 Task: Search one way flight ticket for 2 adults, 2 children, 2 infants in seat in first from Ithaca: Ithaca Tompkins International Airport to Jacksonville: Albert J. Ellis Airport on 8-3-2023. Choice of flights is Spirit. Number of bags: 7 checked bags. Price is upto 76000. Outbound departure time preference is 17:15. Return departure time preference is 16:00.
Action: Mouse moved to (297, 387)
Screenshot: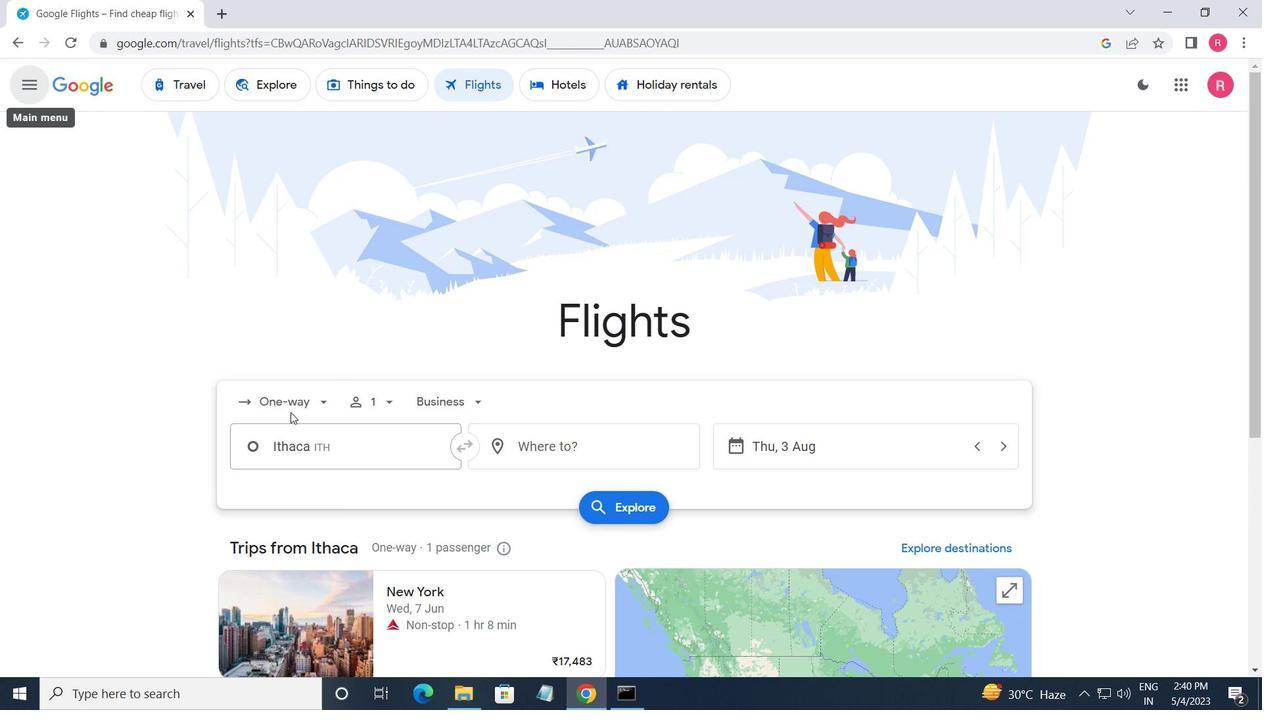 
Action: Mouse pressed left at (297, 387)
Screenshot: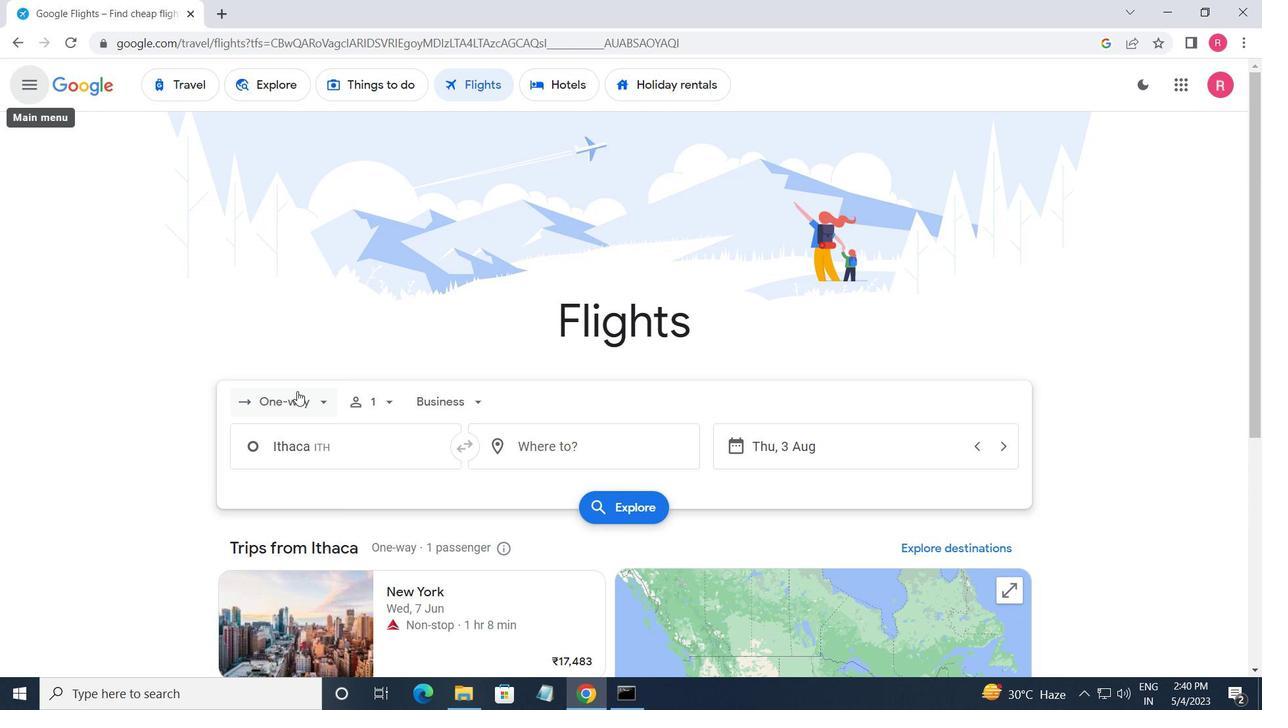 
Action: Mouse moved to (316, 471)
Screenshot: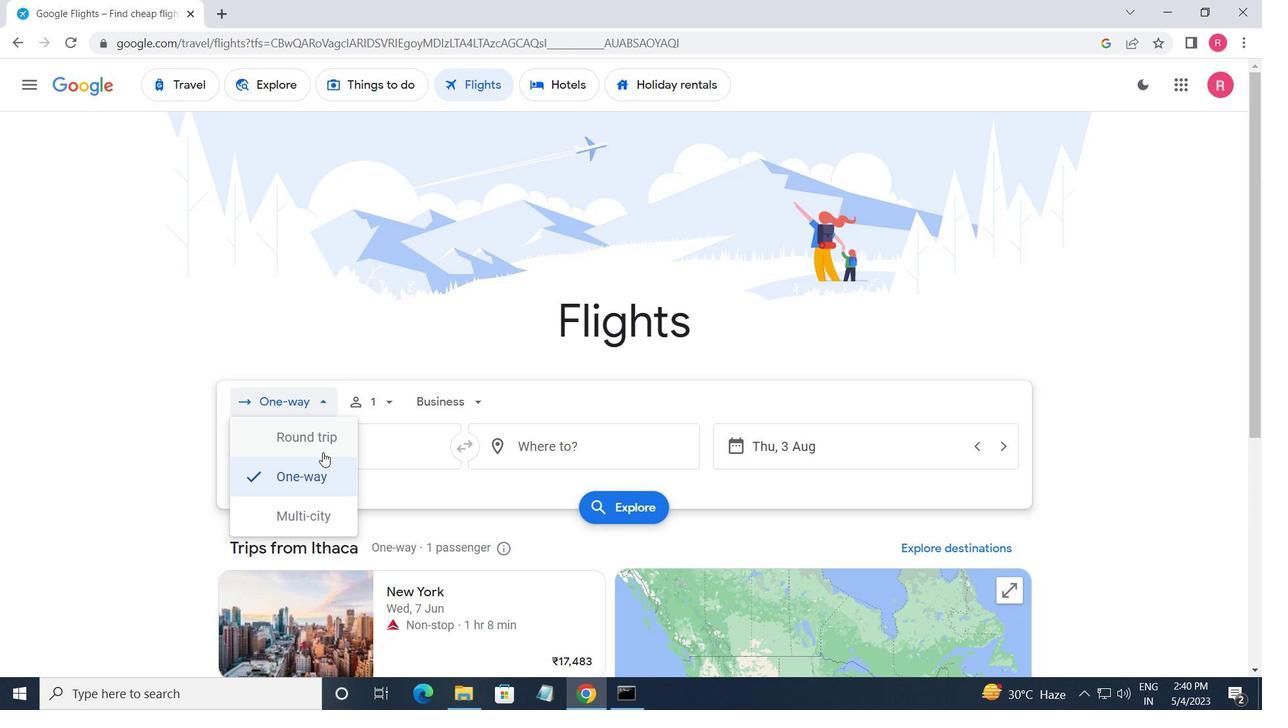 
Action: Mouse pressed left at (316, 471)
Screenshot: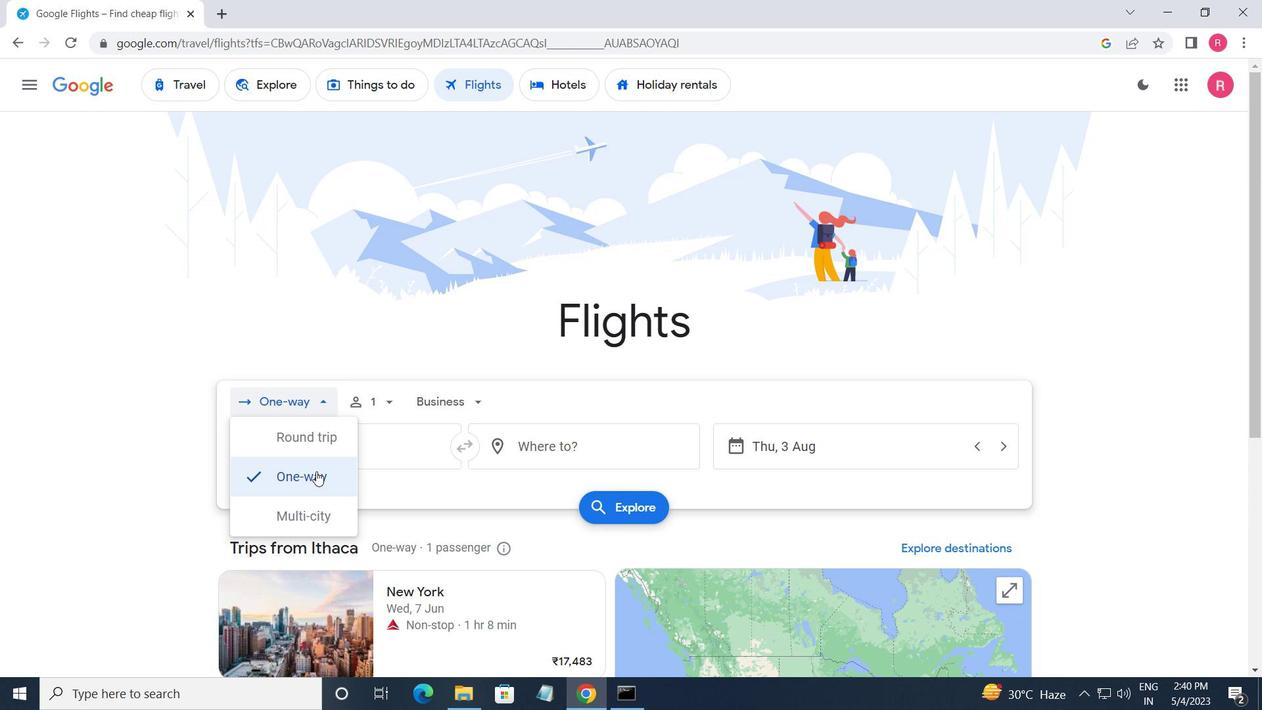 
Action: Mouse moved to (376, 408)
Screenshot: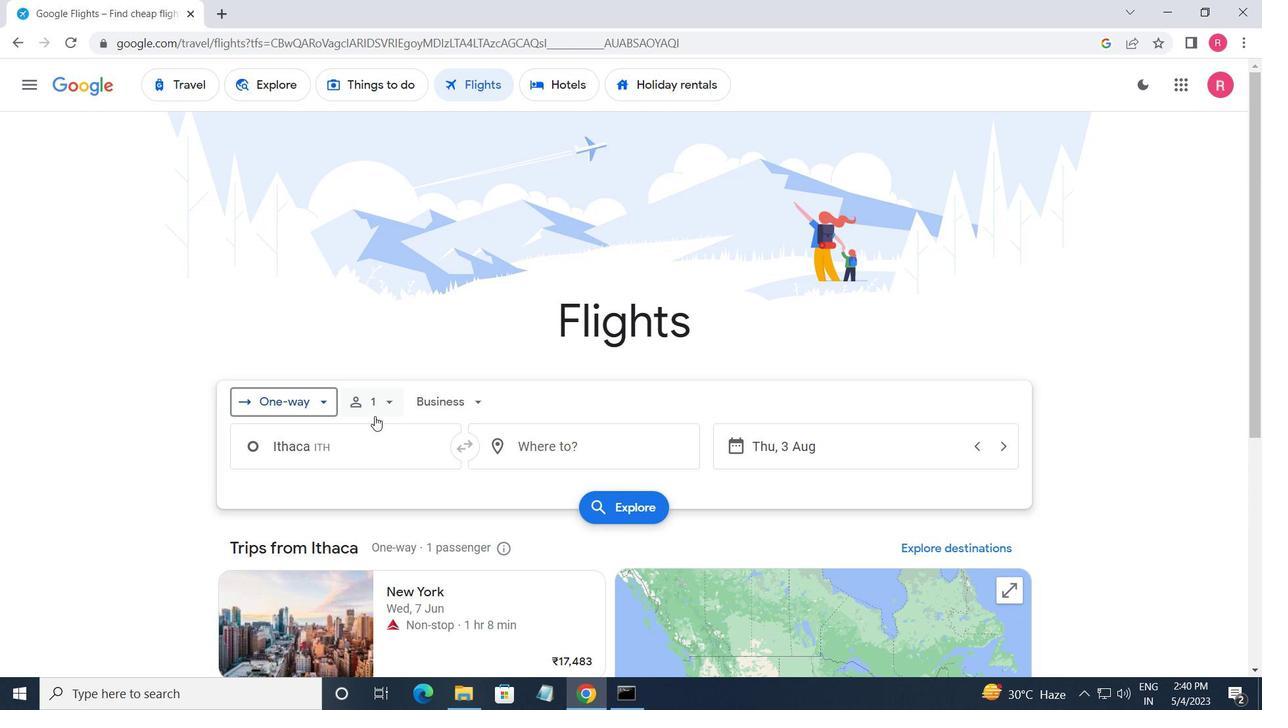 
Action: Mouse pressed left at (376, 408)
Screenshot: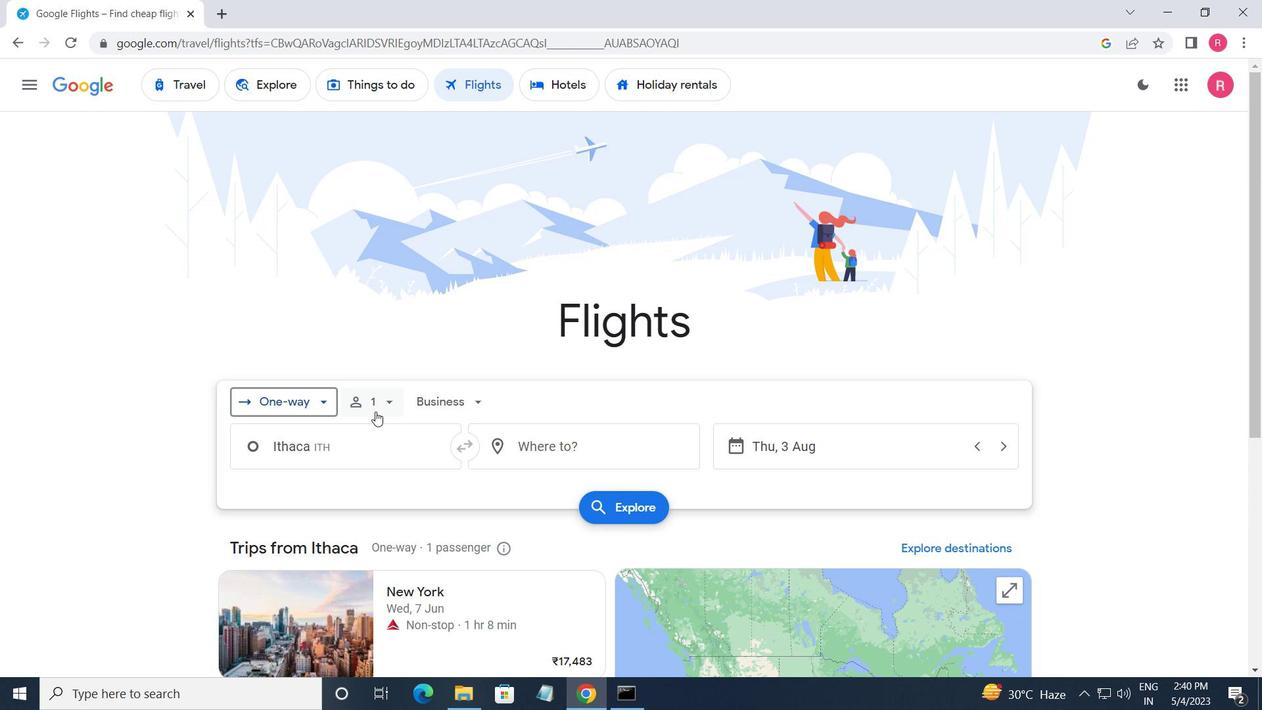 
Action: Mouse moved to (520, 445)
Screenshot: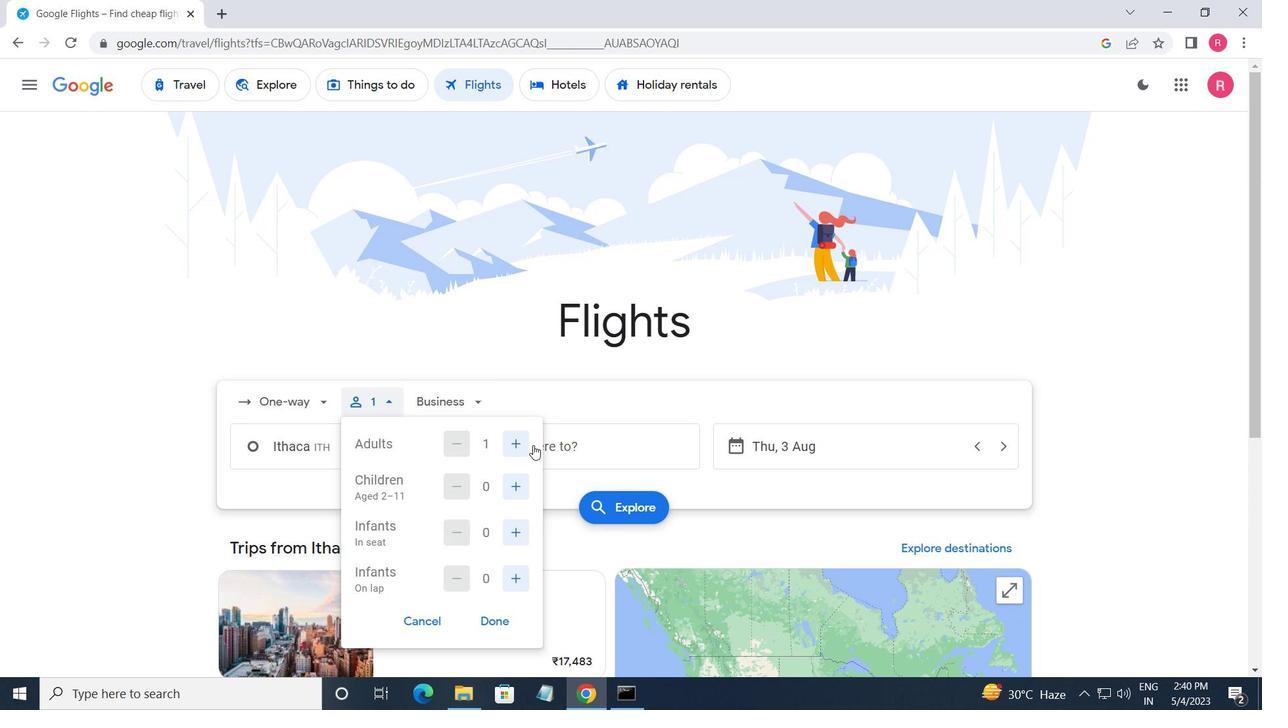 
Action: Mouse pressed left at (520, 445)
Screenshot: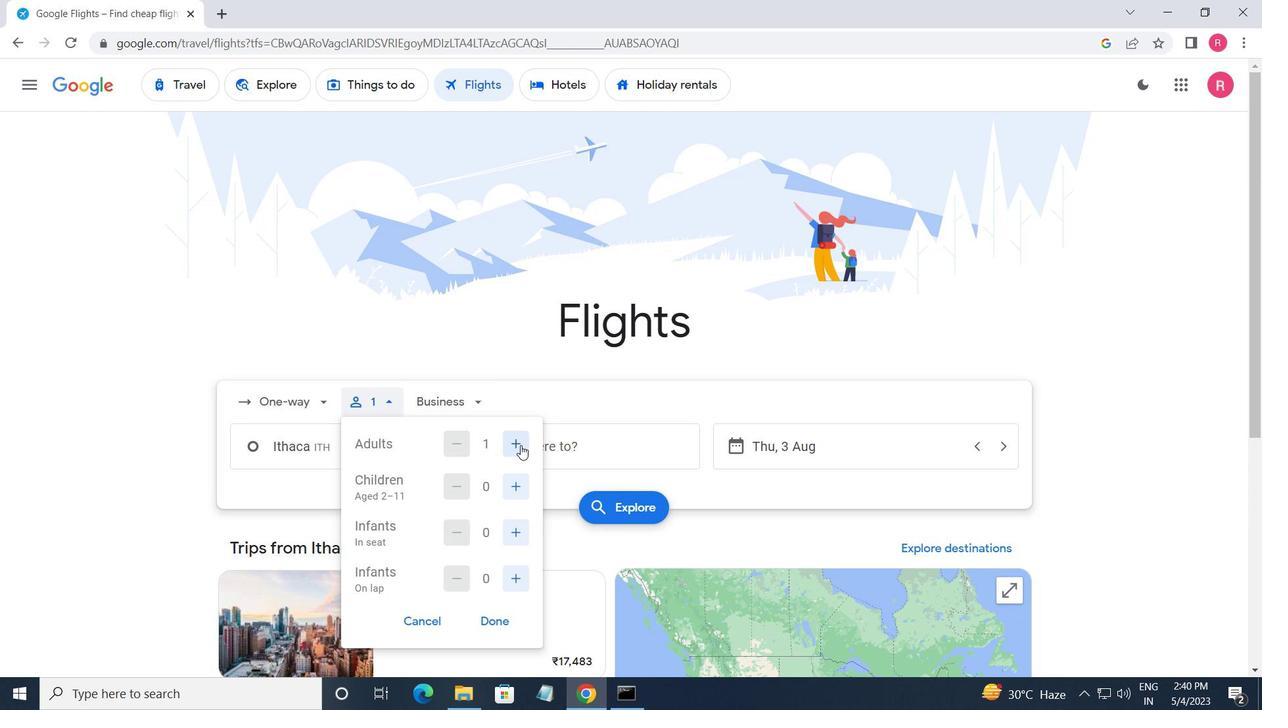 
Action: Mouse moved to (511, 485)
Screenshot: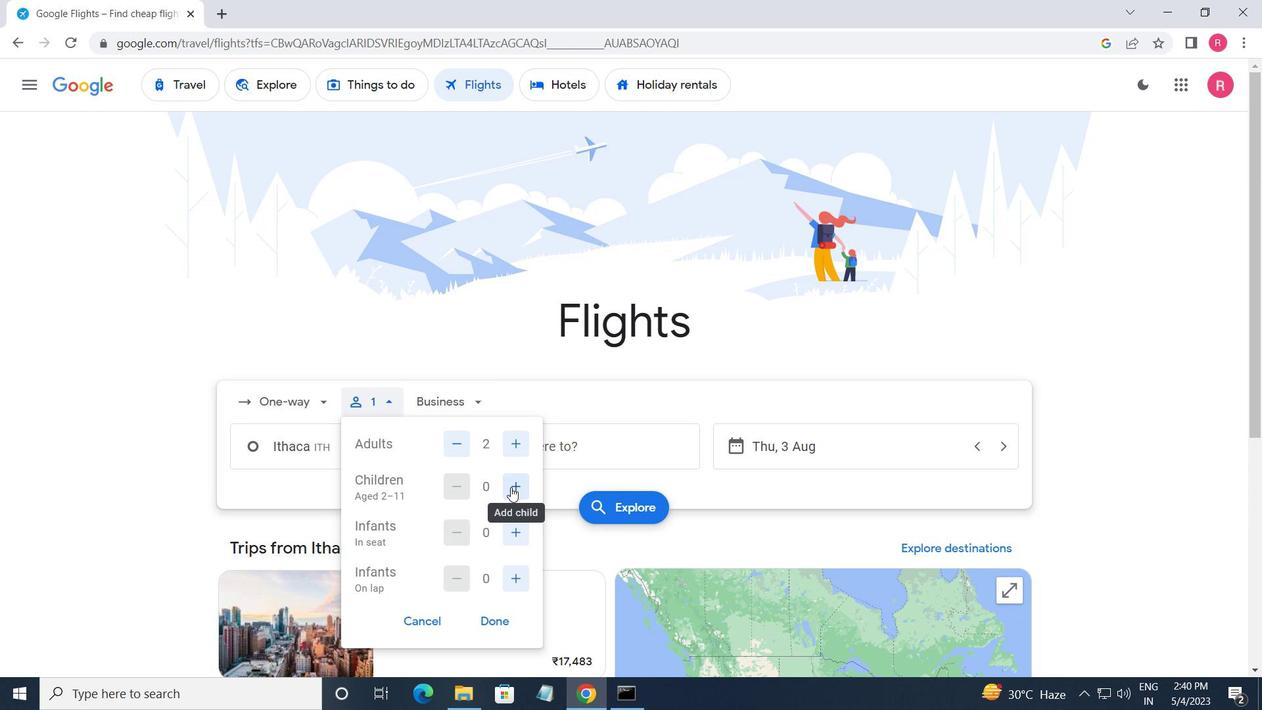
Action: Mouse pressed left at (511, 485)
Screenshot: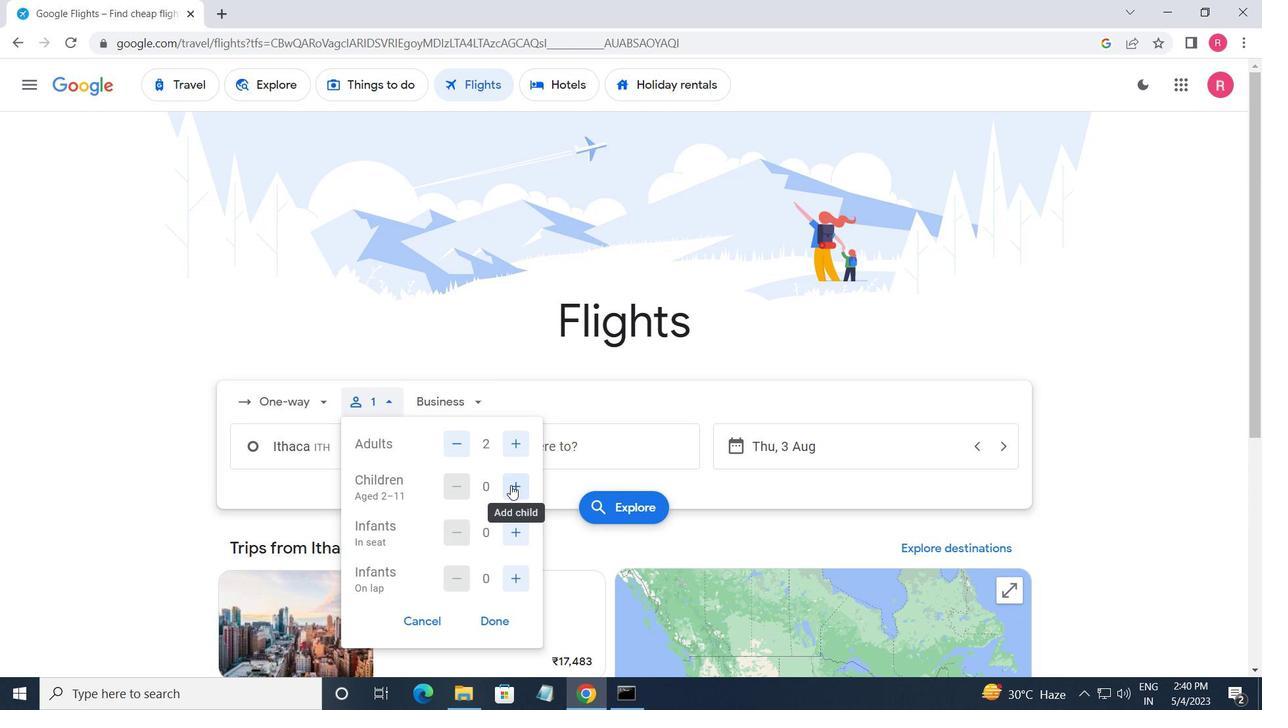 
Action: Mouse pressed left at (511, 485)
Screenshot: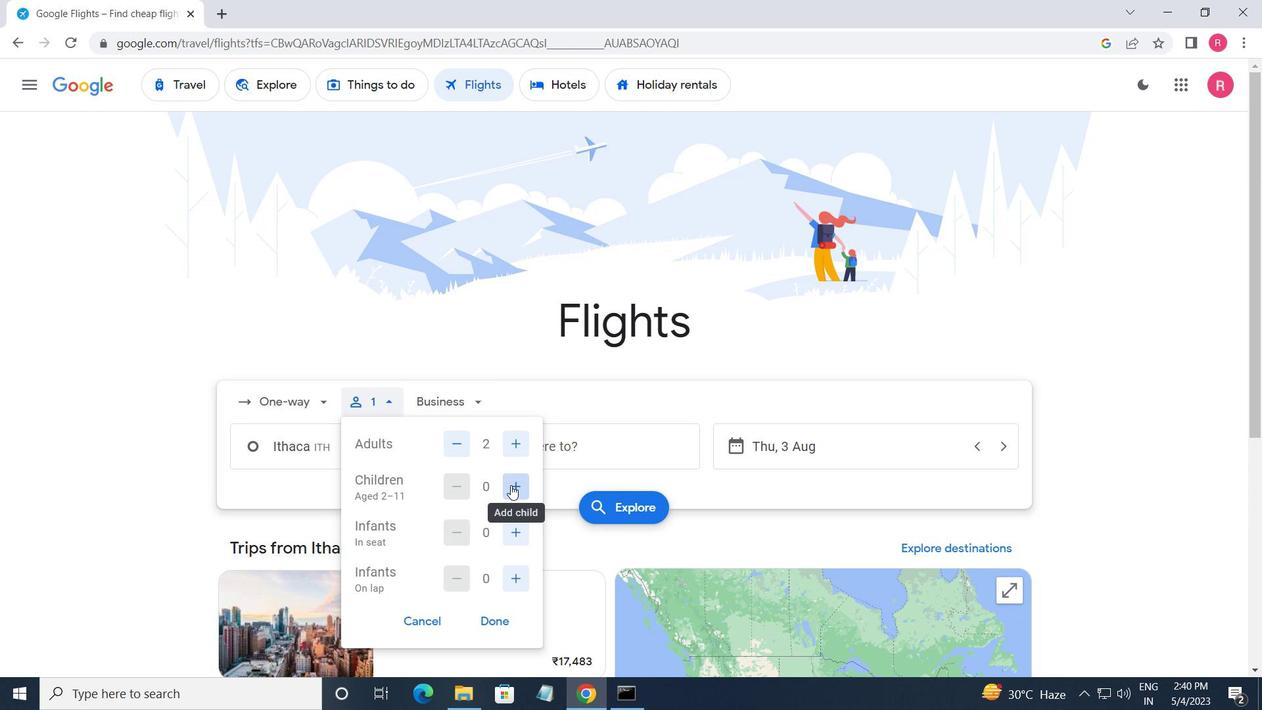 
Action: Mouse moved to (514, 535)
Screenshot: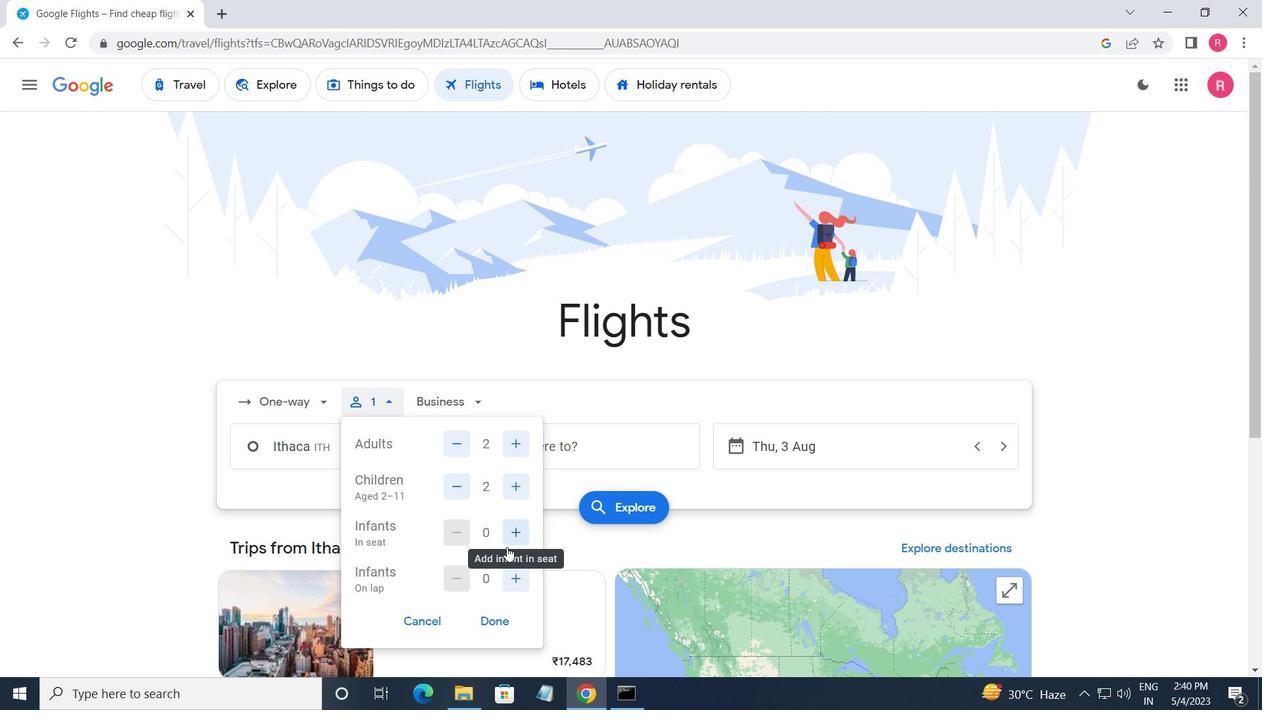 
Action: Mouse pressed left at (514, 535)
Screenshot: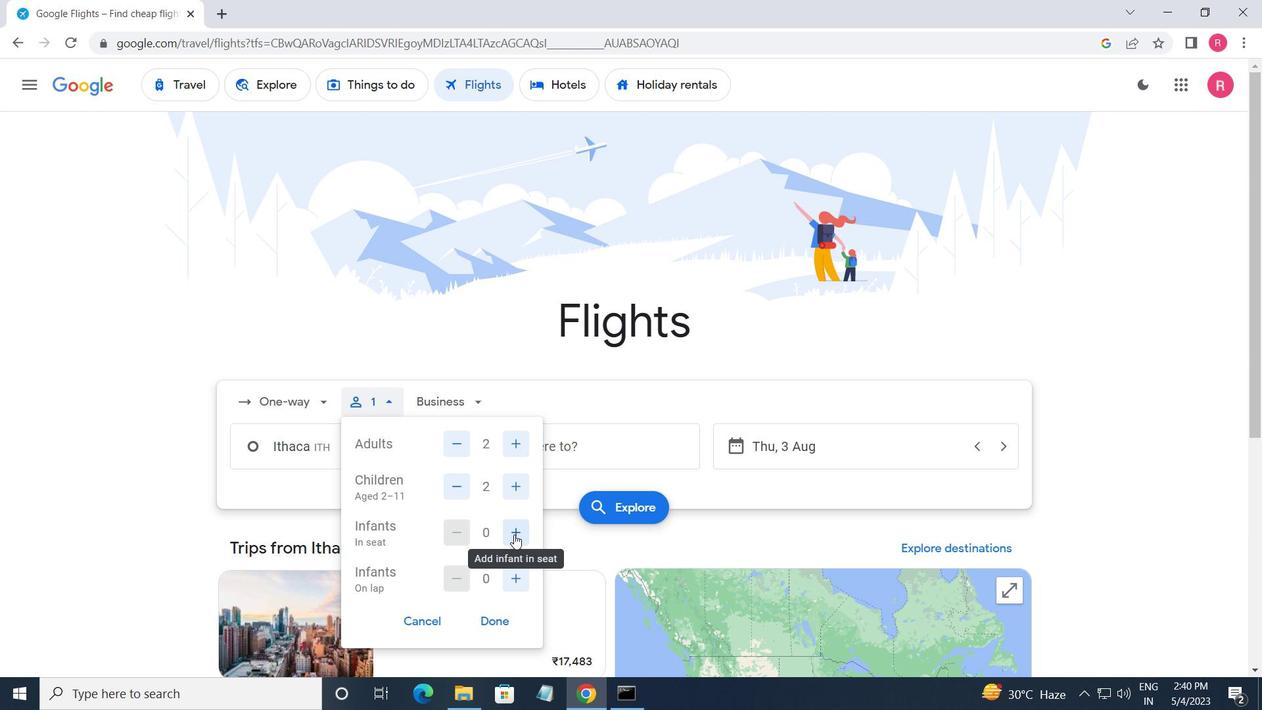 
Action: Mouse pressed left at (514, 535)
Screenshot: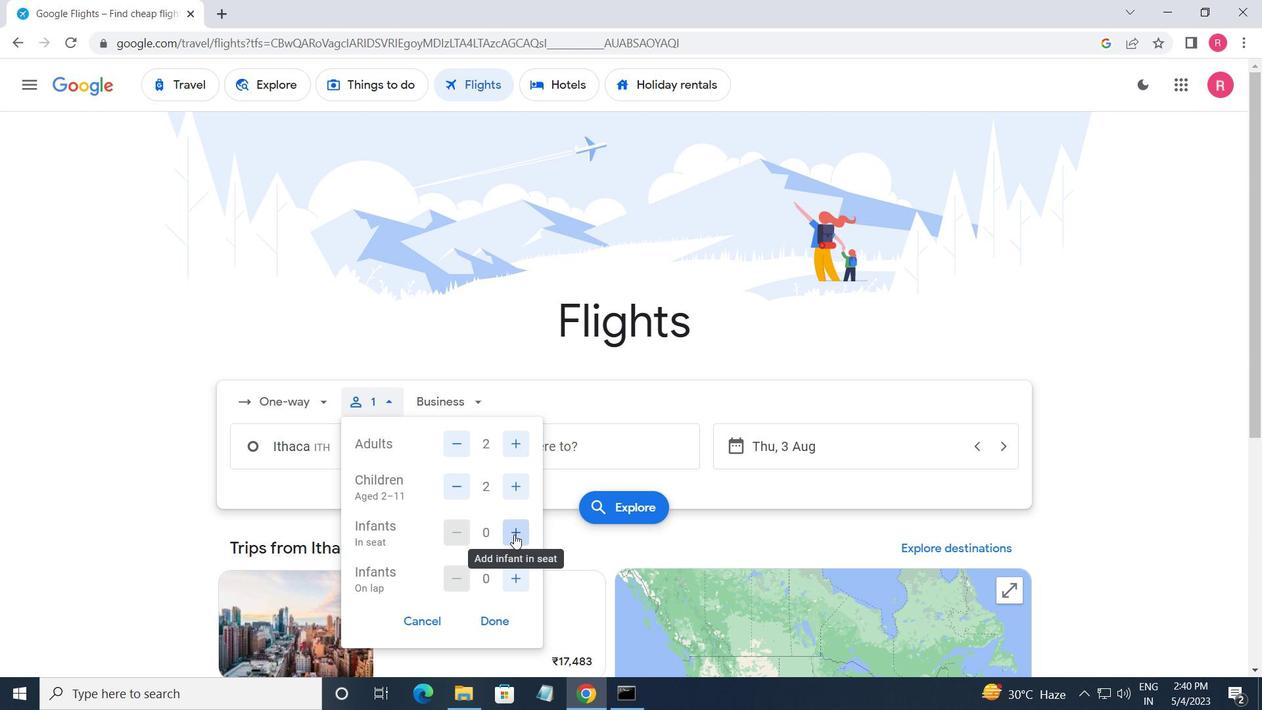 
Action: Mouse moved to (496, 616)
Screenshot: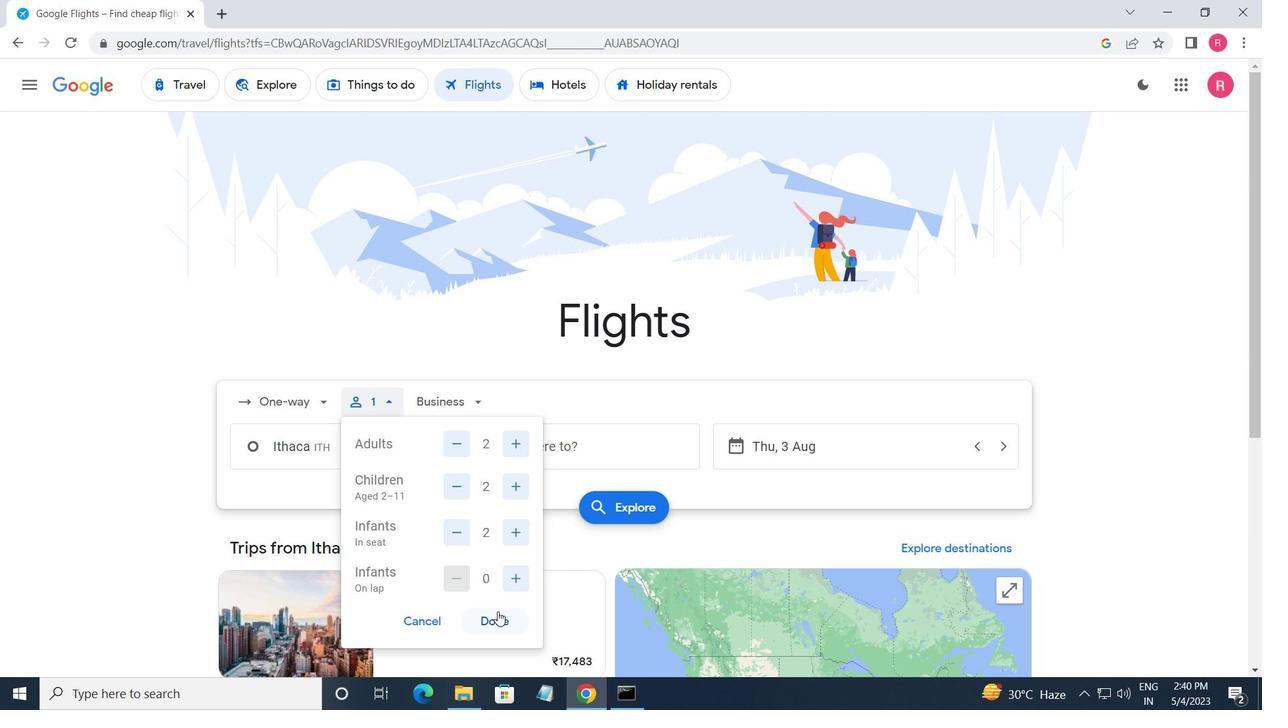 
Action: Mouse pressed left at (496, 616)
Screenshot: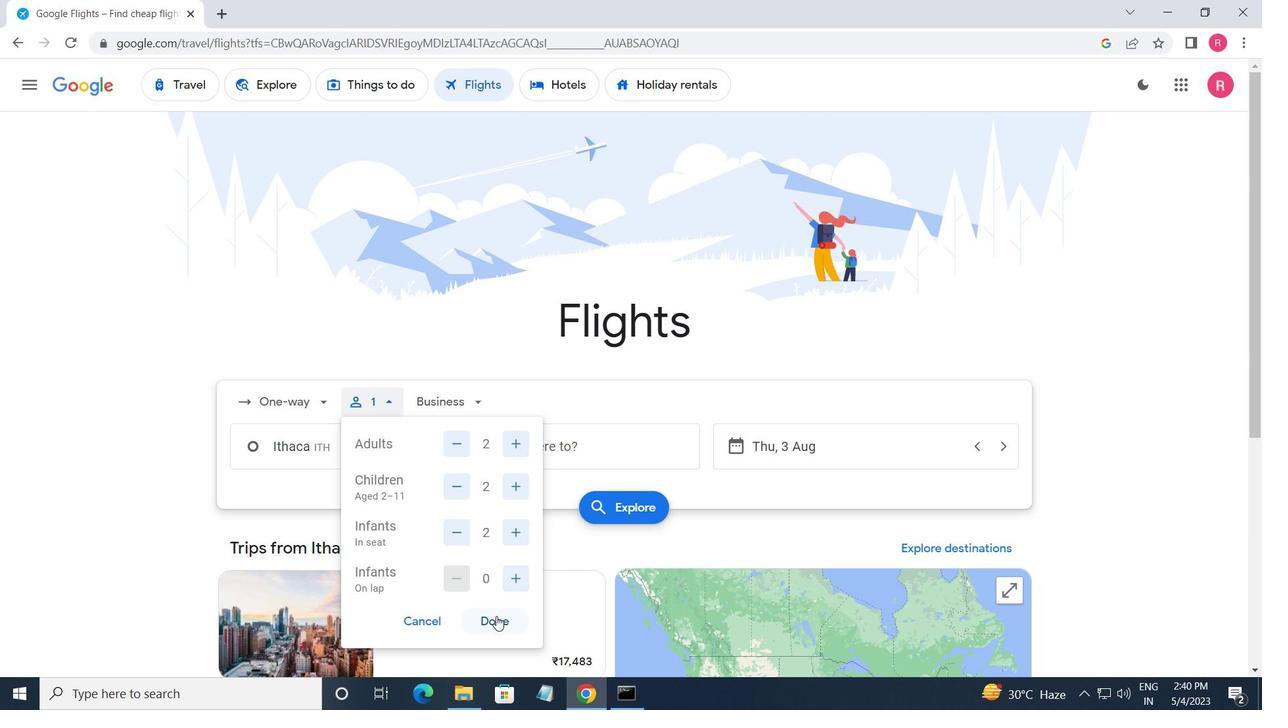 
Action: Mouse moved to (458, 403)
Screenshot: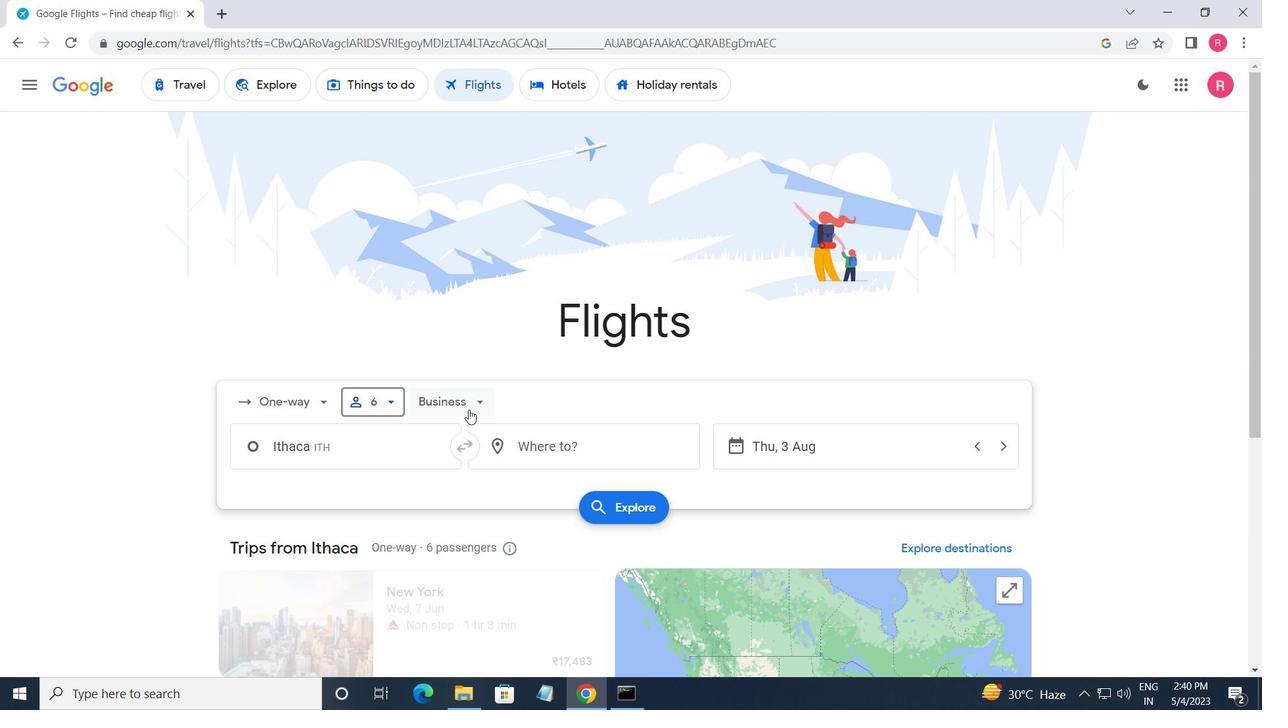 
Action: Mouse pressed left at (458, 403)
Screenshot: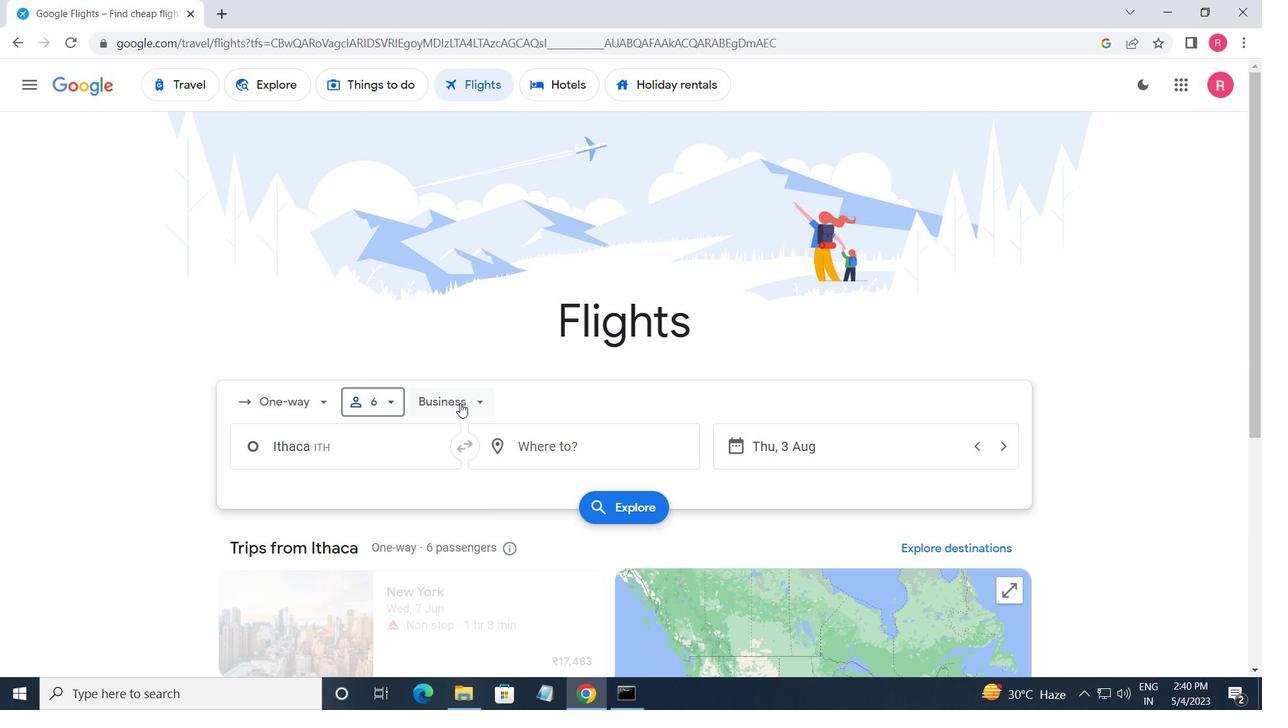 
Action: Mouse moved to (483, 544)
Screenshot: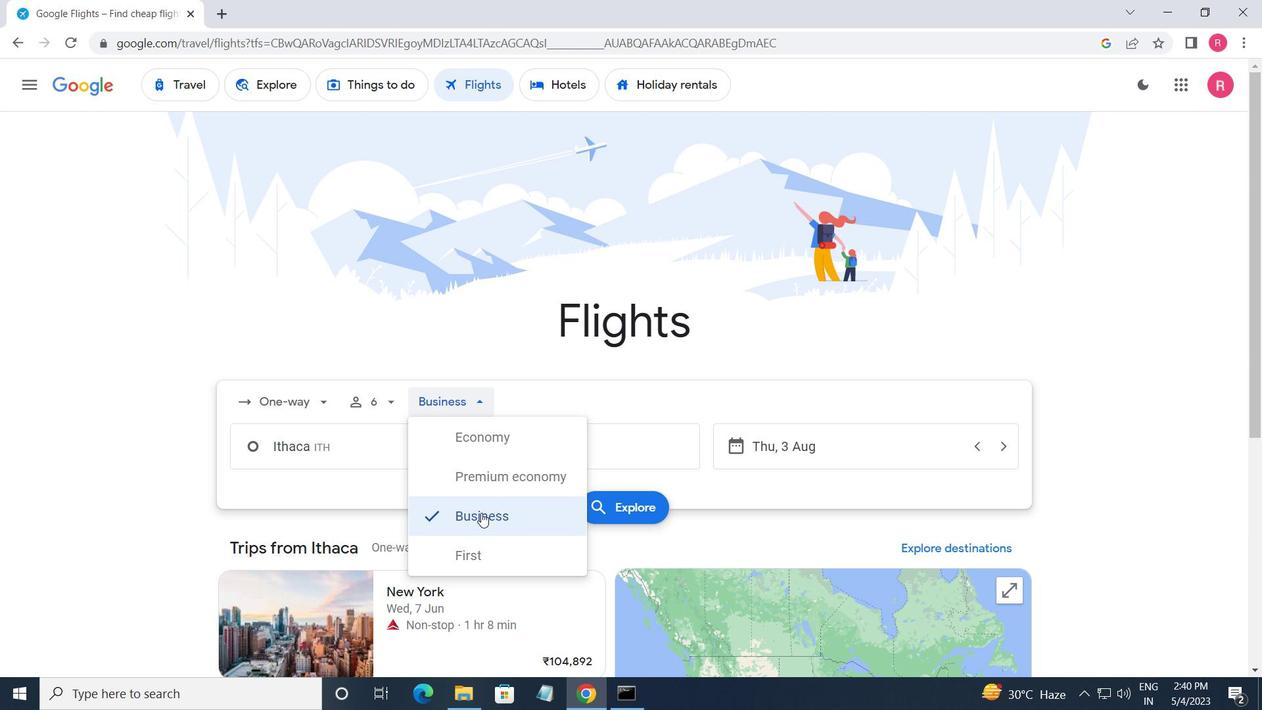 
Action: Mouse pressed left at (483, 544)
Screenshot: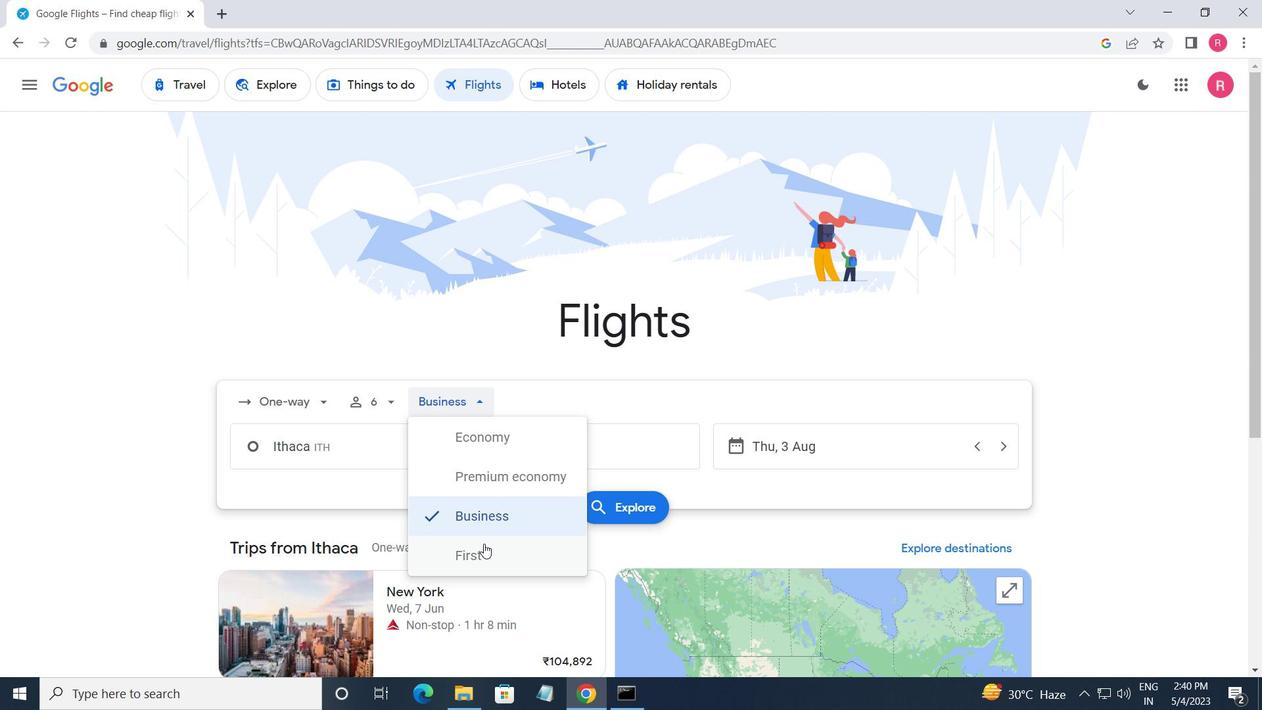 
Action: Mouse moved to (368, 443)
Screenshot: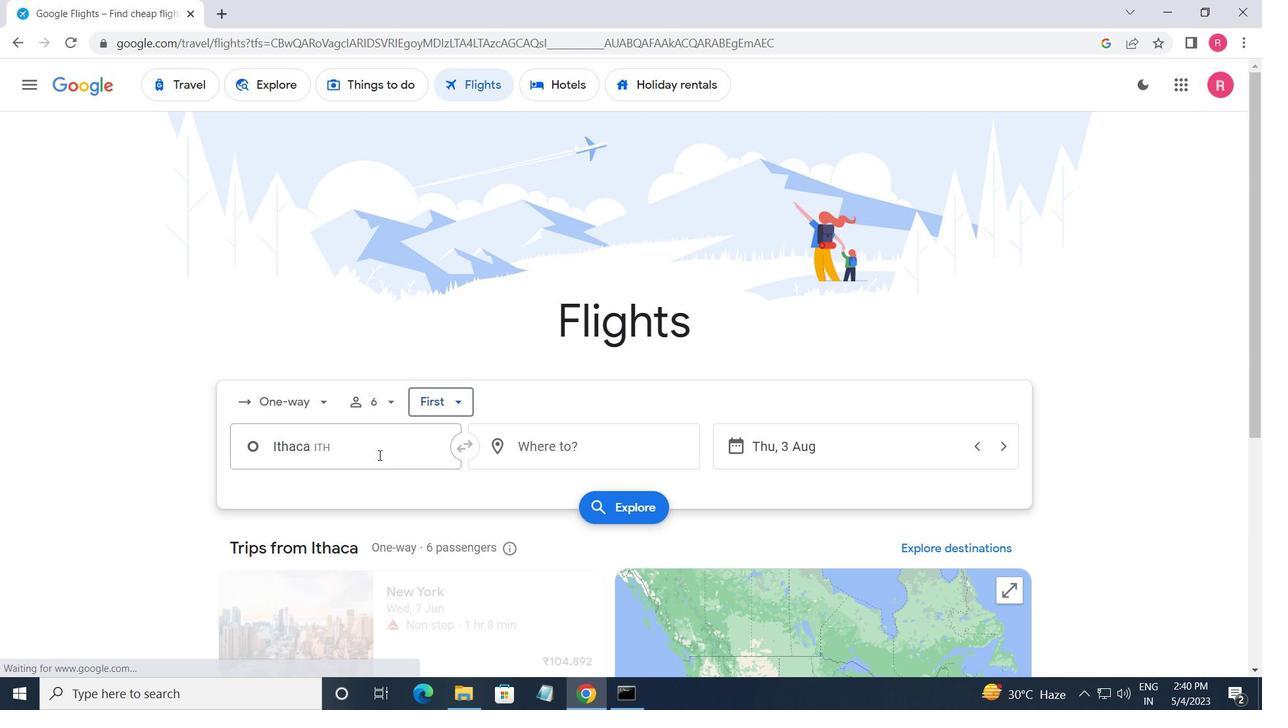 
Action: Mouse pressed left at (368, 443)
Screenshot: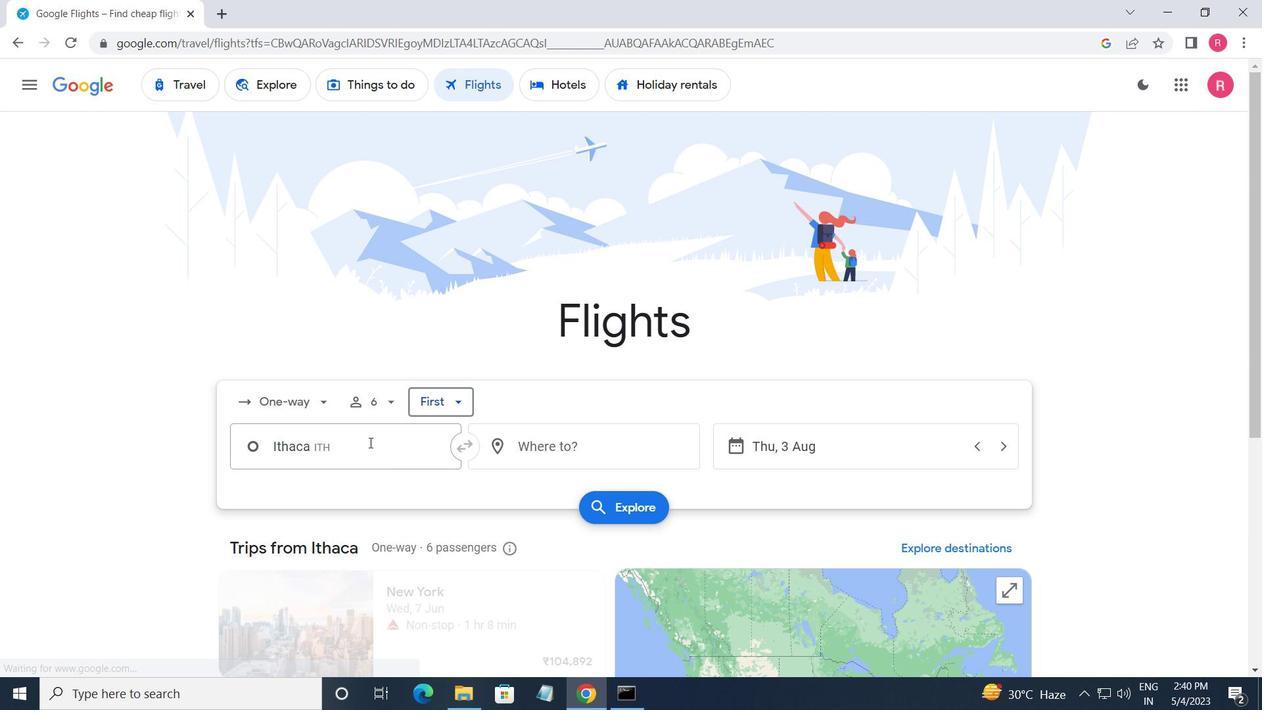 
Action: Mouse moved to (380, 577)
Screenshot: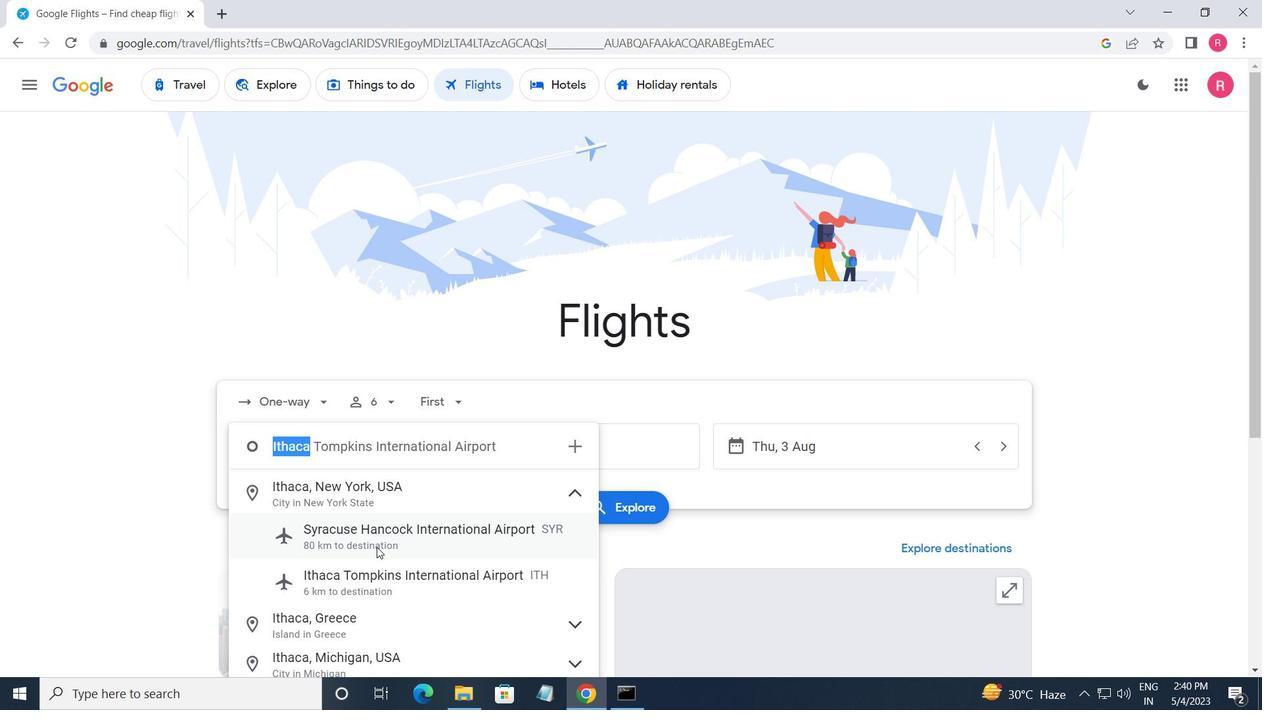 
Action: Mouse pressed left at (380, 577)
Screenshot: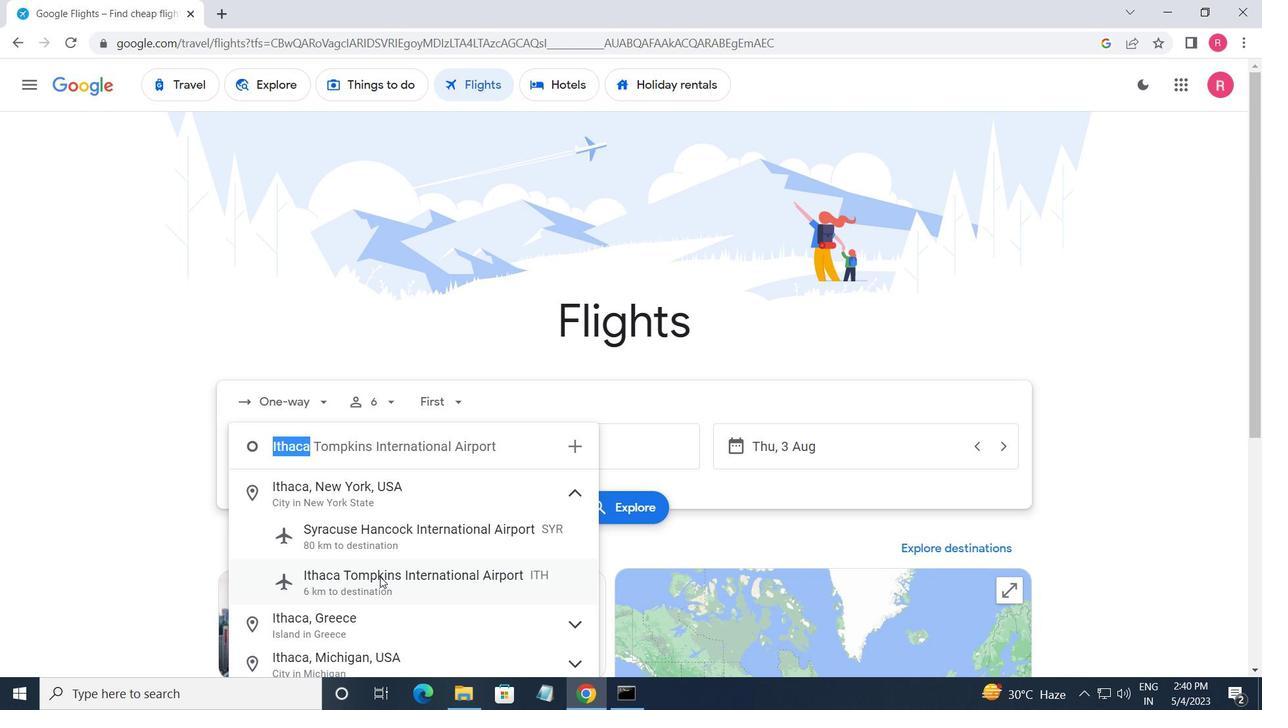 
Action: Mouse moved to (520, 450)
Screenshot: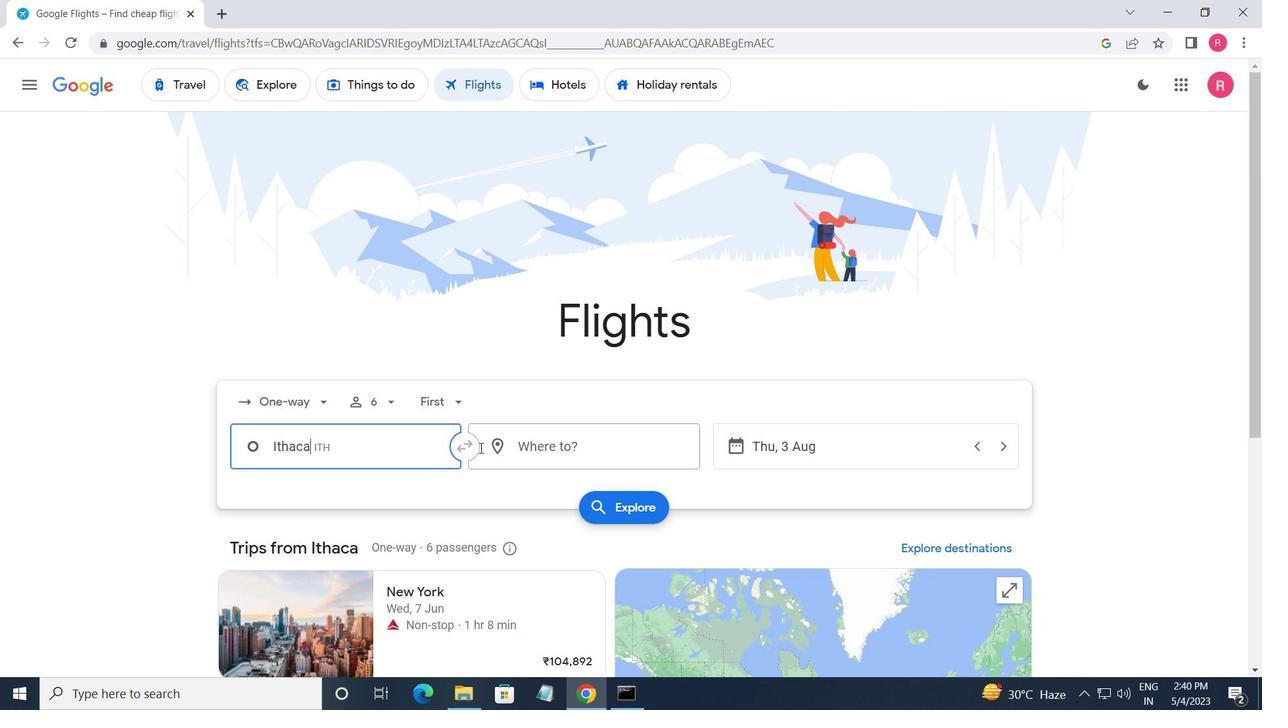 
Action: Mouse pressed left at (520, 450)
Screenshot: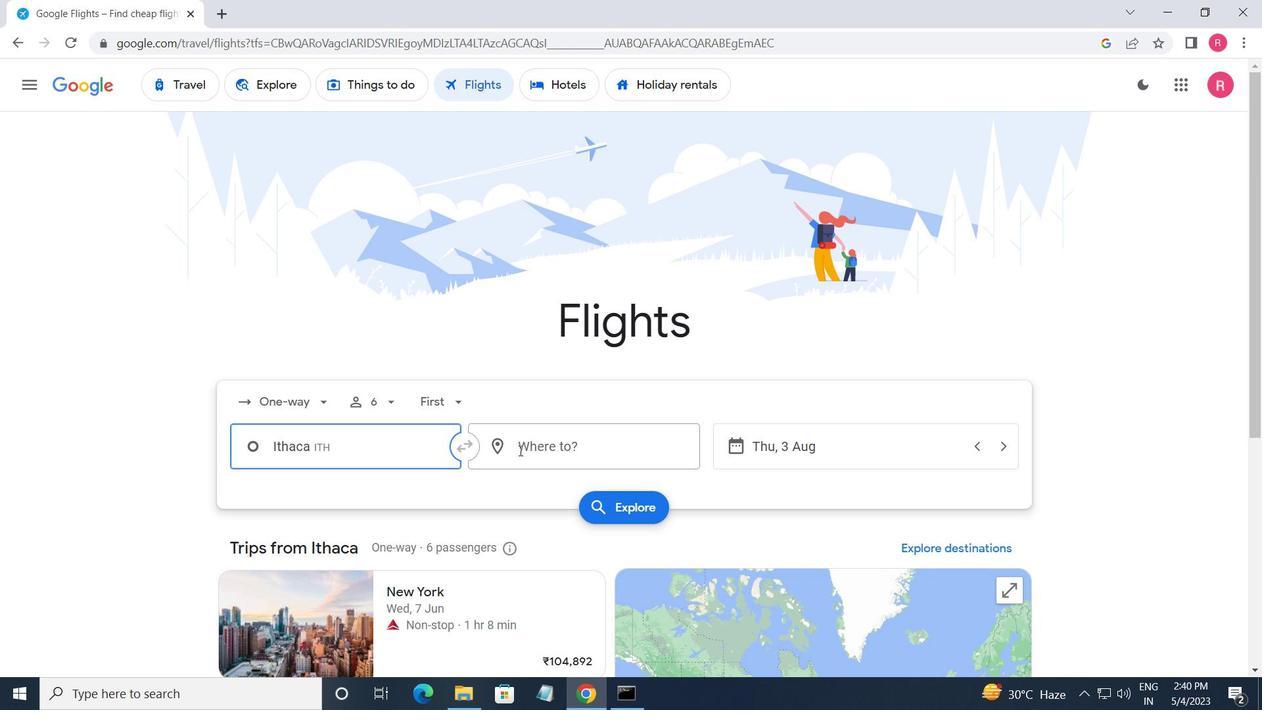 
Action: Mouse moved to (569, 603)
Screenshot: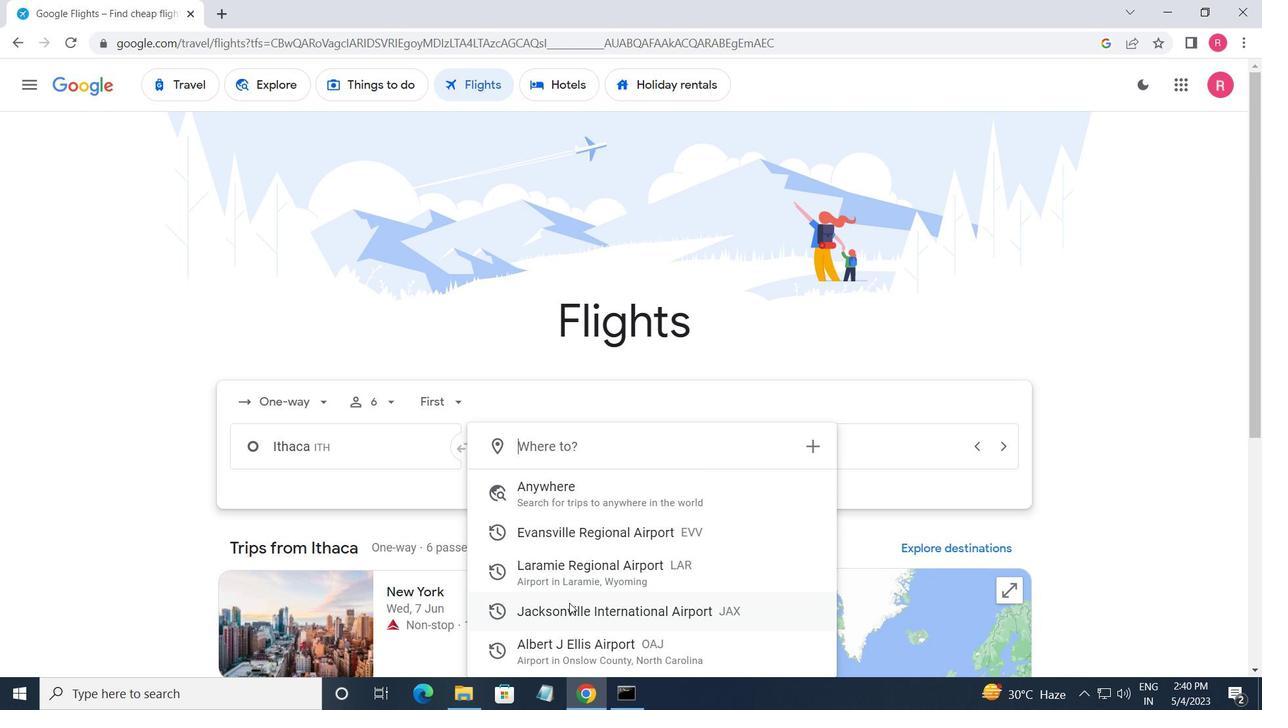 
Action: Mouse pressed left at (569, 603)
Screenshot: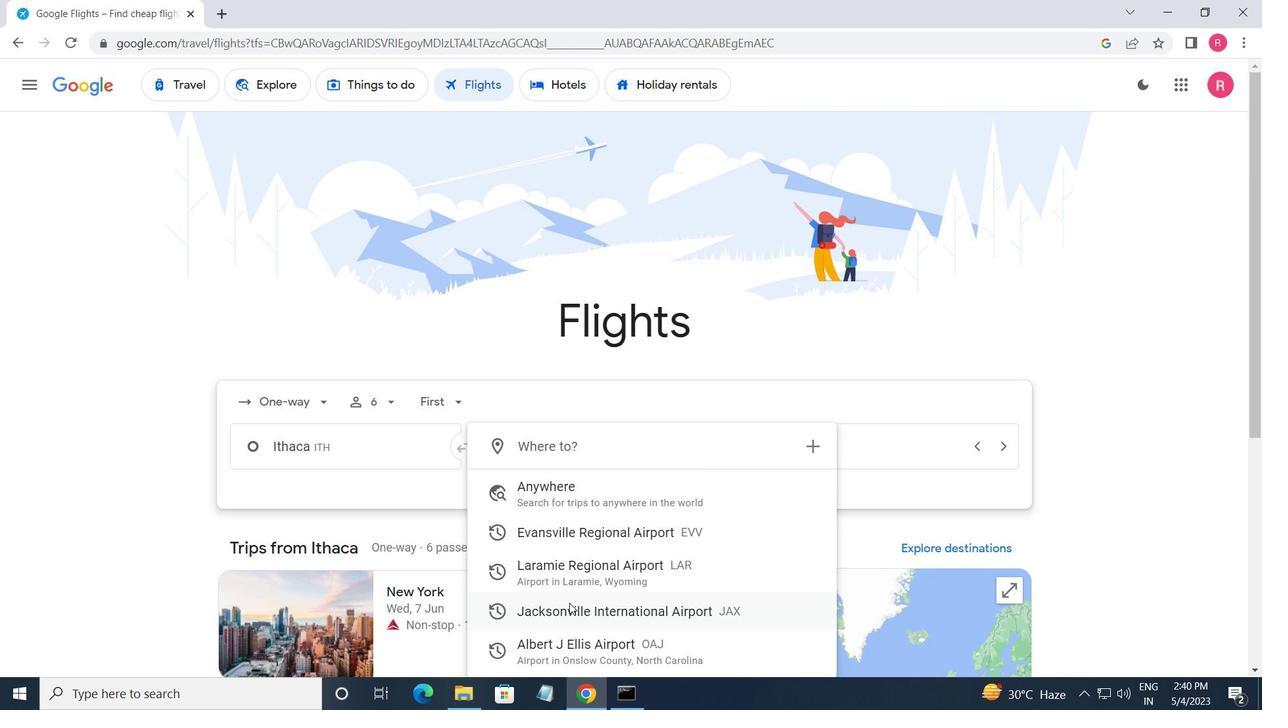 
Action: Mouse moved to (848, 443)
Screenshot: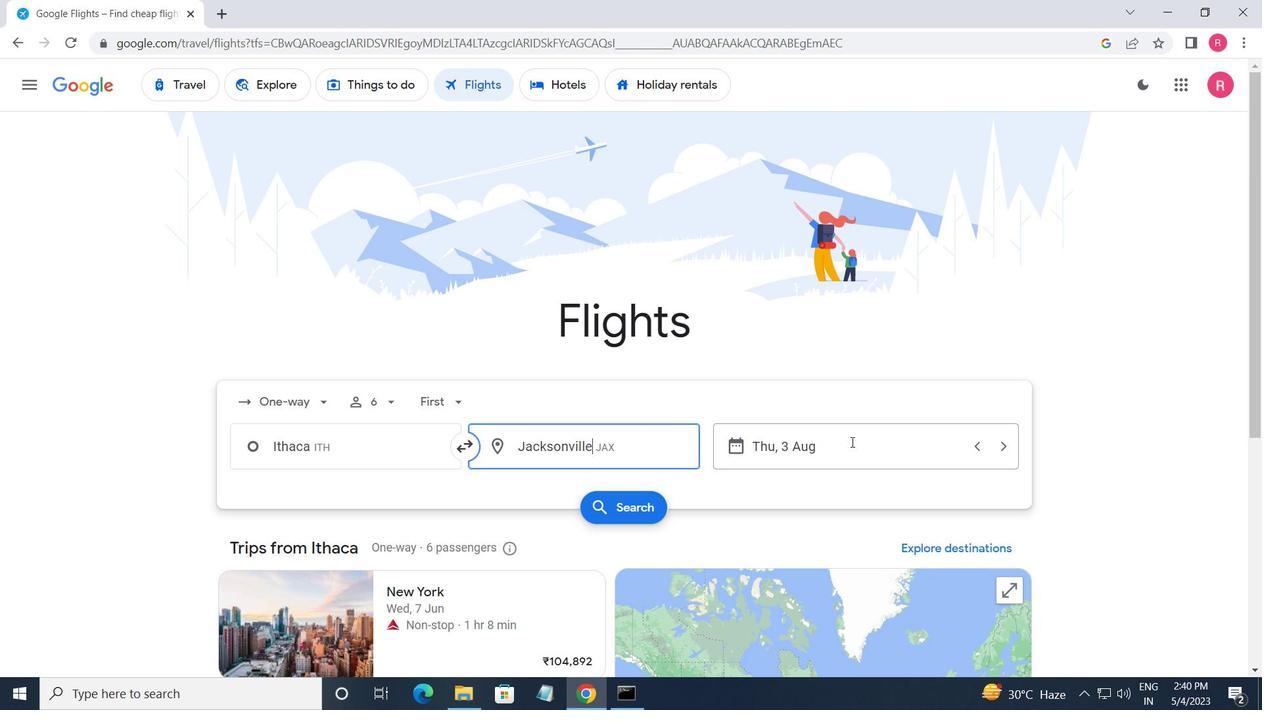 
Action: Mouse pressed left at (848, 443)
Screenshot: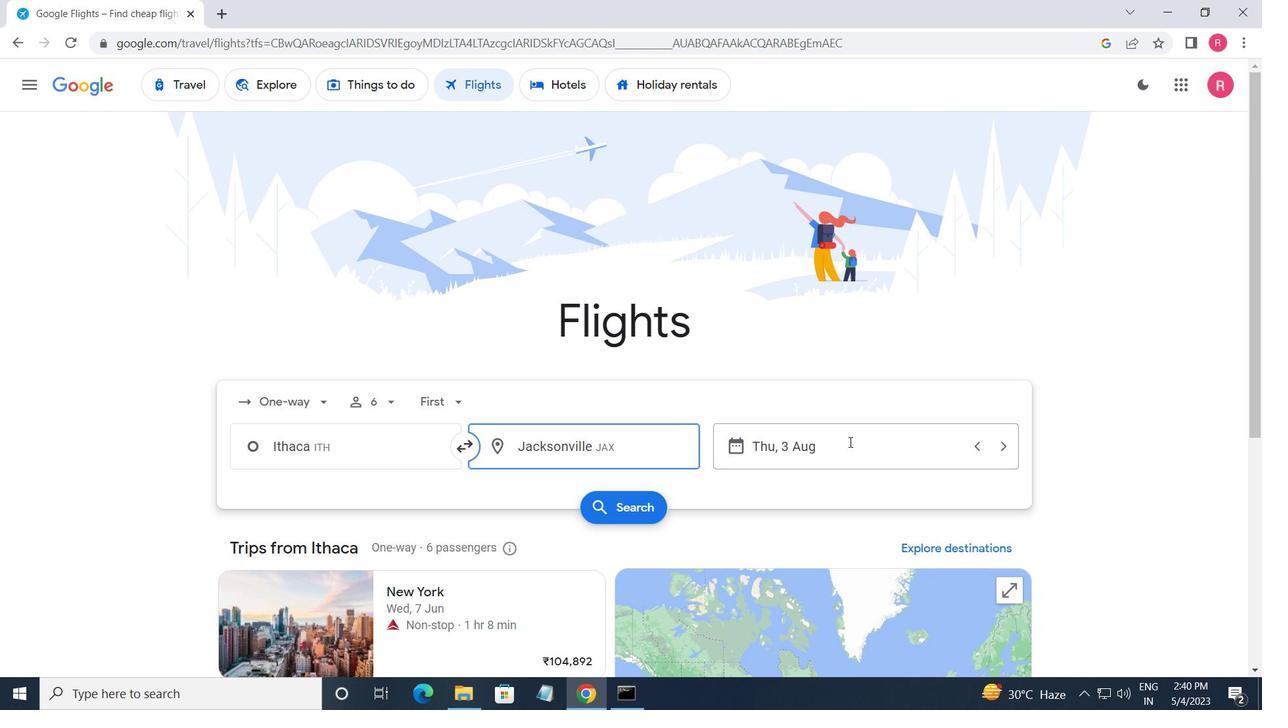 
Action: Mouse moved to (991, 650)
Screenshot: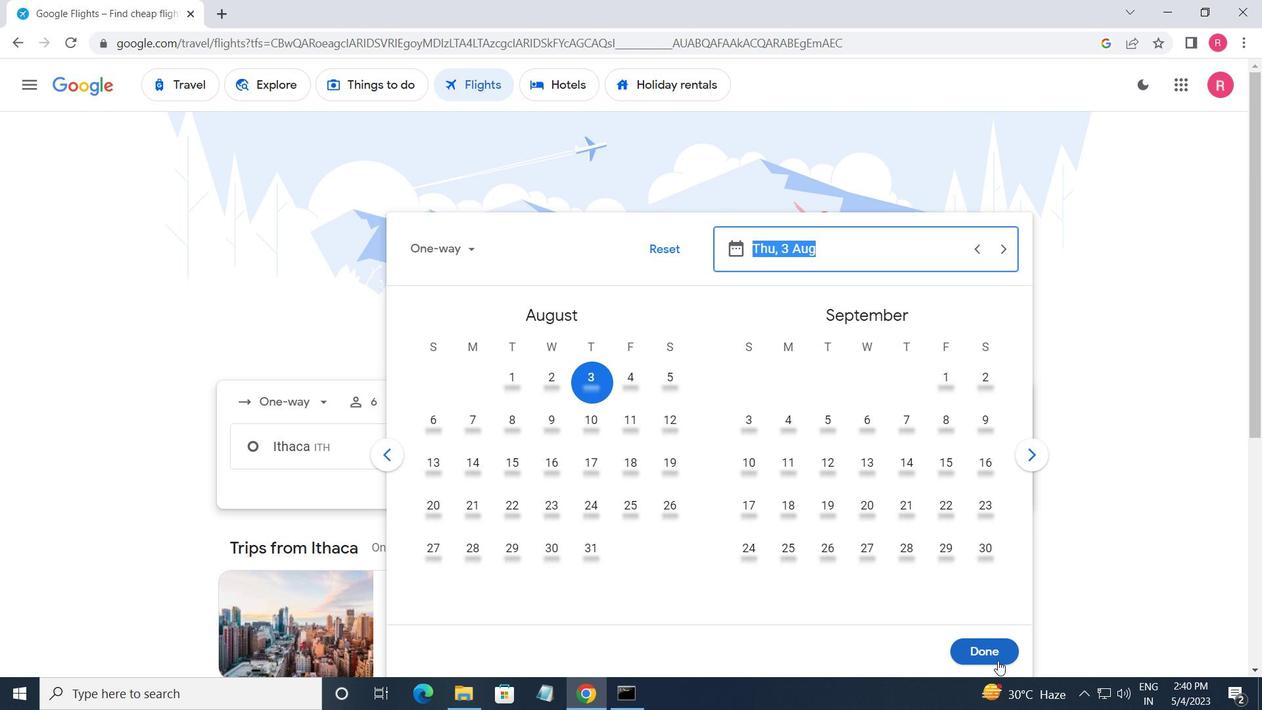 
Action: Mouse pressed left at (991, 650)
Screenshot: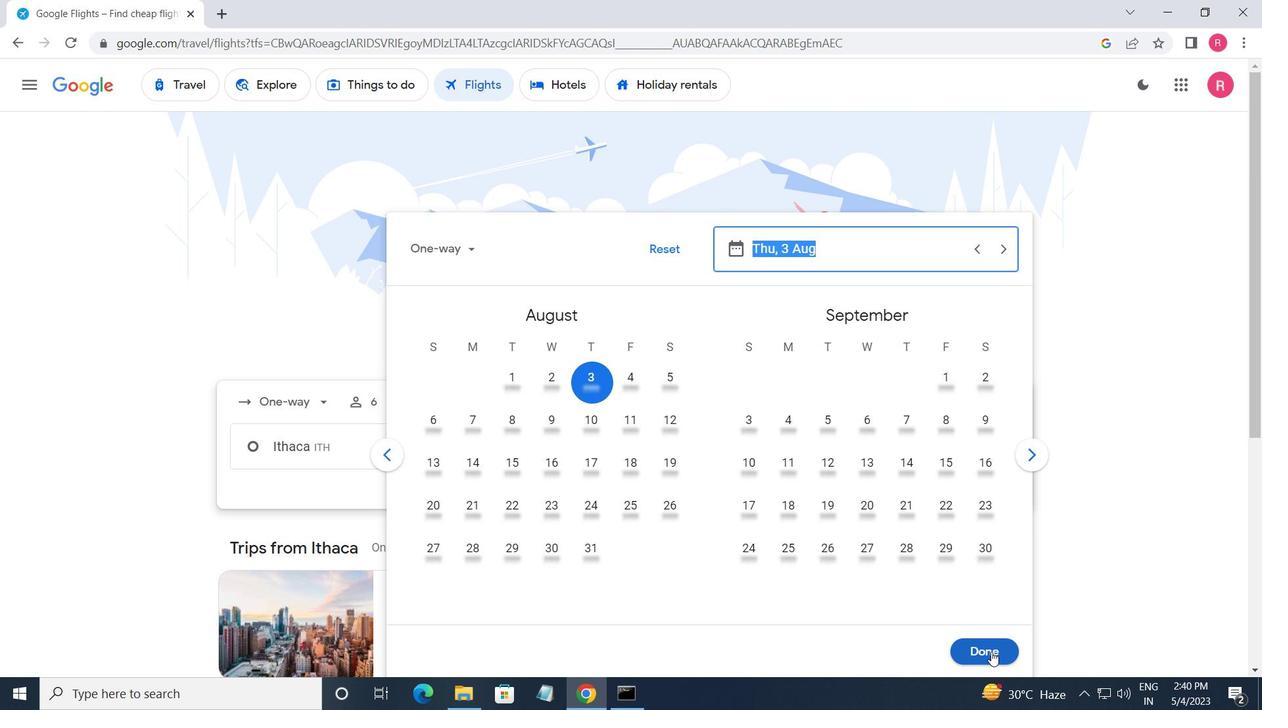 
Action: Mouse moved to (602, 501)
Screenshot: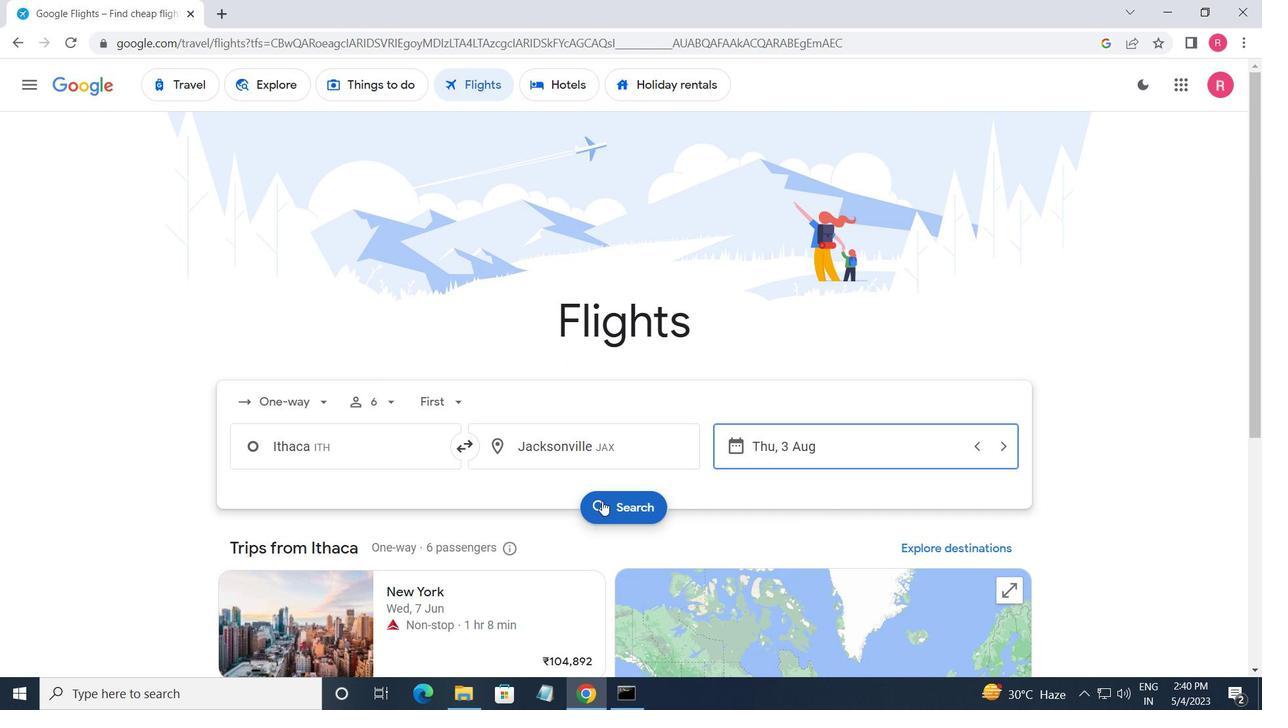 
Action: Mouse pressed left at (602, 501)
Screenshot: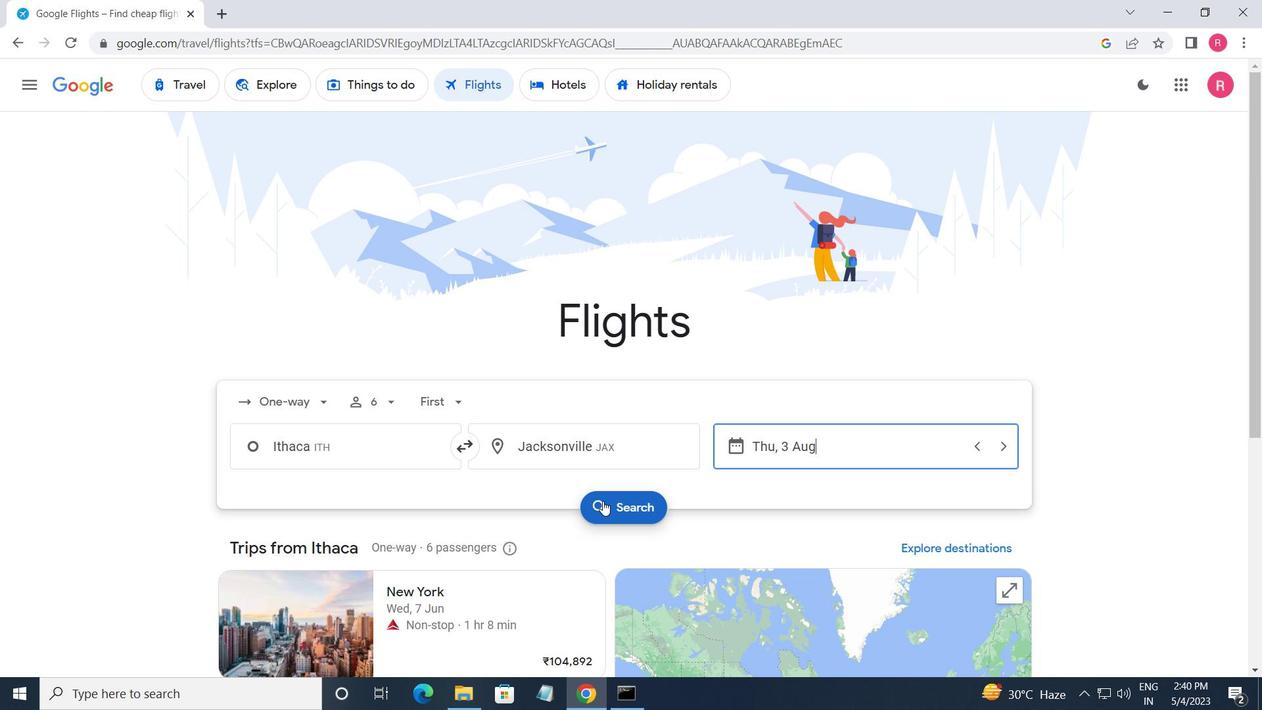 
Action: Mouse moved to (257, 219)
Screenshot: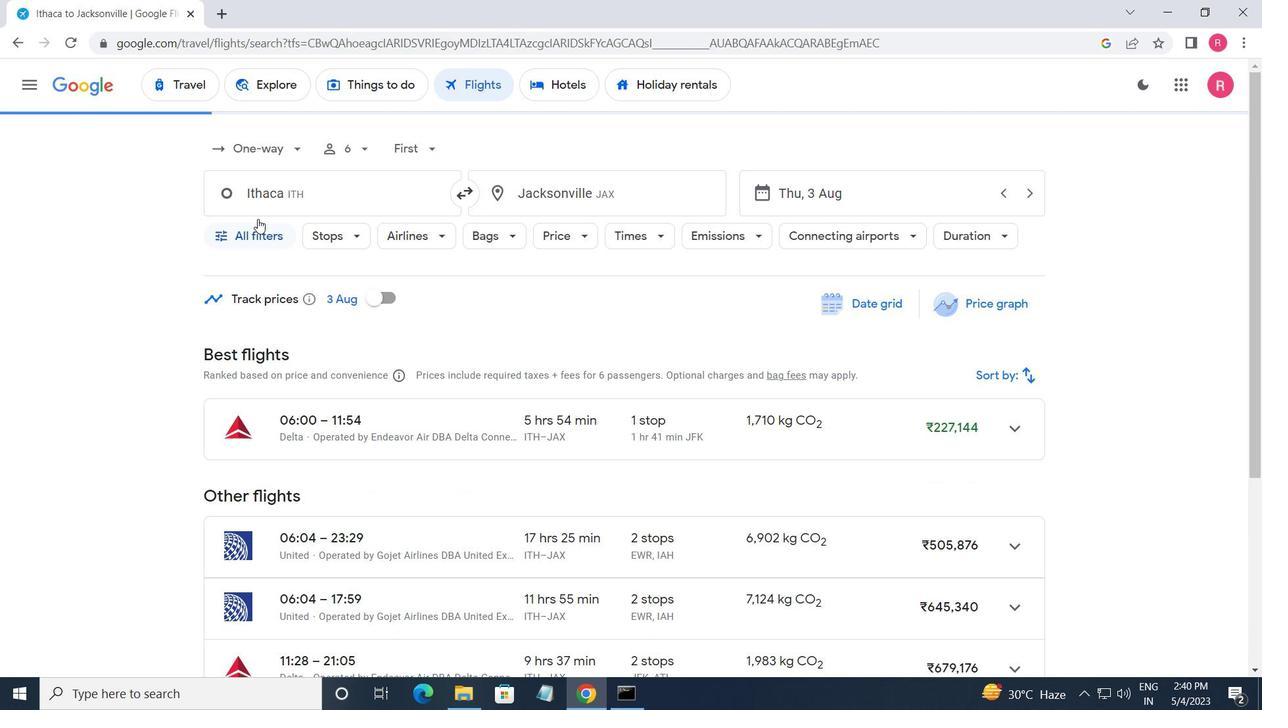
Action: Mouse pressed left at (257, 219)
Screenshot: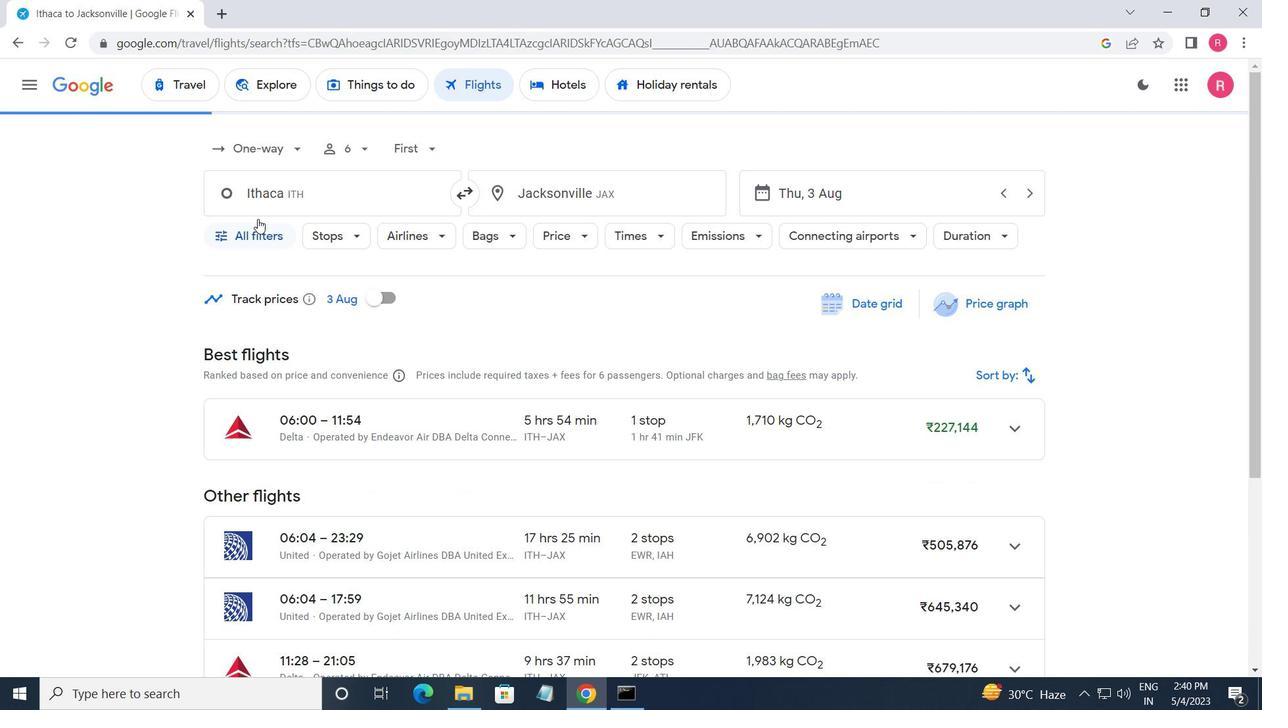 
Action: Mouse moved to (318, 424)
Screenshot: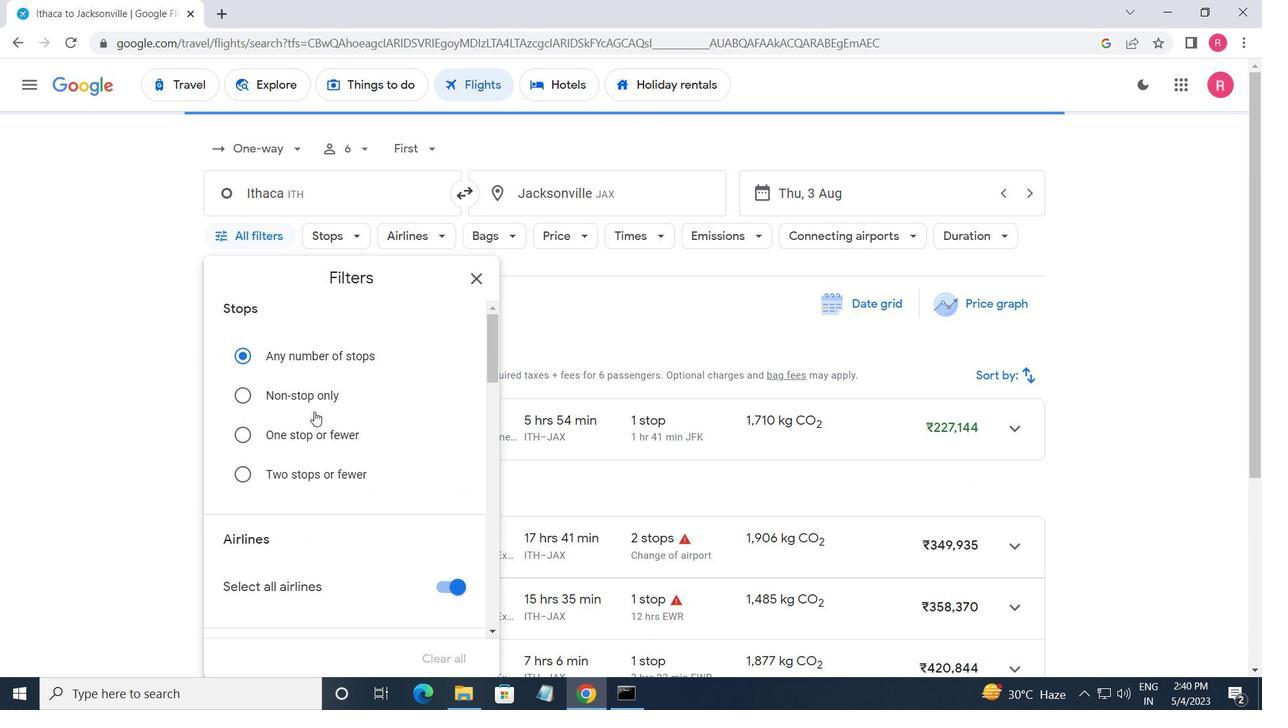 
Action: Mouse scrolled (318, 424) with delta (0, 0)
Screenshot: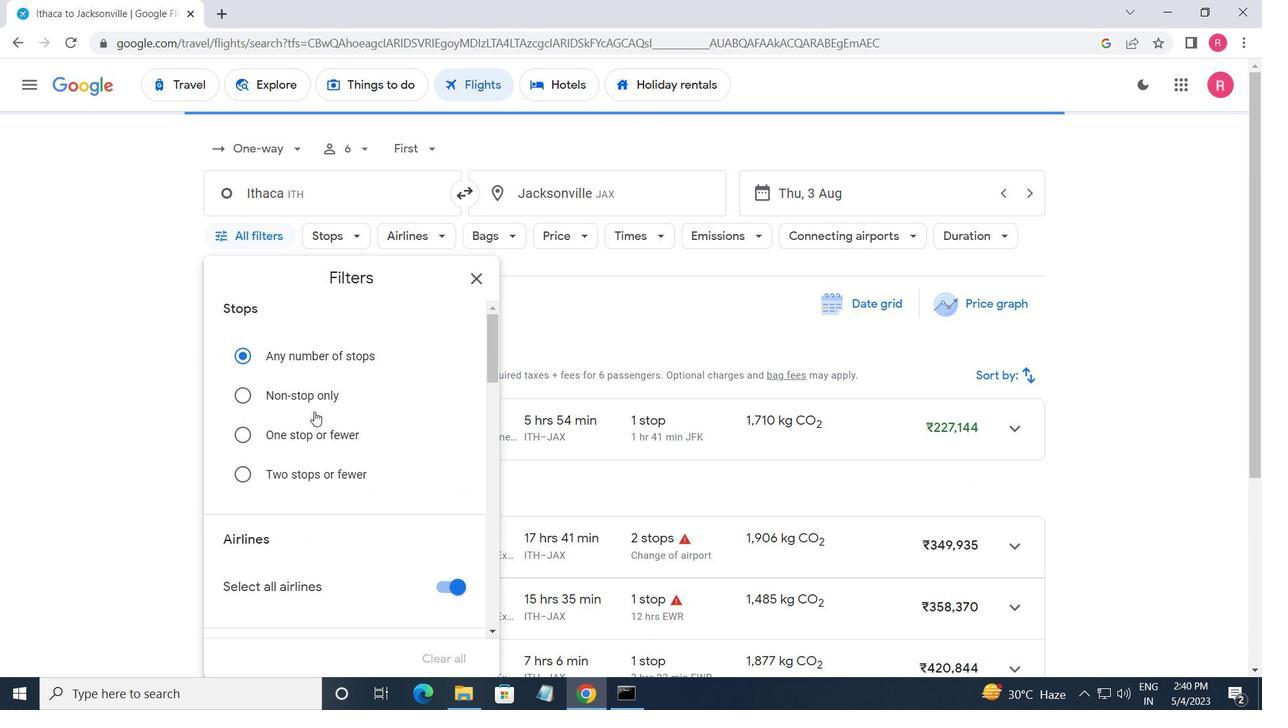 
Action: Mouse moved to (320, 429)
Screenshot: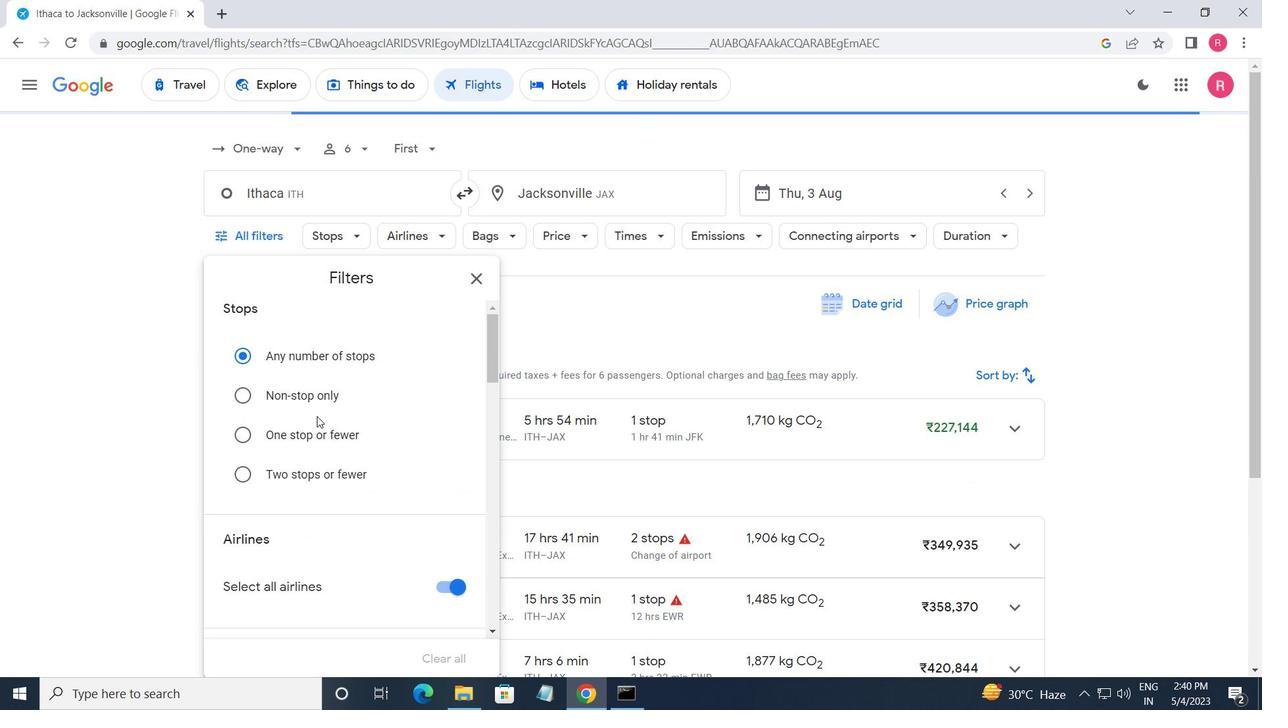 
Action: Mouse scrolled (320, 428) with delta (0, 0)
Screenshot: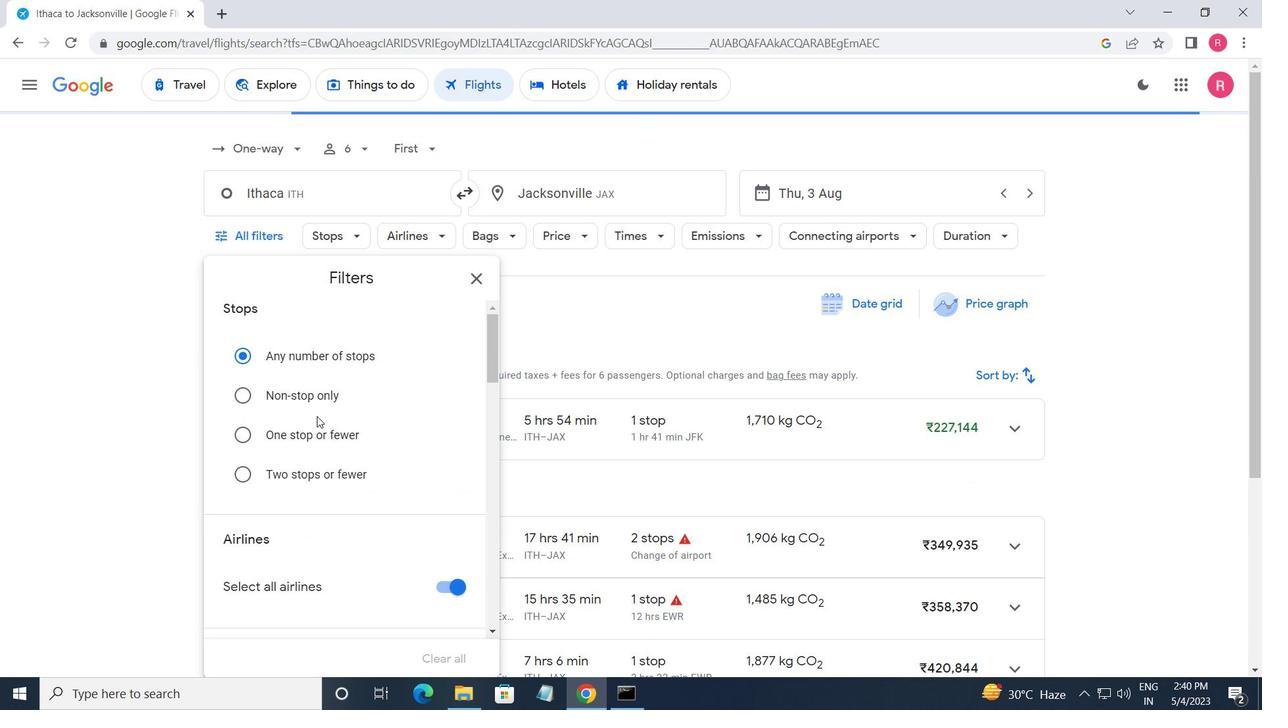 
Action: Mouse moved to (322, 433)
Screenshot: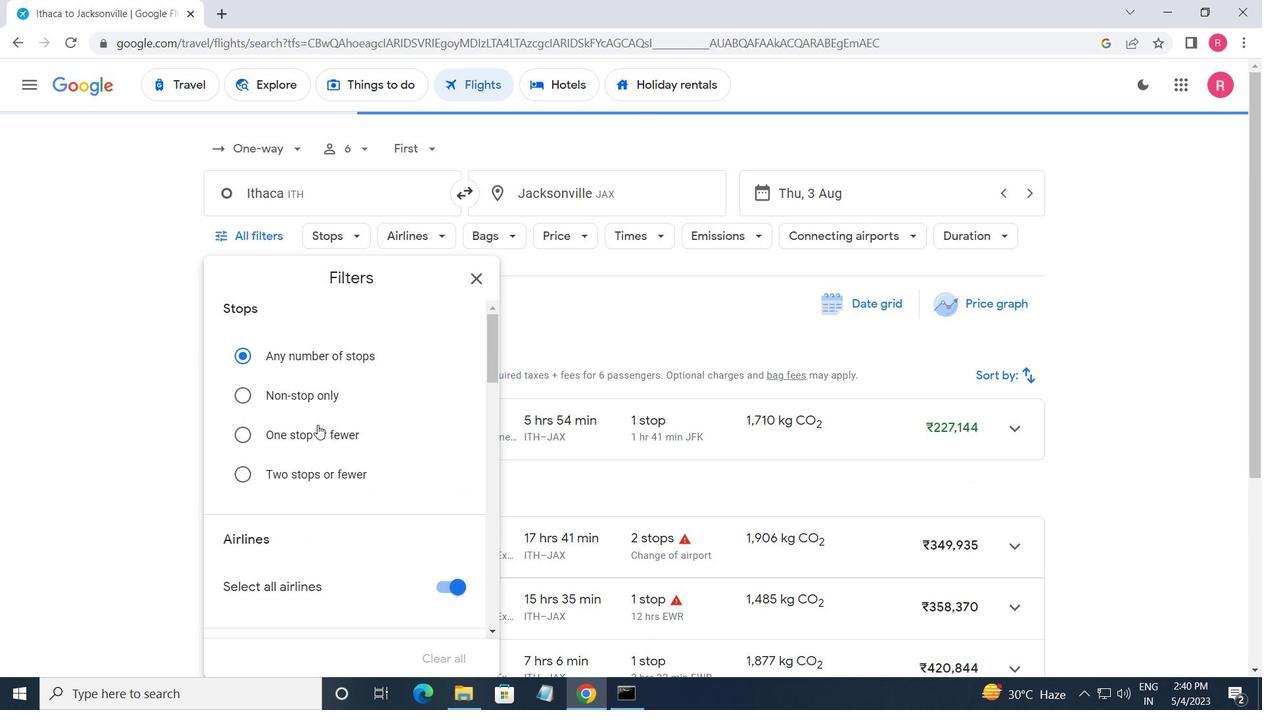 
Action: Mouse scrolled (322, 433) with delta (0, 0)
Screenshot: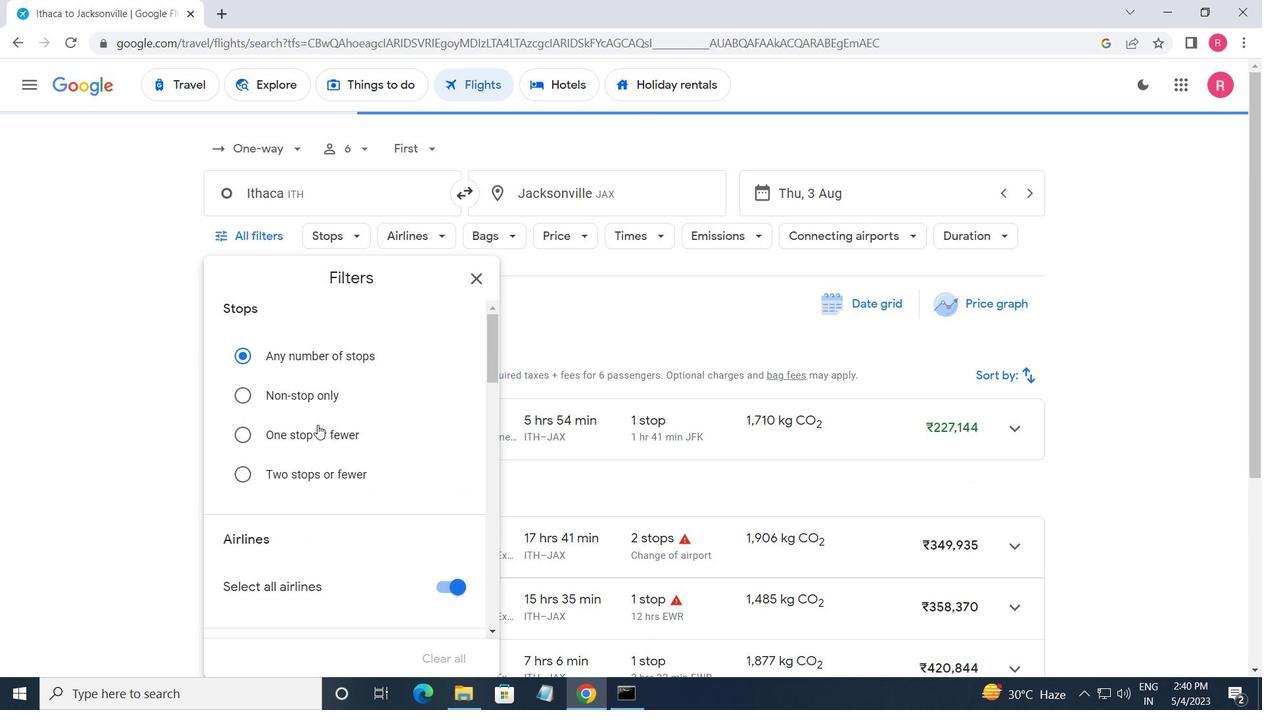 
Action: Mouse moved to (328, 434)
Screenshot: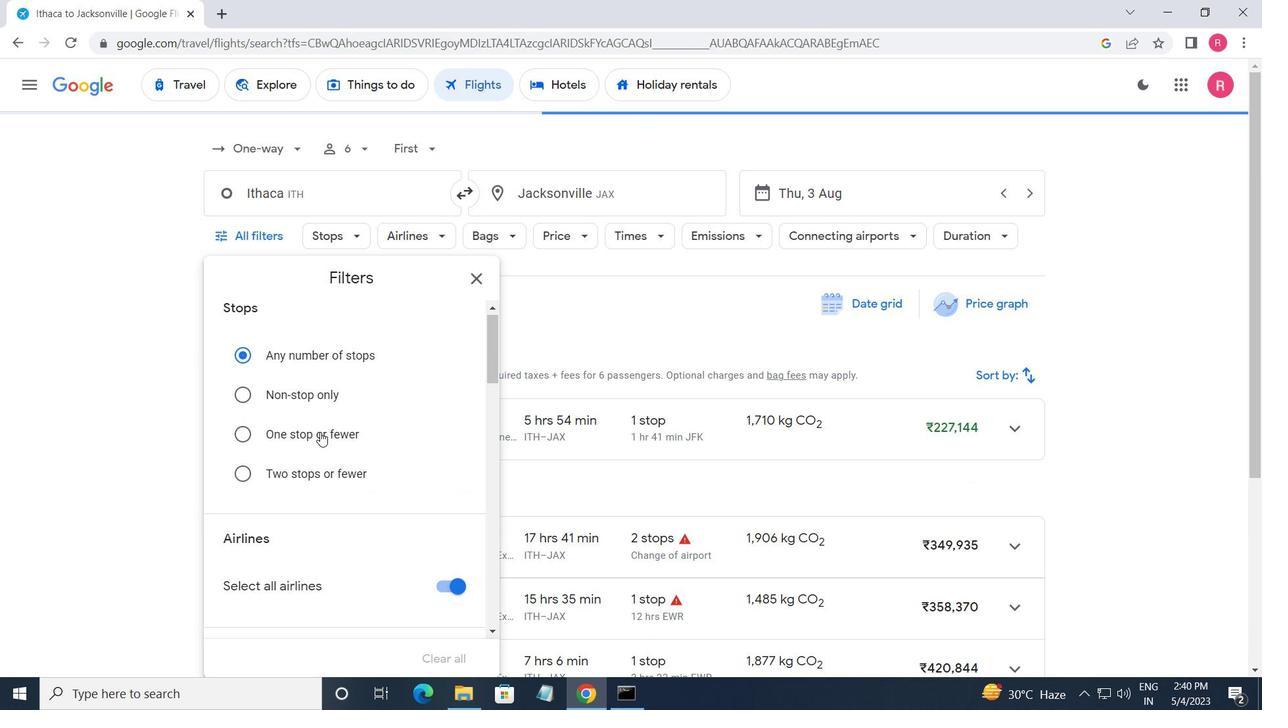 
Action: Mouse scrolled (328, 433) with delta (0, 0)
Screenshot: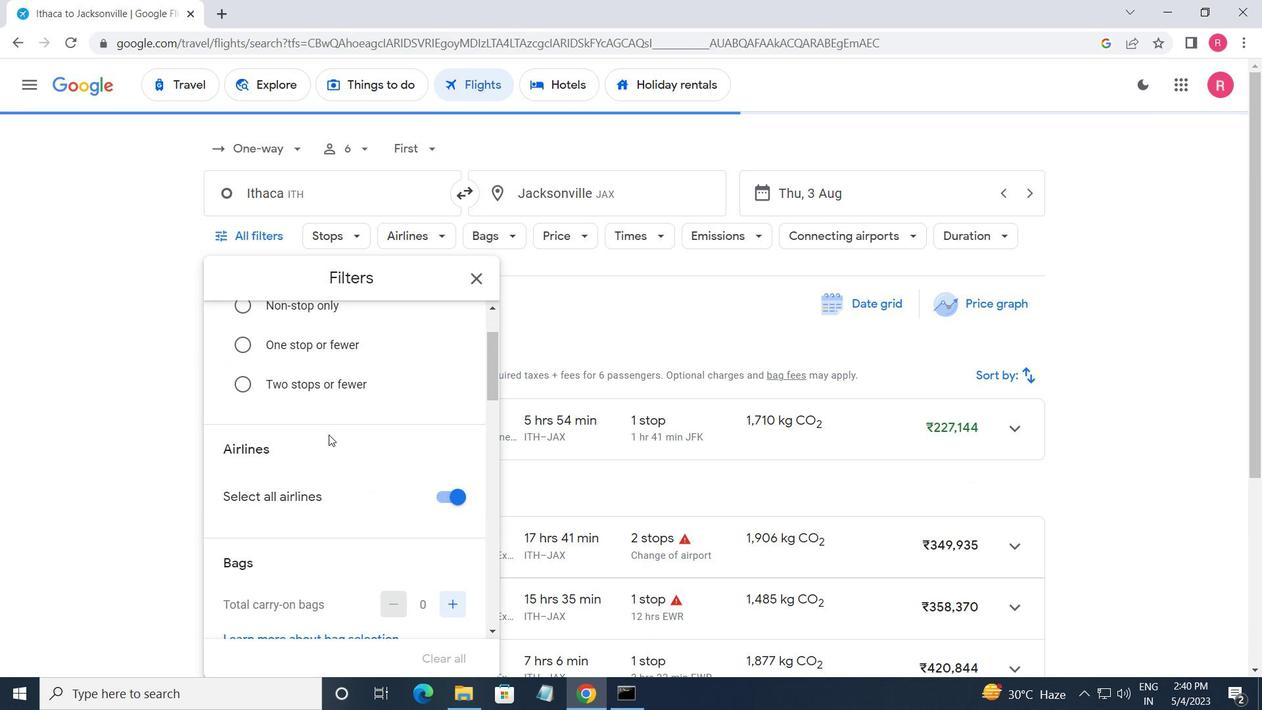 
Action: Mouse scrolled (328, 433) with delta (0, 0)
Screenshot: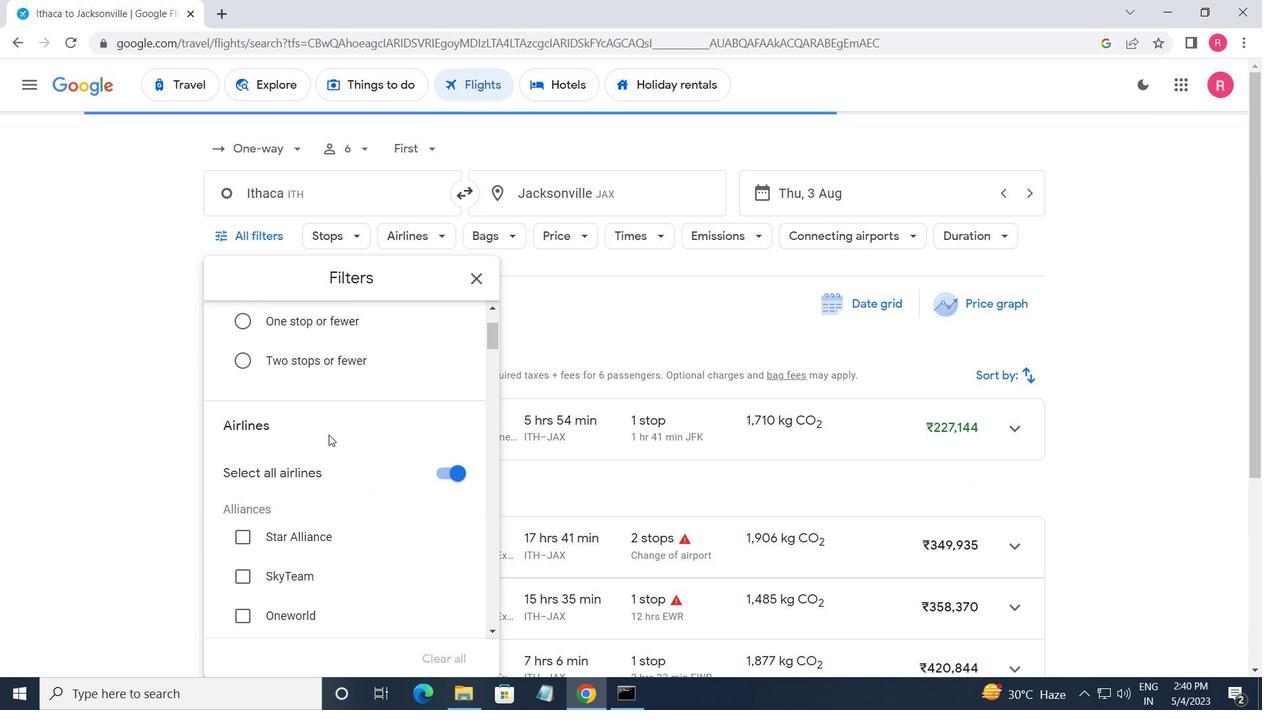 
Action: Mouse moved to (359, 469)
Screenshot: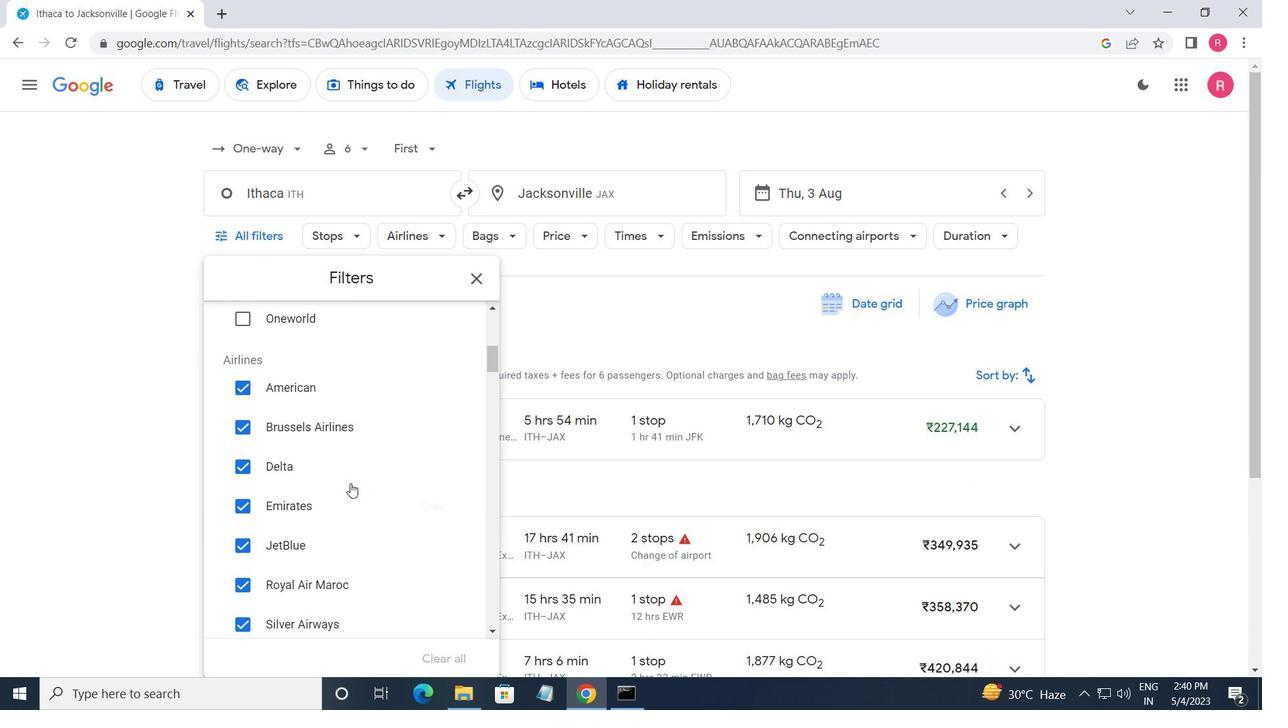 
Action: Mouse scrolled (359, 468) with delta (0, 0)
Screenshot: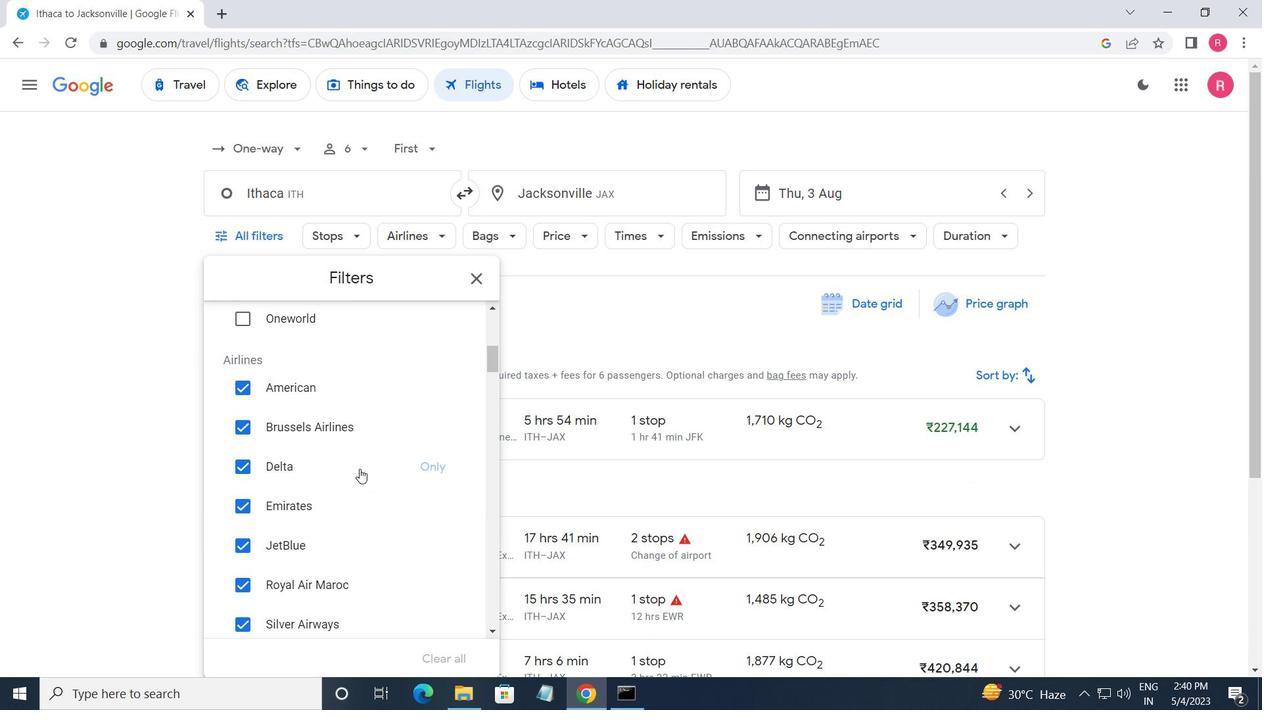 
Action: Mouse moved to (359, 469)
Screenshot: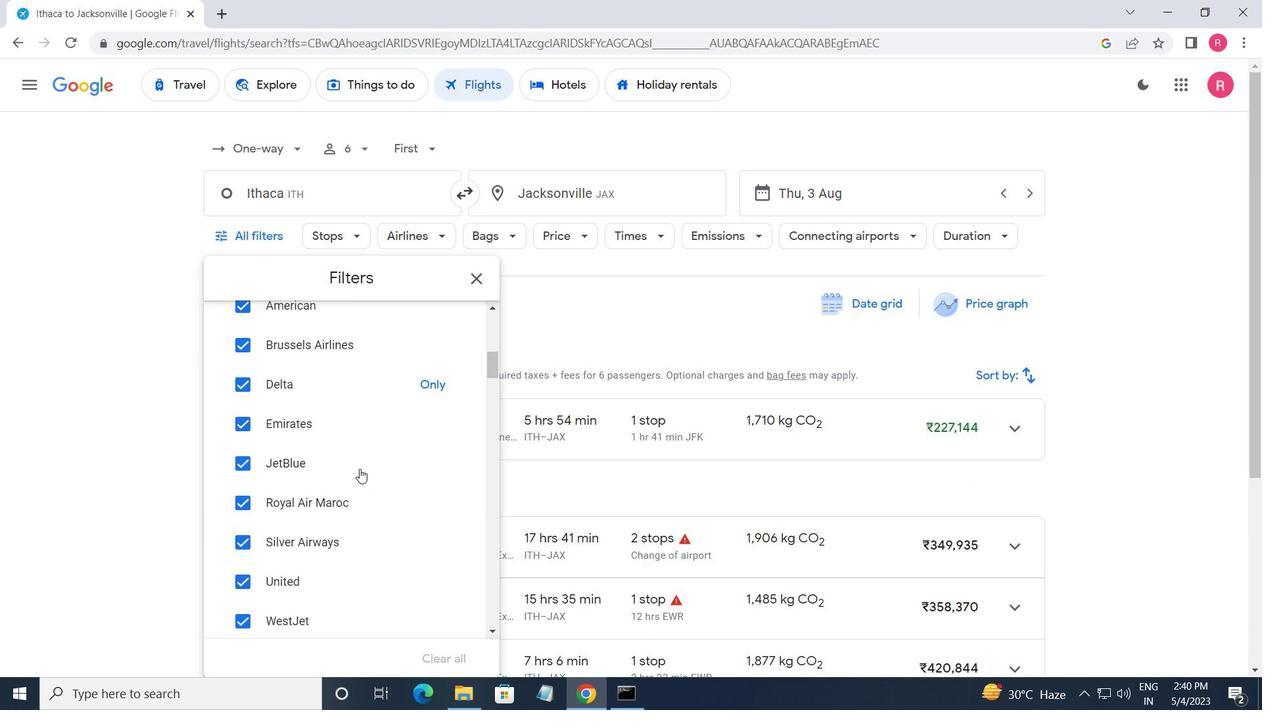 
Action: Mouse scrolled (359, 468) with delta (0, 0)
Screenshot: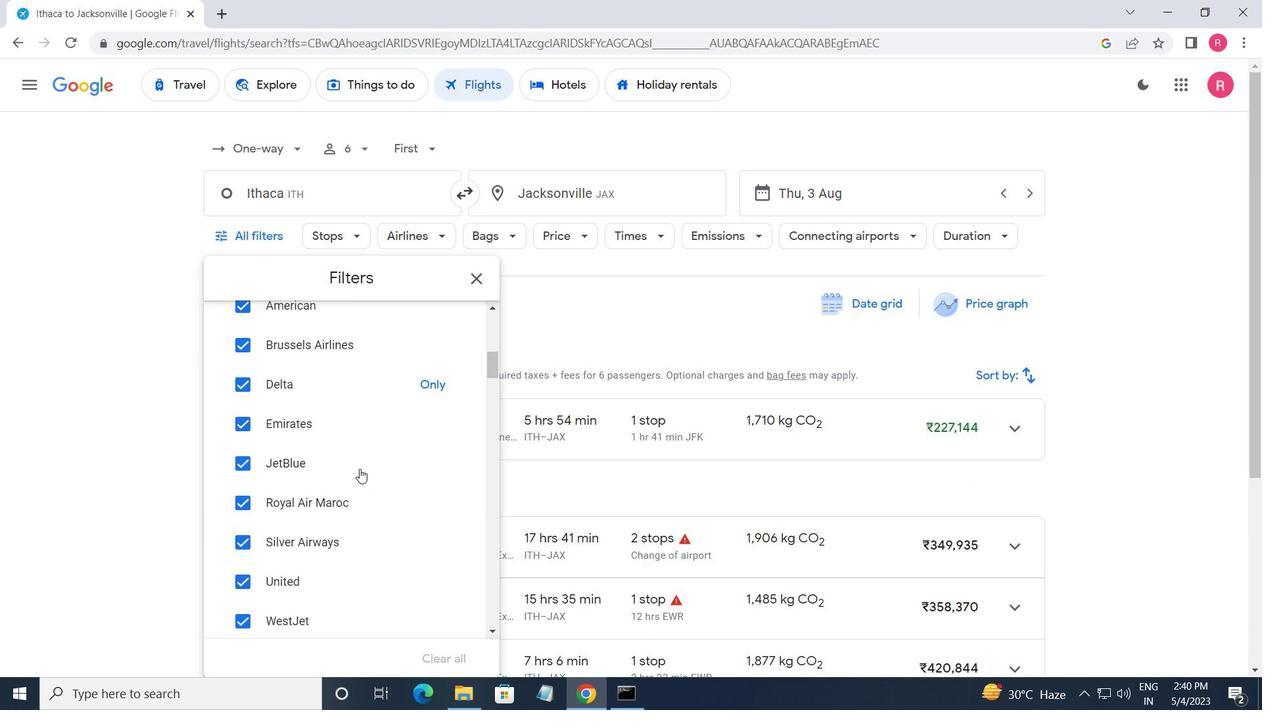 
Action: Mouse moved to (359, 469)
Screenshot: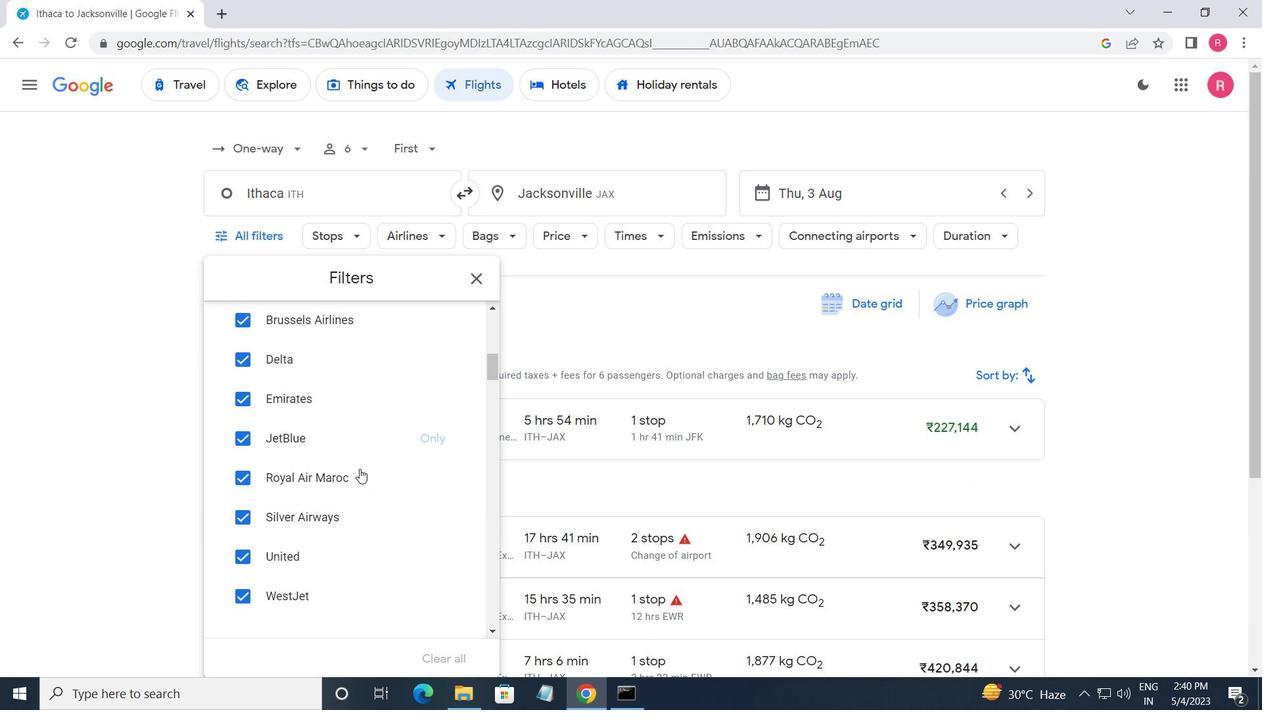 
Action: Mouse scrolled (359, 470) with delta (0, 0)
Screenshot: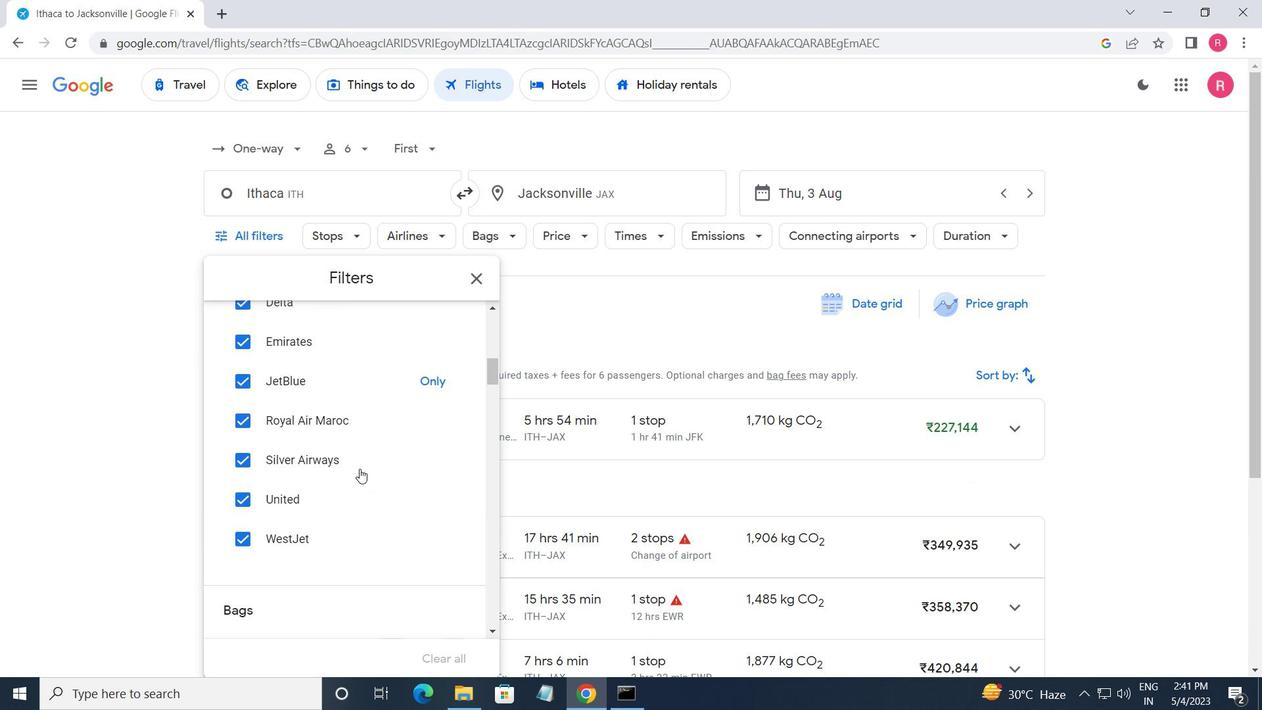
Action: Mouse scrolled (359, 470) with delta (0, 0)
Screenshot: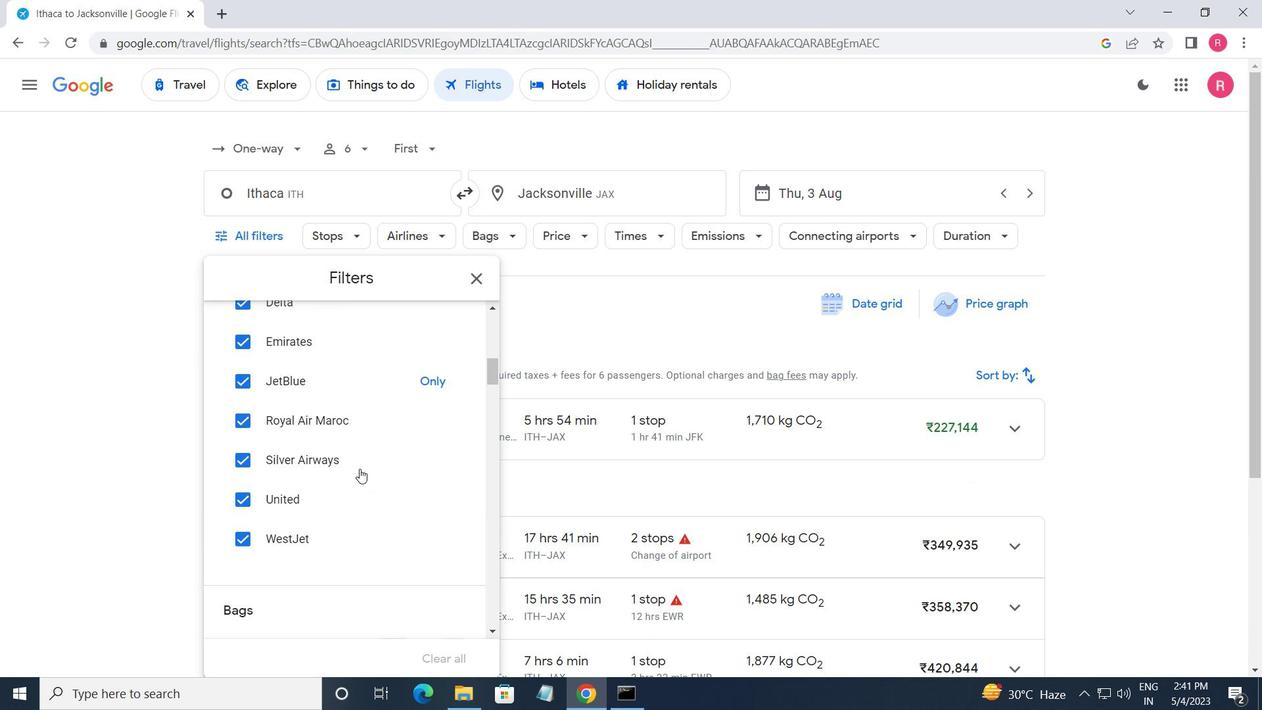 
Action: Mouse moved to (359, 469)
Screenshot: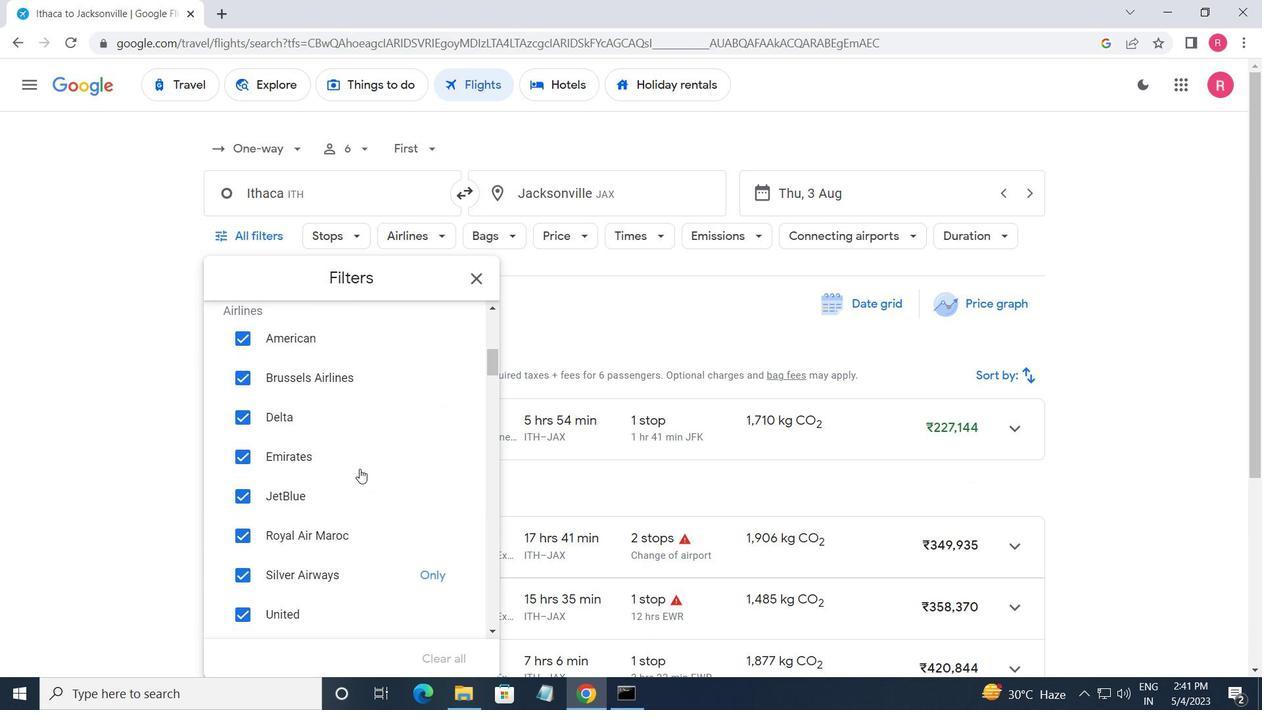 
Action: Mouse scrolled (359, 470) with delta (0, 0)
Screenshot: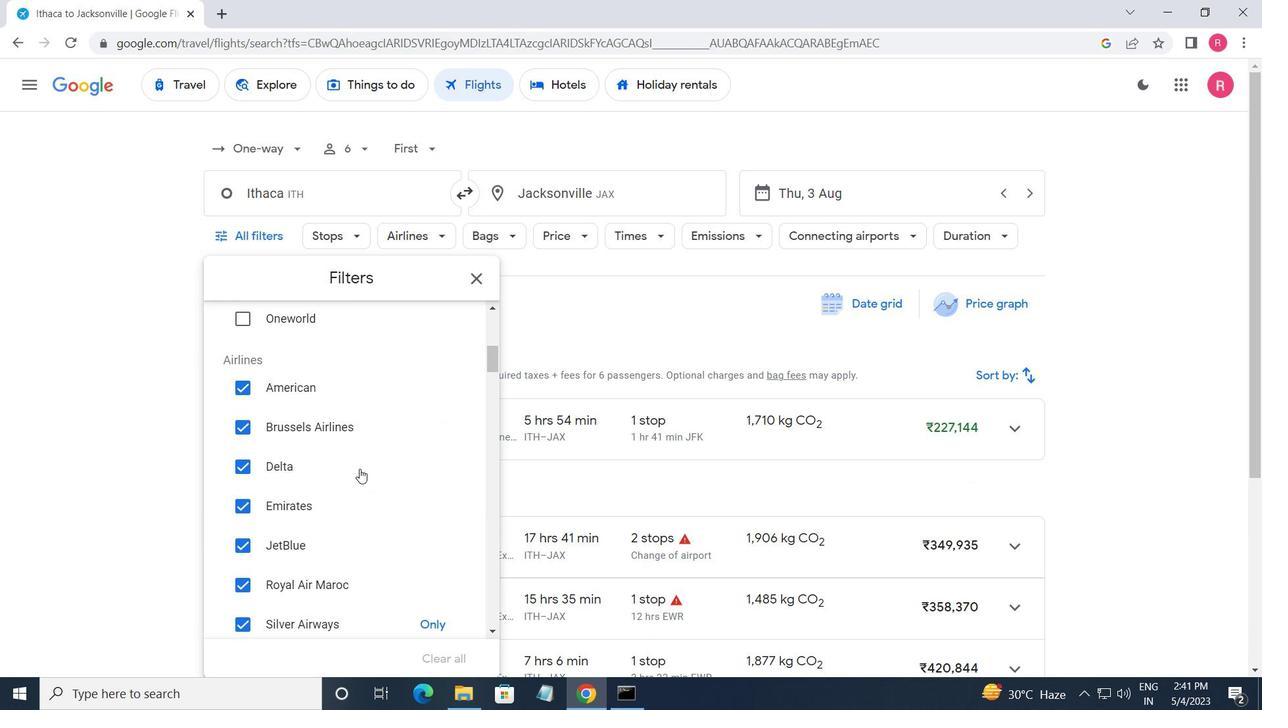 
Action: Mouse moved to (362, 460)
Screenshot: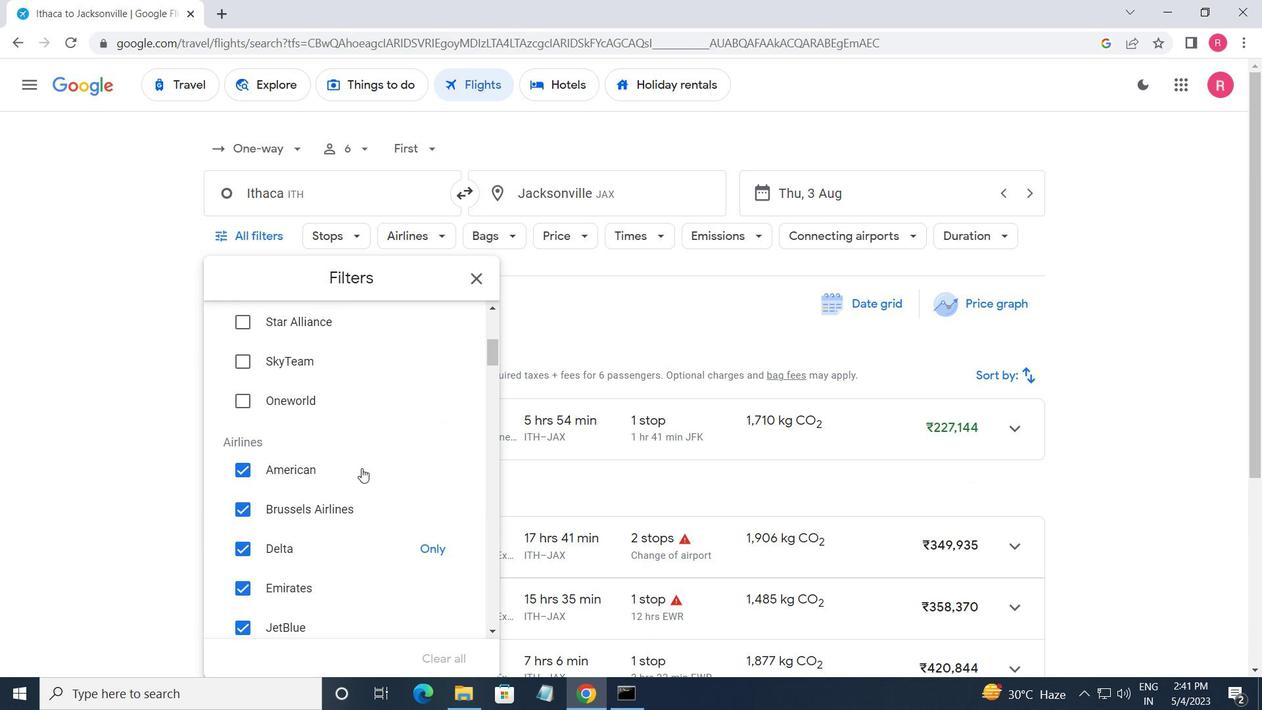 
Action: Mouse scrolled (362, 460) with delta (0, 0)
Screenshot: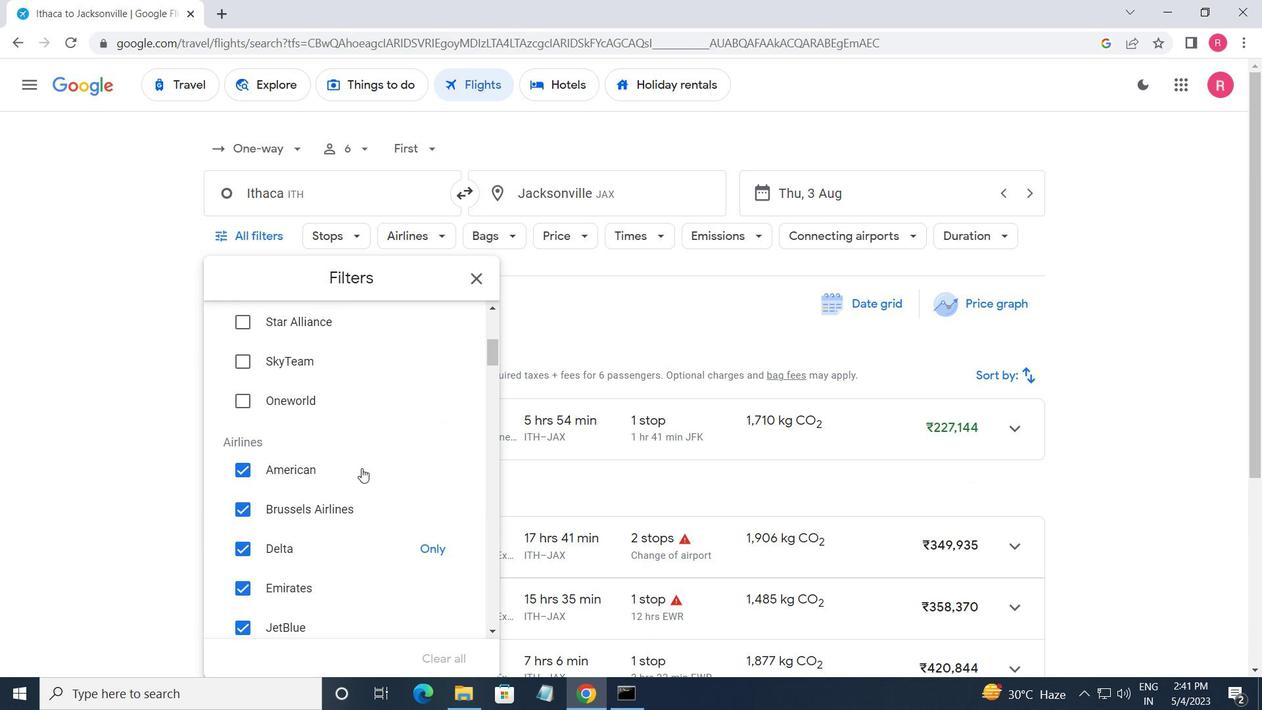 
Action: Mouse moved to (447, 342)
Screenshot: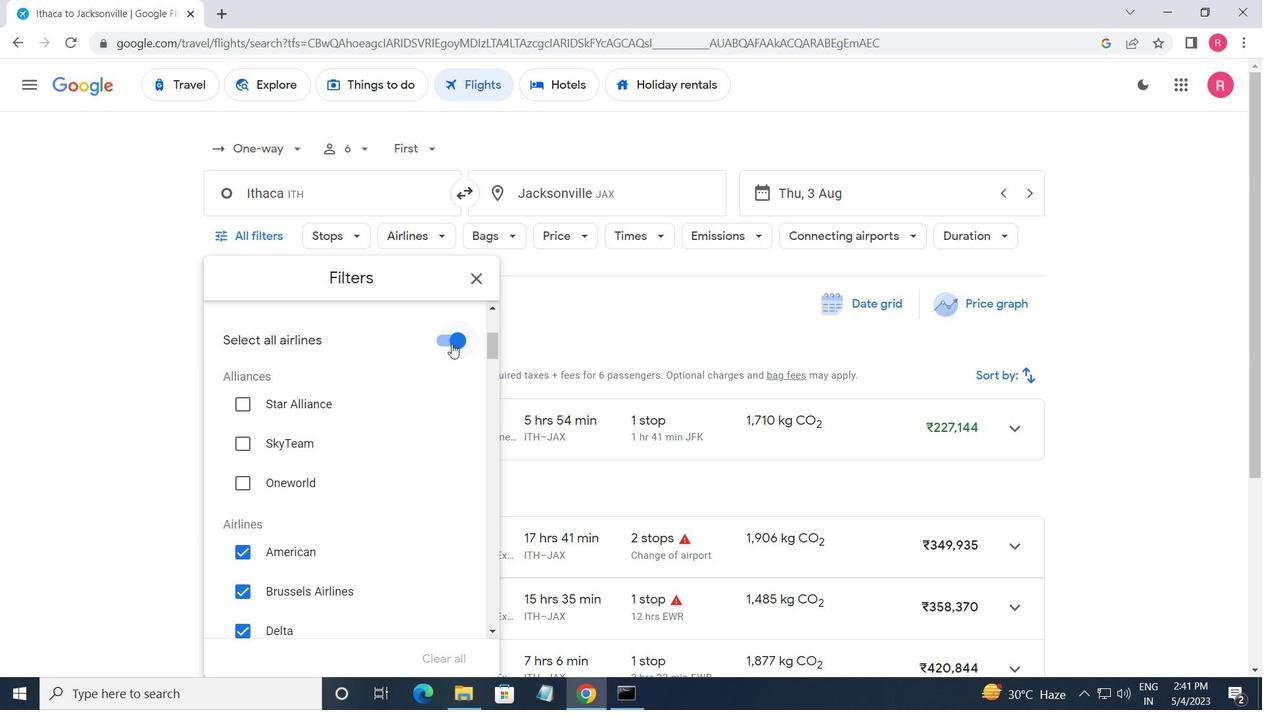 
Action: Mouse pressed left at (447, 342)
Screenshot: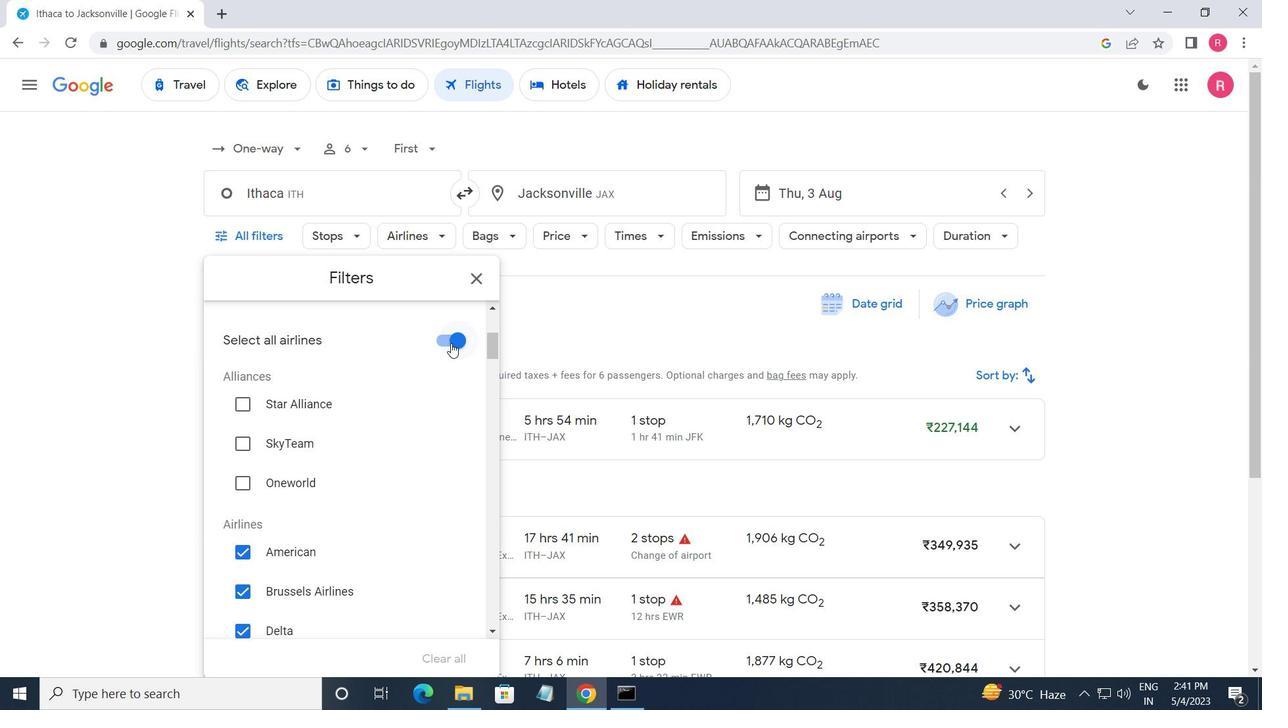 
Action: Mouse moved to (422, 374)
Screenshot: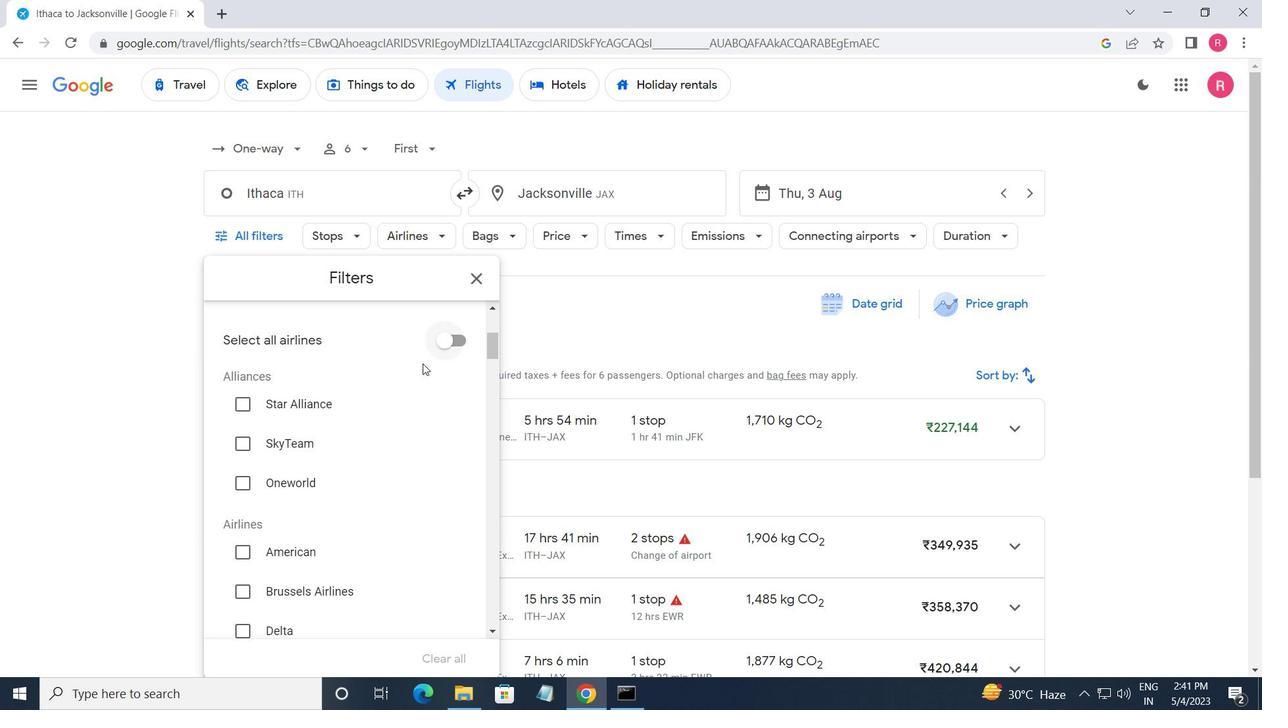
Action: Mouse scrolled (422, 373) with delta (0, 0)
Screenshot: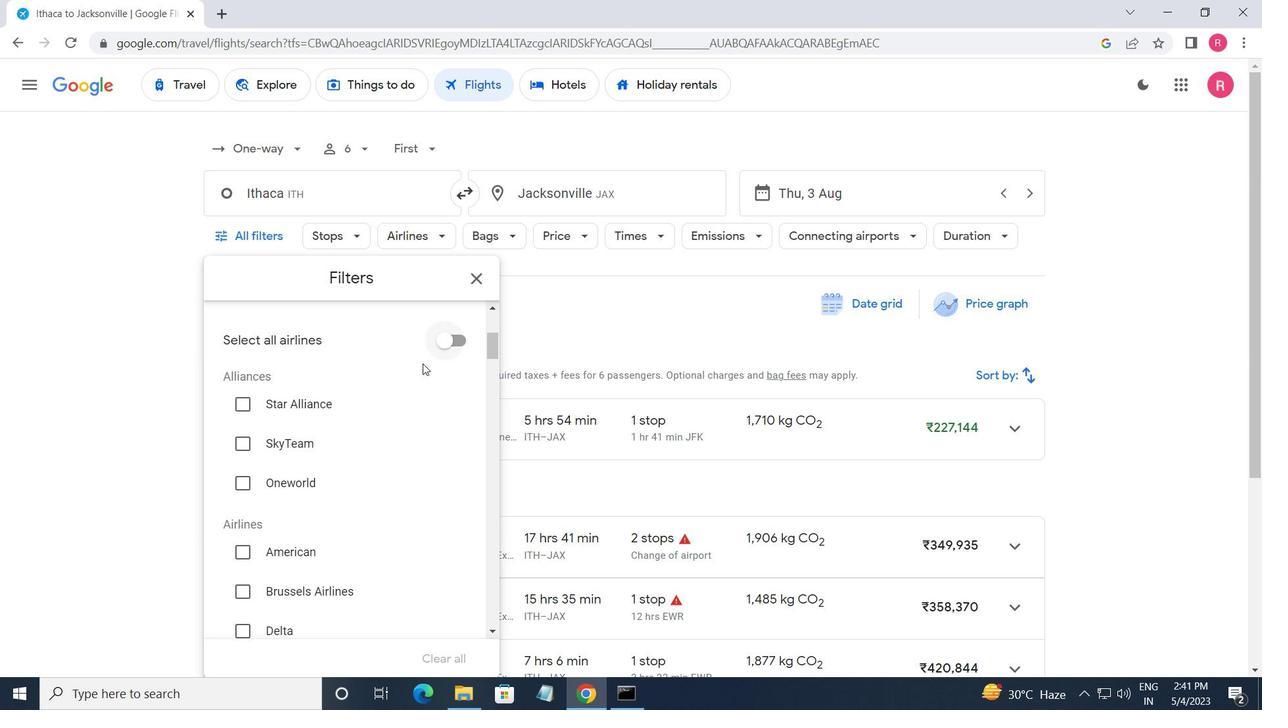 
Action: Mouse moved to (419, 381)
Screenshot: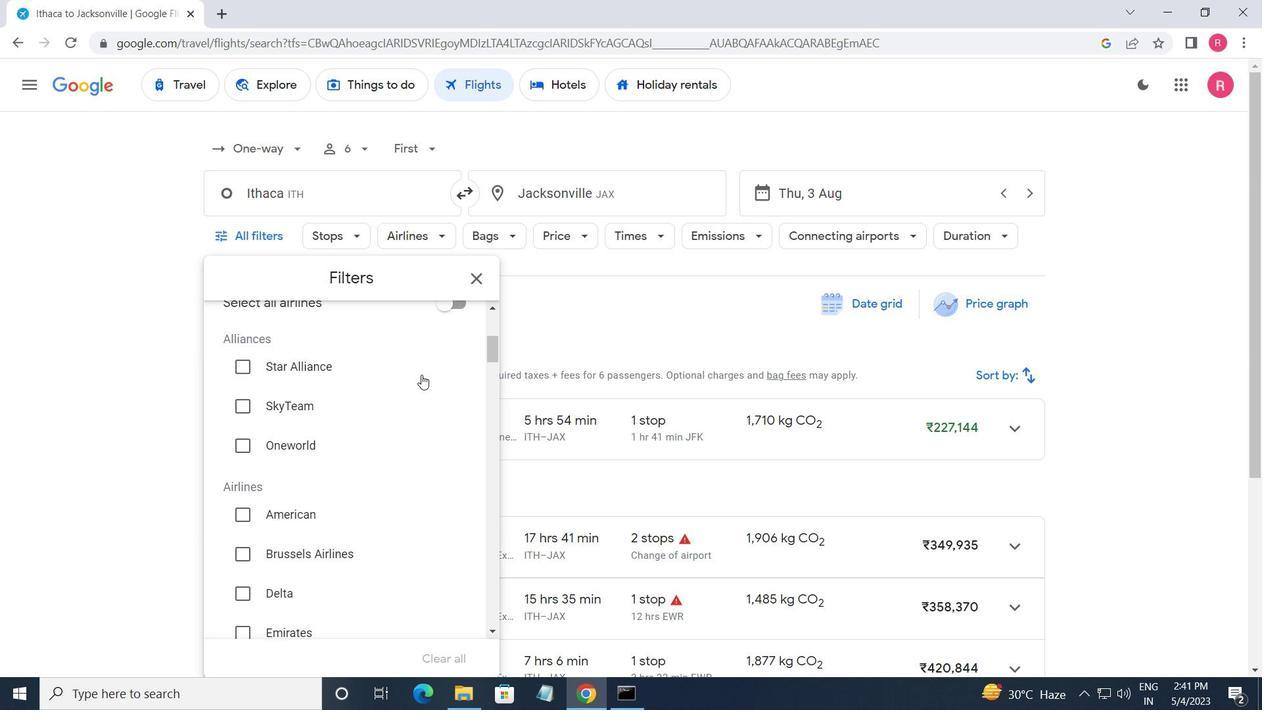 
Action: Mouse scrolled (419, 380) with delta (0, 0)
Screenshot: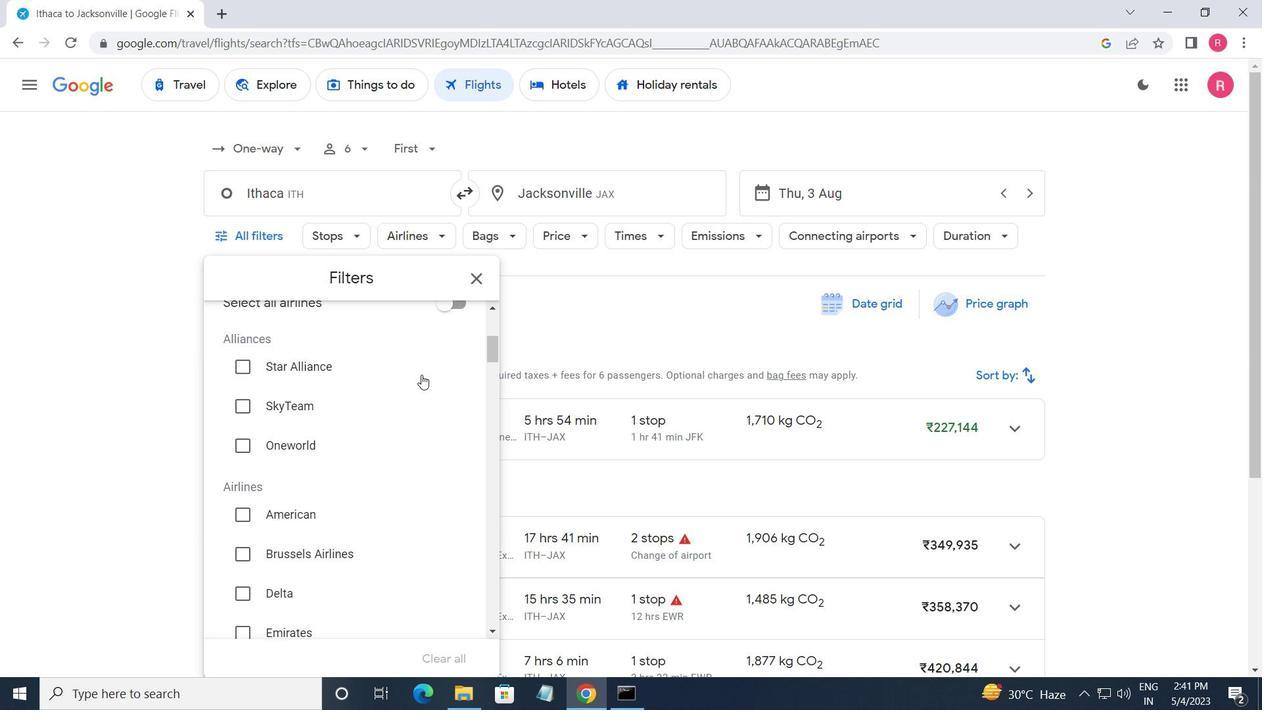 
Action: Mouse moved to (403, 387)
Screenshot: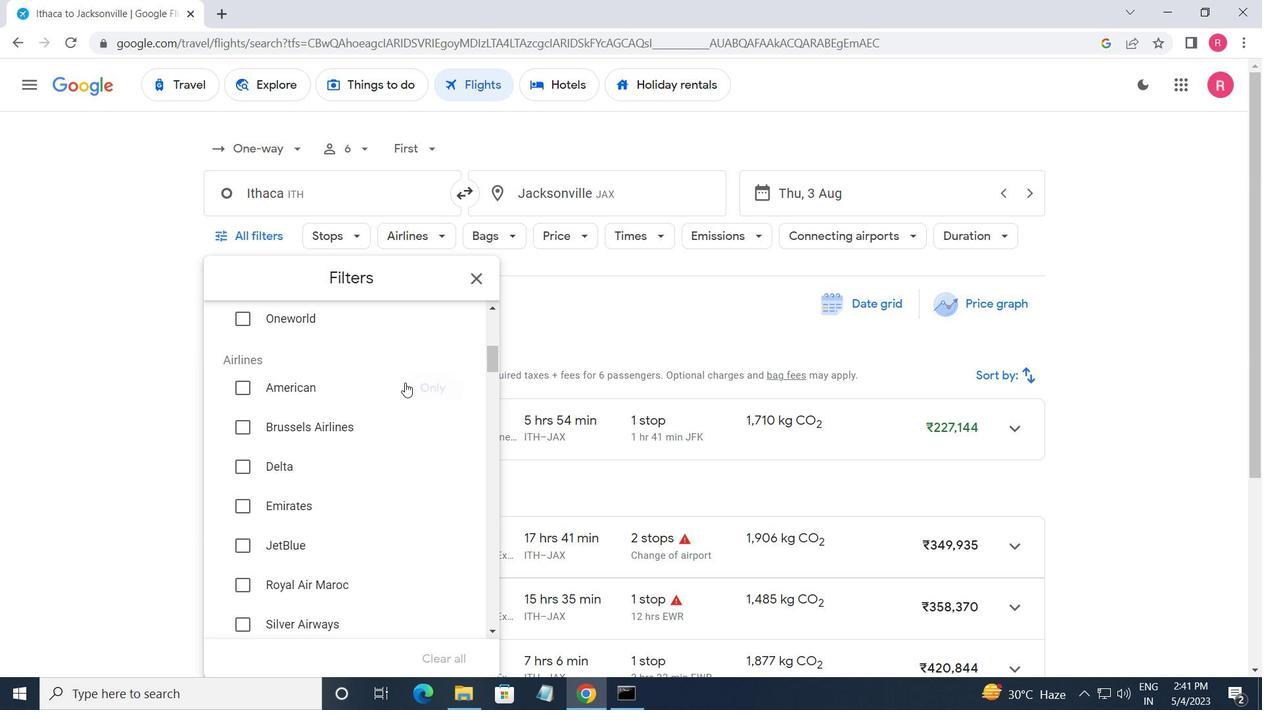 
Action: Mouse scrolled (403, 387) with delta (0, 0)
Screenshot: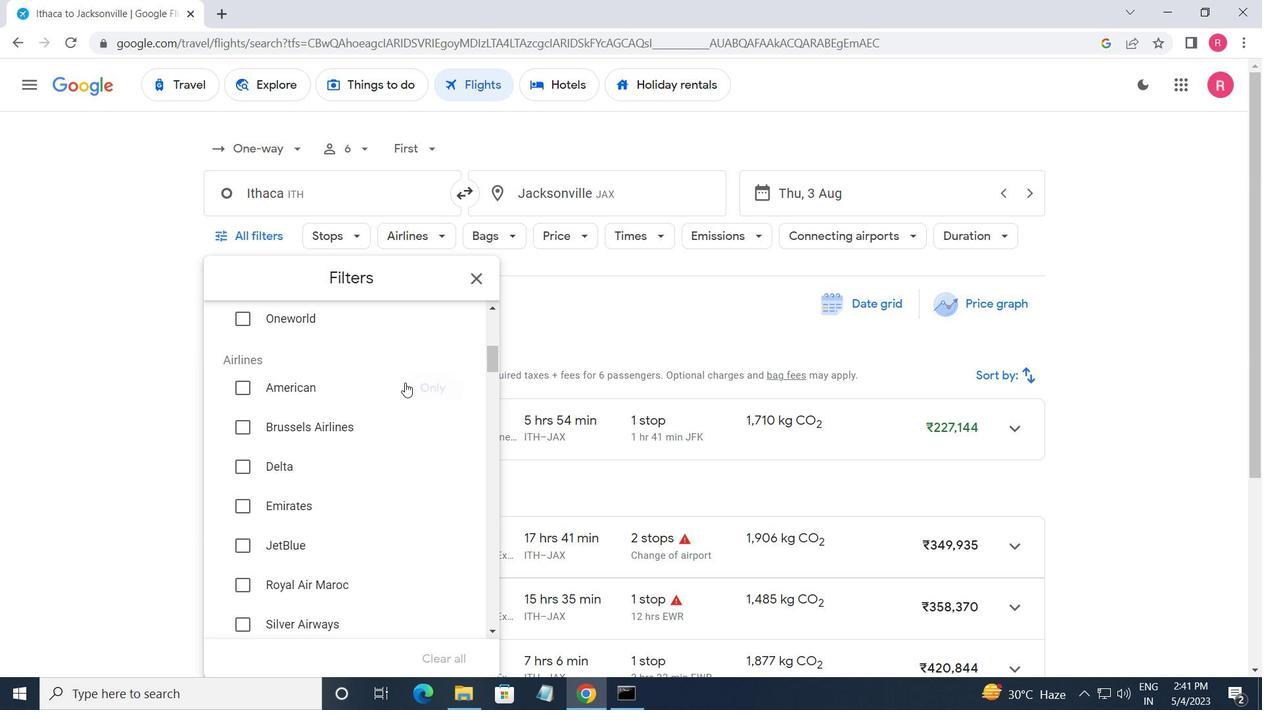 
Action: Mouse moved to (402, 388)
Screenshot: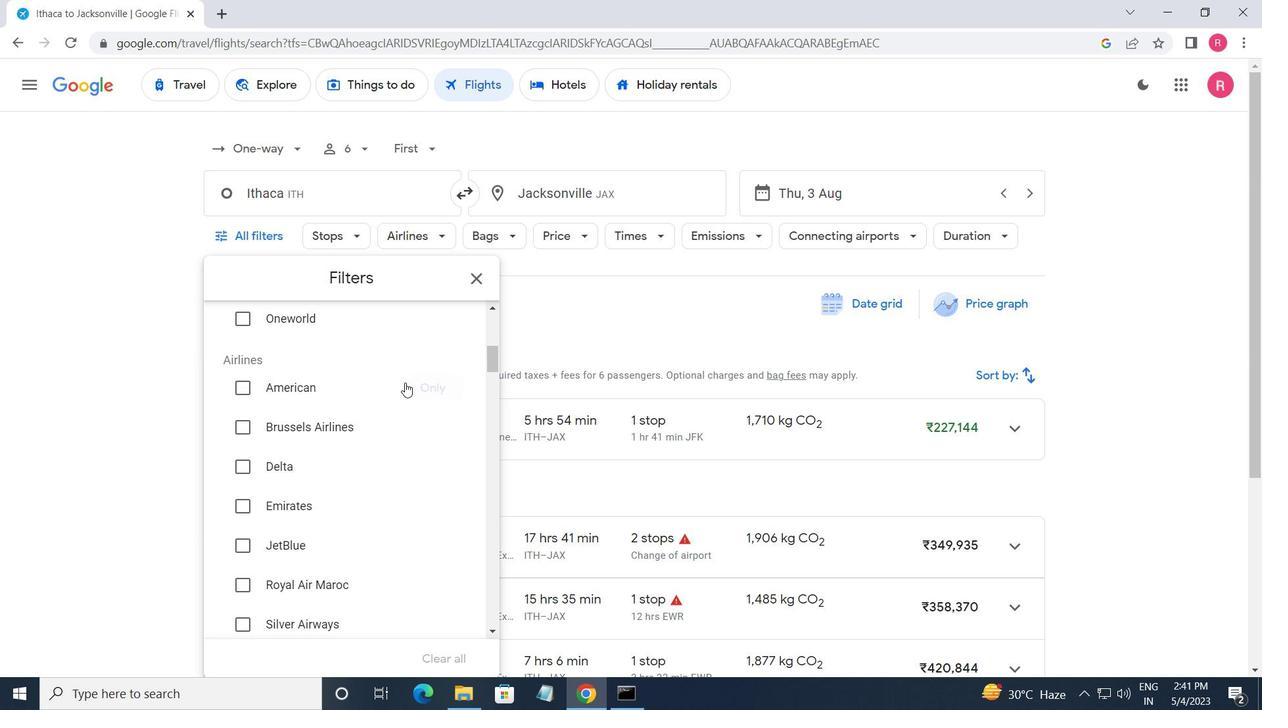 
Action: Mouse scrolled (402, 387) with delta (0, 0)
Screenshot: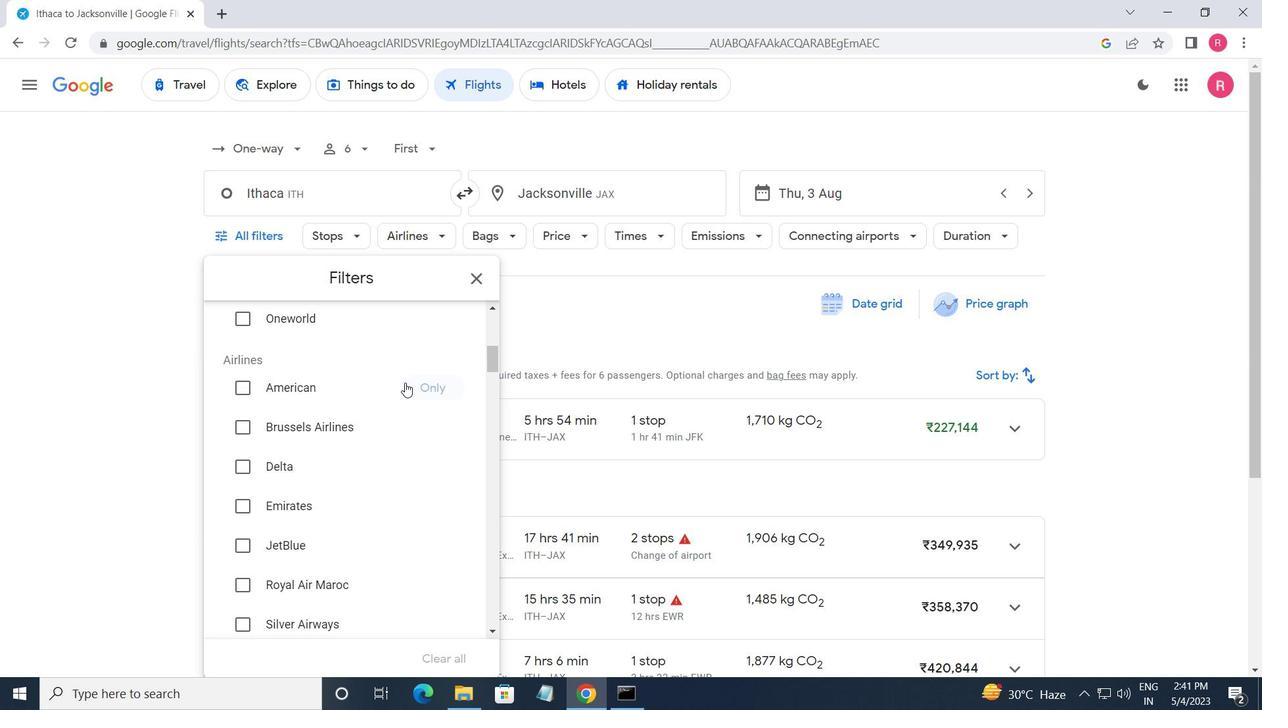 
Action: Mouse moved to (402, 389)
Screenshot: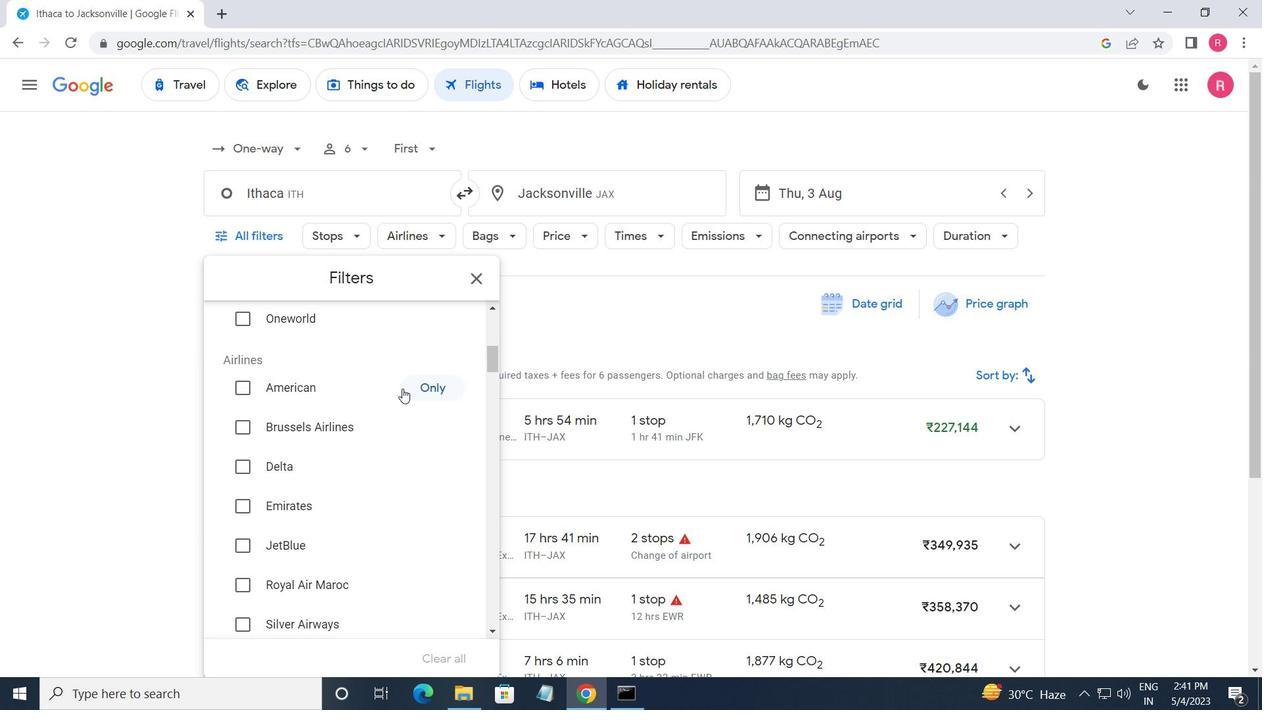 
Action: Mouse scrolled (402, 388) with delta (0, 0)
Screenshot: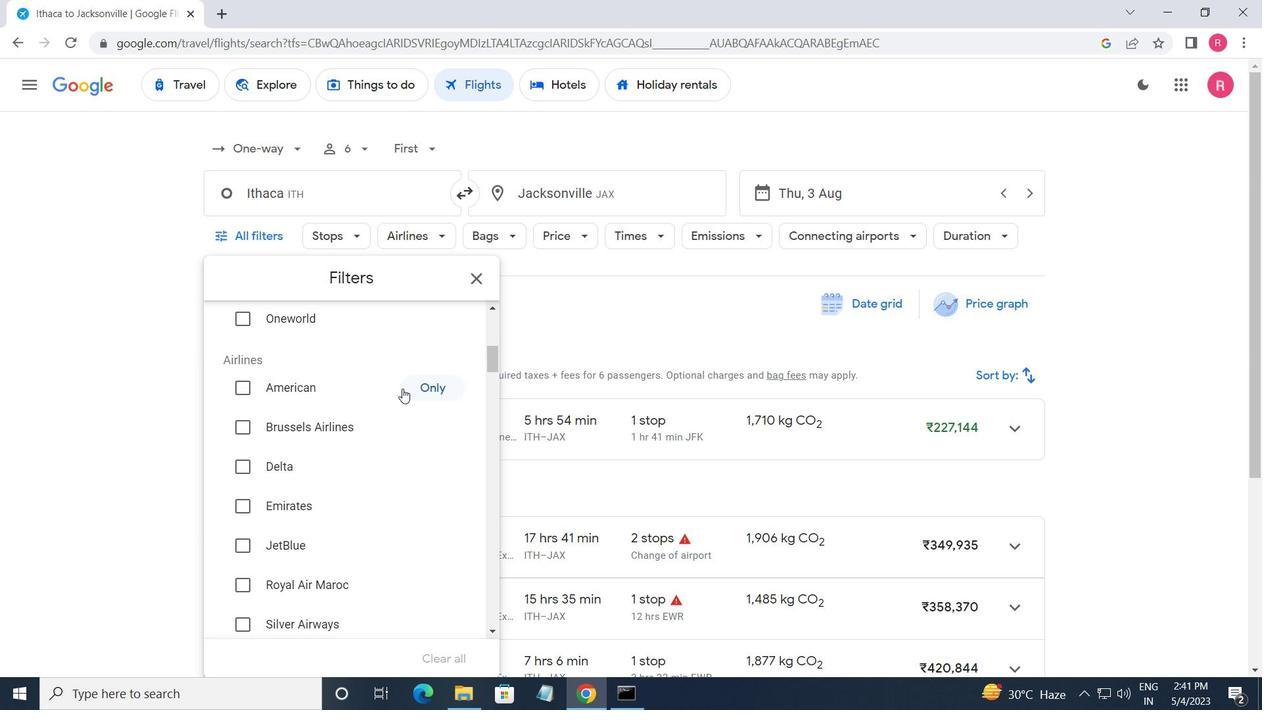 
Action: Mouse moved to (403, 389)
Screenshot: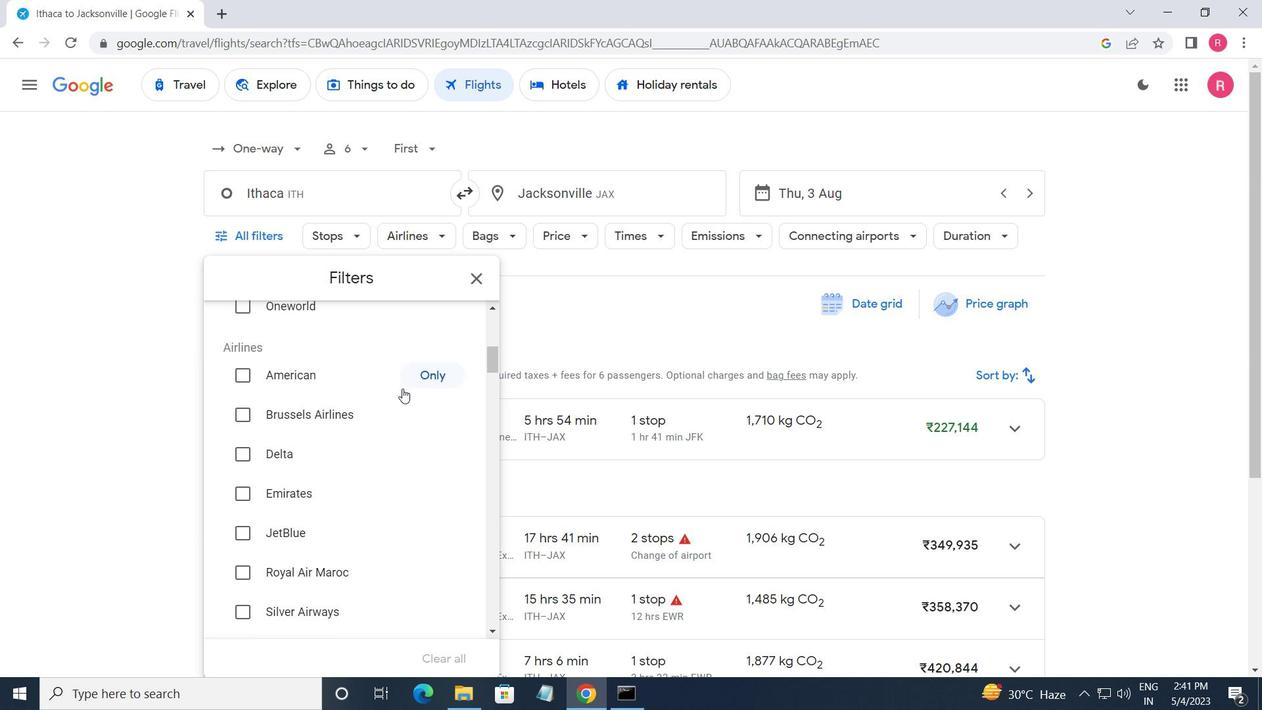 
Action: Mouse scrolled (403, 388) with delta (0, 0)
Screenshot: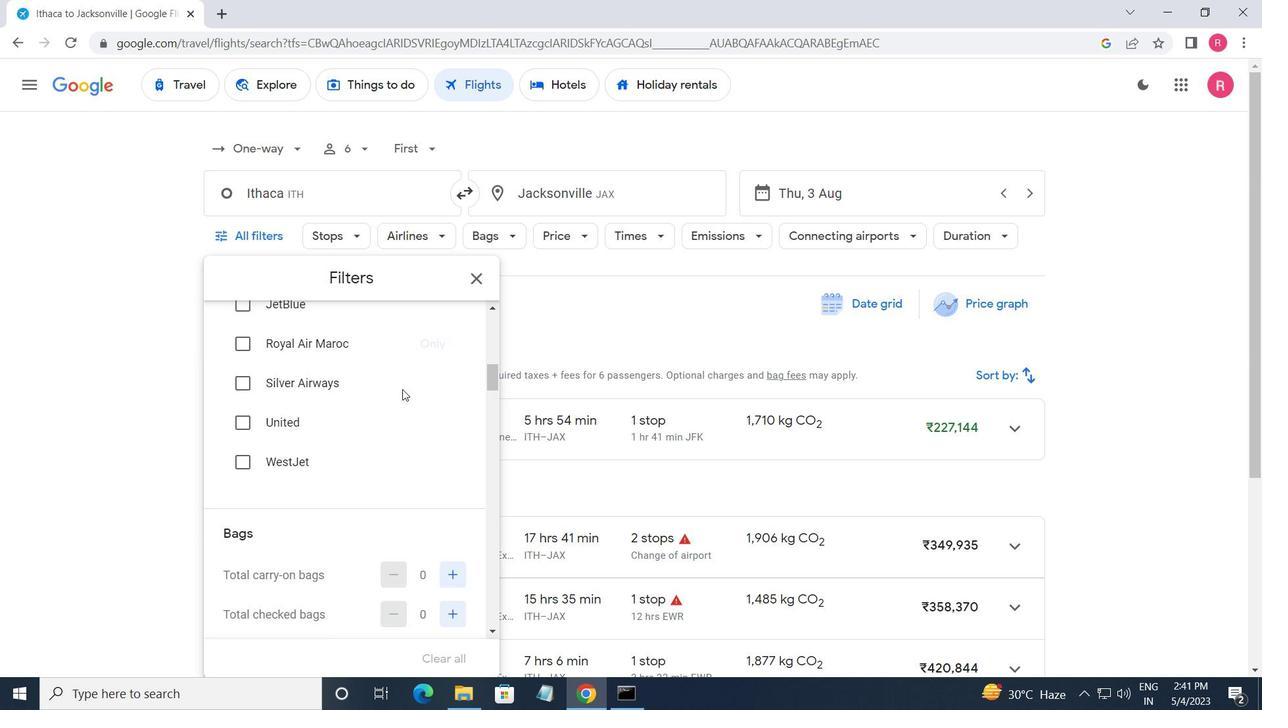 
Action: Mouse moved to (452, 524)
Screenshot: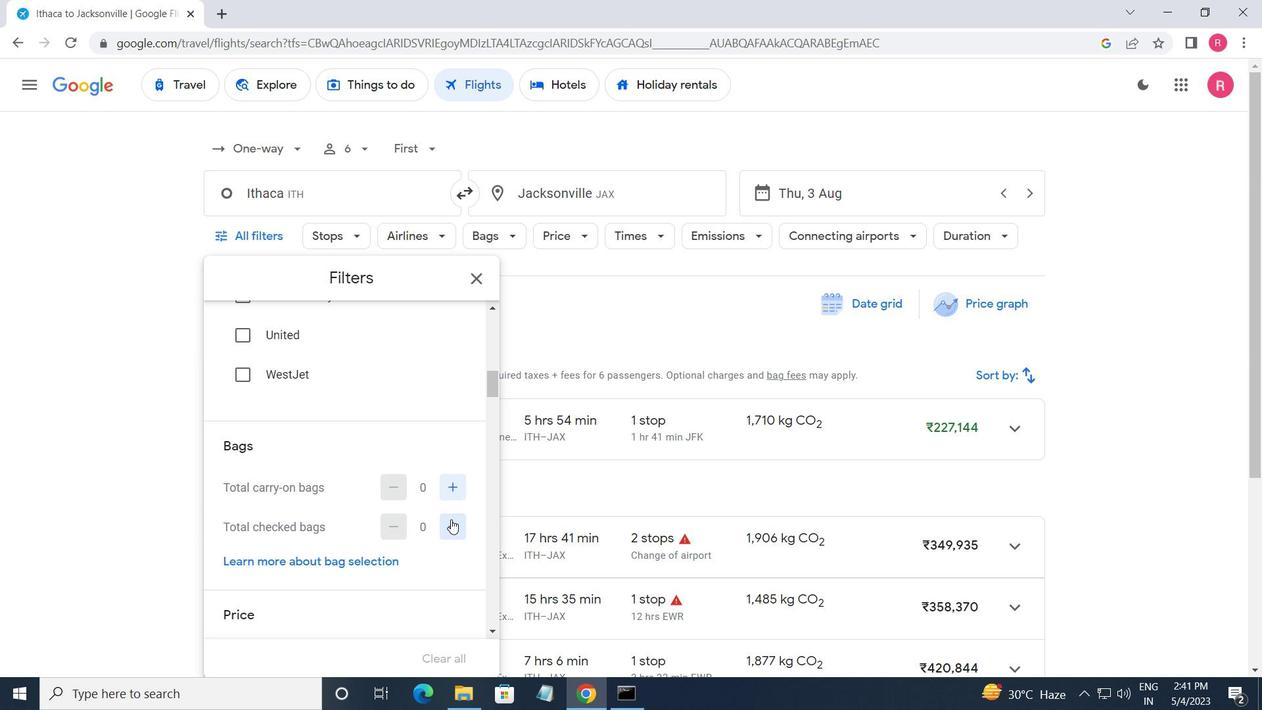 
Action: Mouse pressed left at (452, 524)
Screenshot: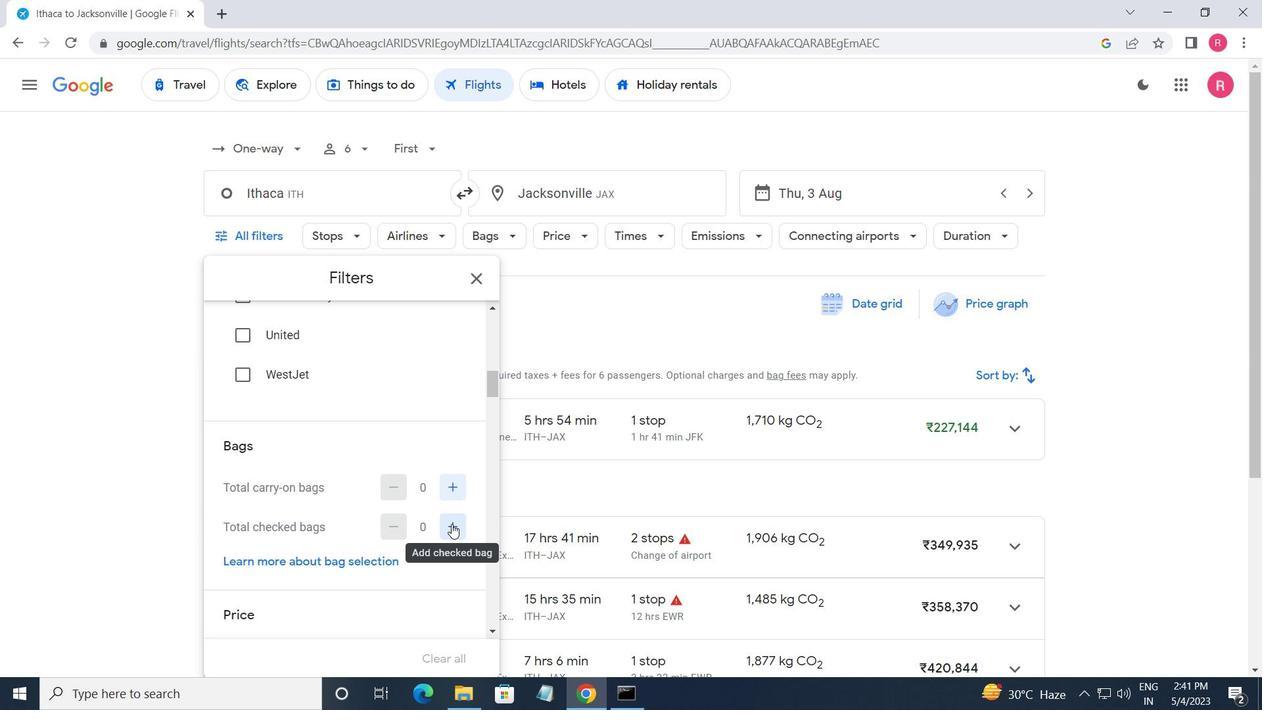 
Action: Mouse moved to (452, 524)
Screenshot: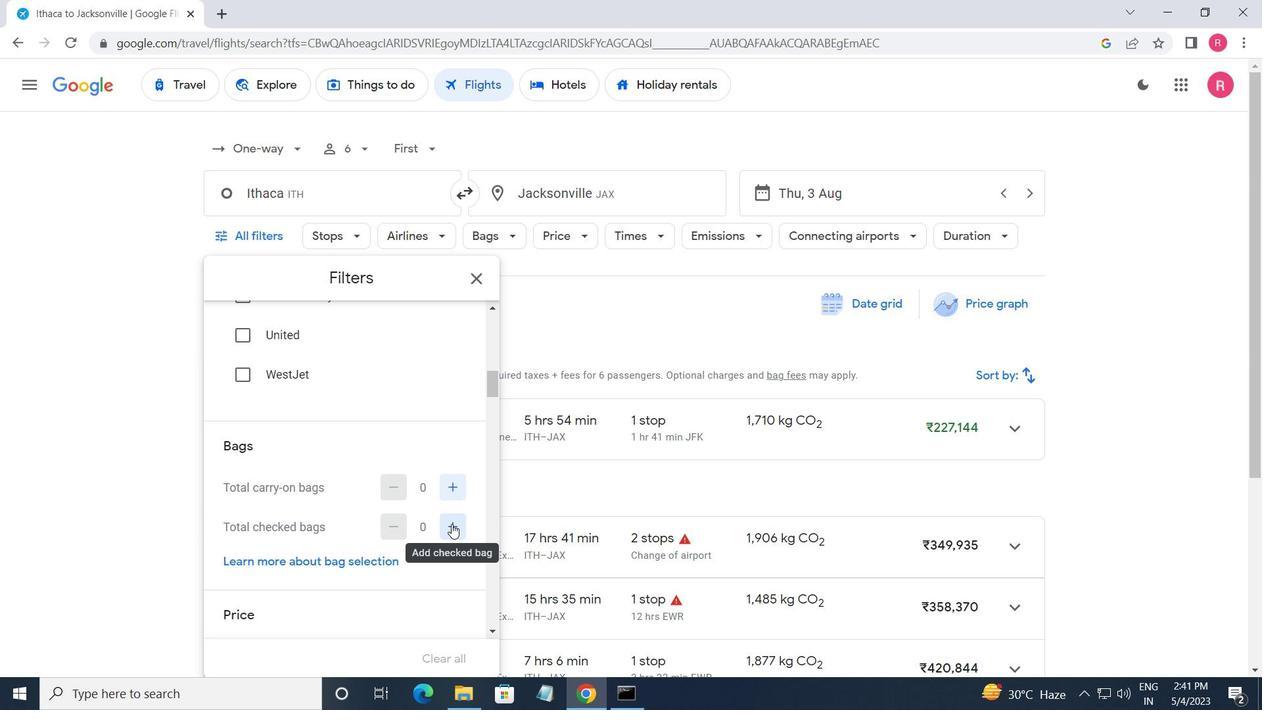 
Action: Mouse pressed left at (452, 524)
Screenshot: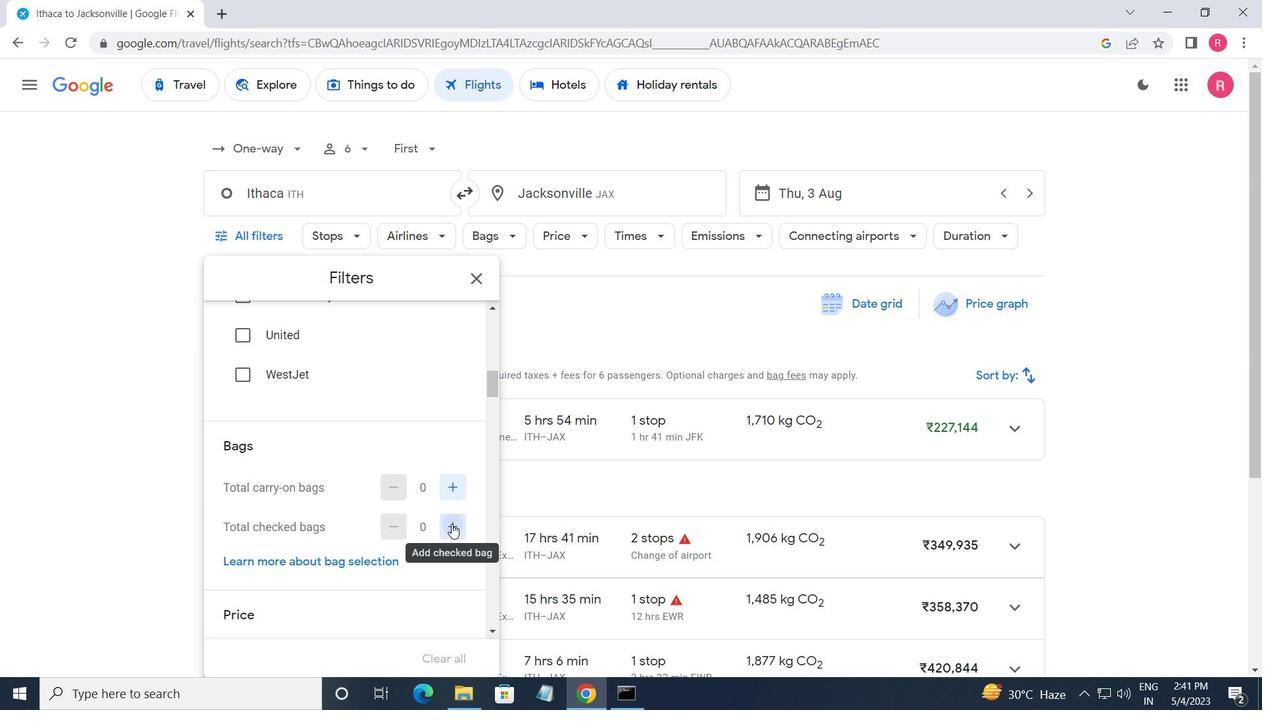 
Action: Mouse moved to (450, 524)
Screenshot: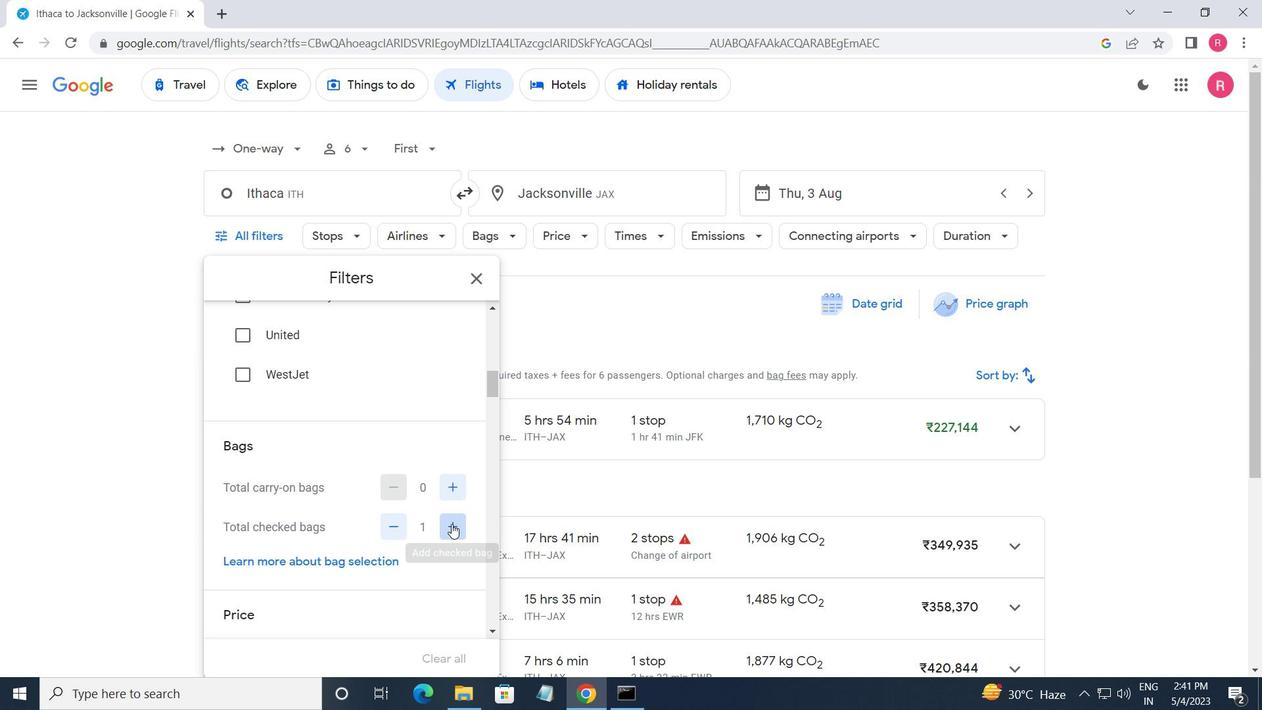 
Action: Mouse pressed left at (450, 524)
Screenshot: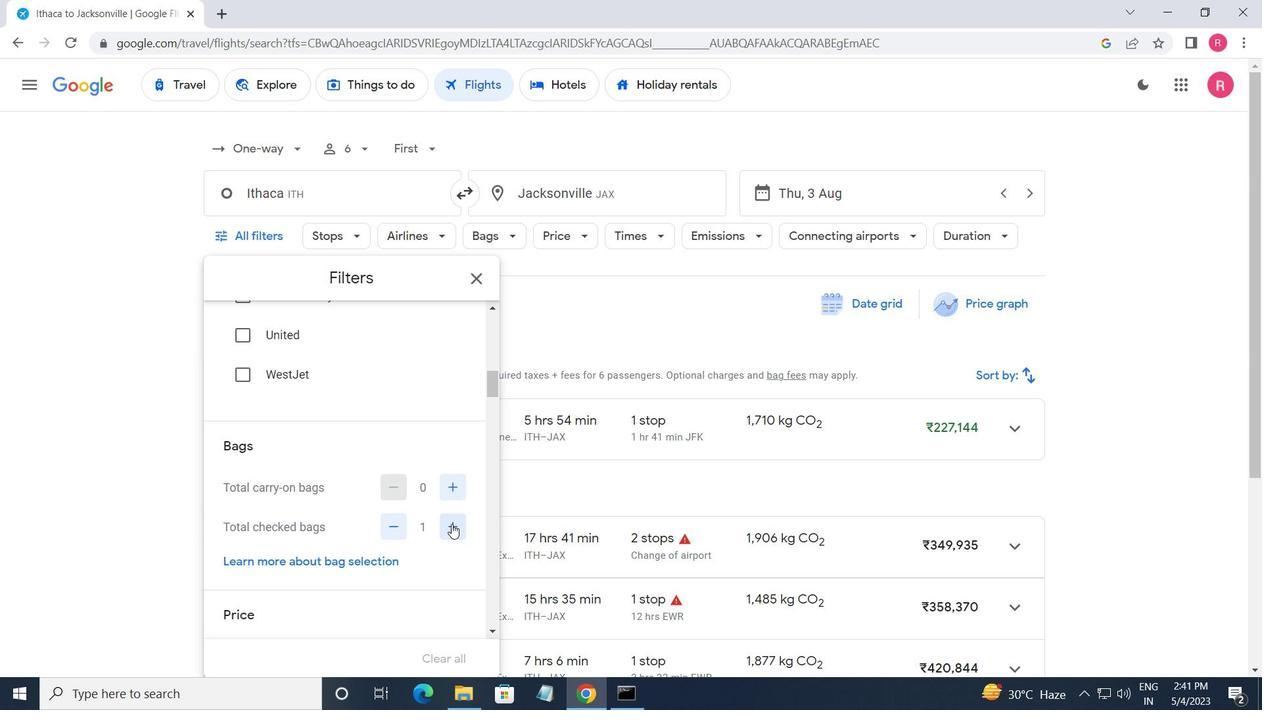 
Action: Mouse moved to (449, 524)
Screenshot: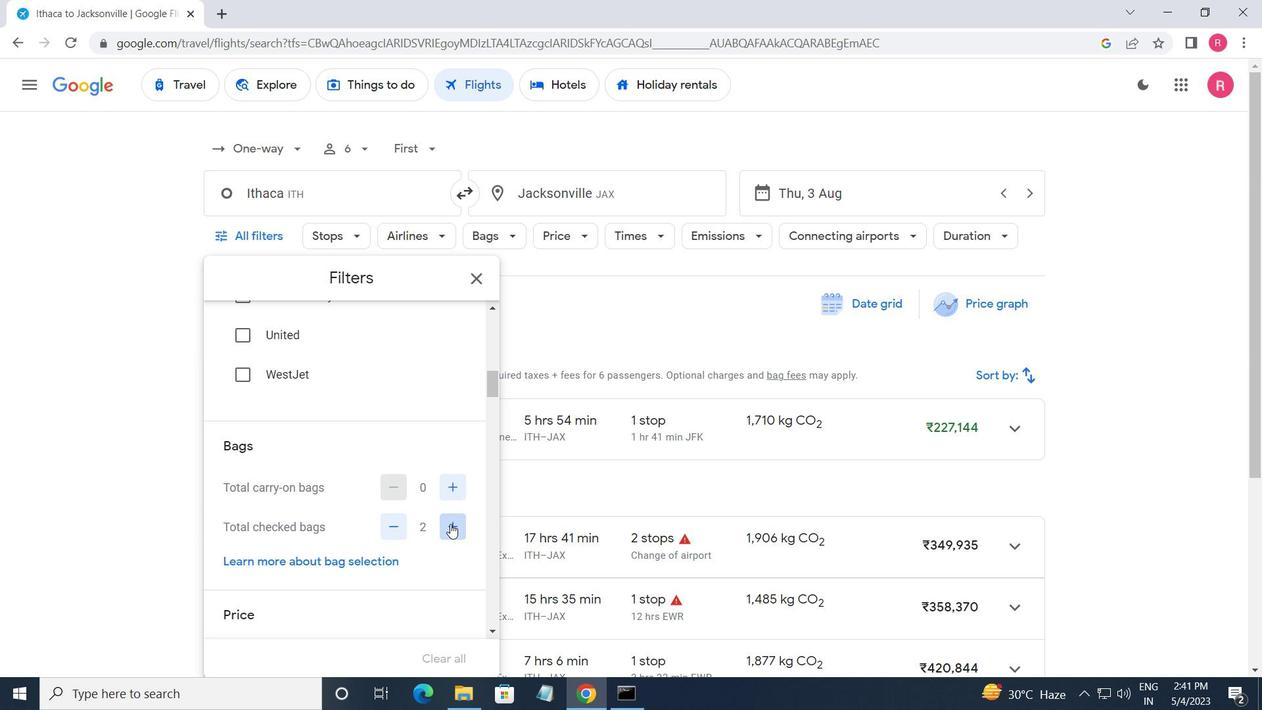
Action: Mouse pressed left at (449, 524)
Screenshot: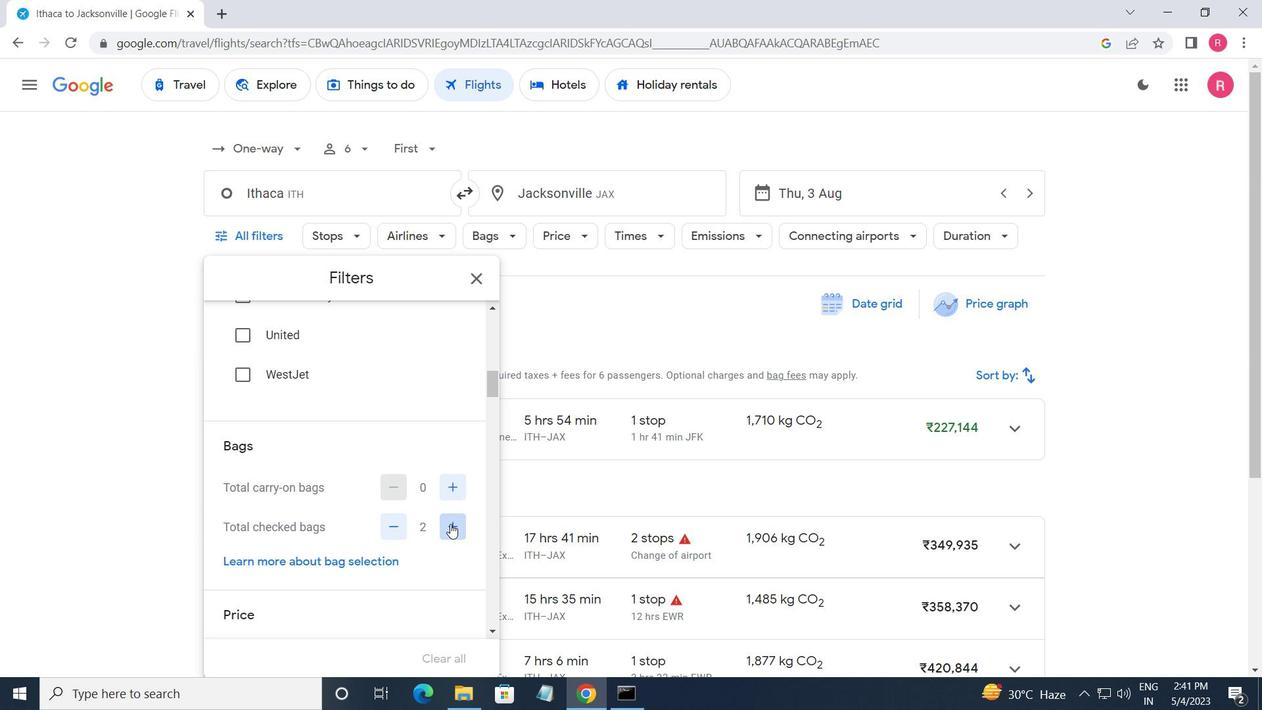 
Action: Mouse pressed left at (449, 524)
Screenshot: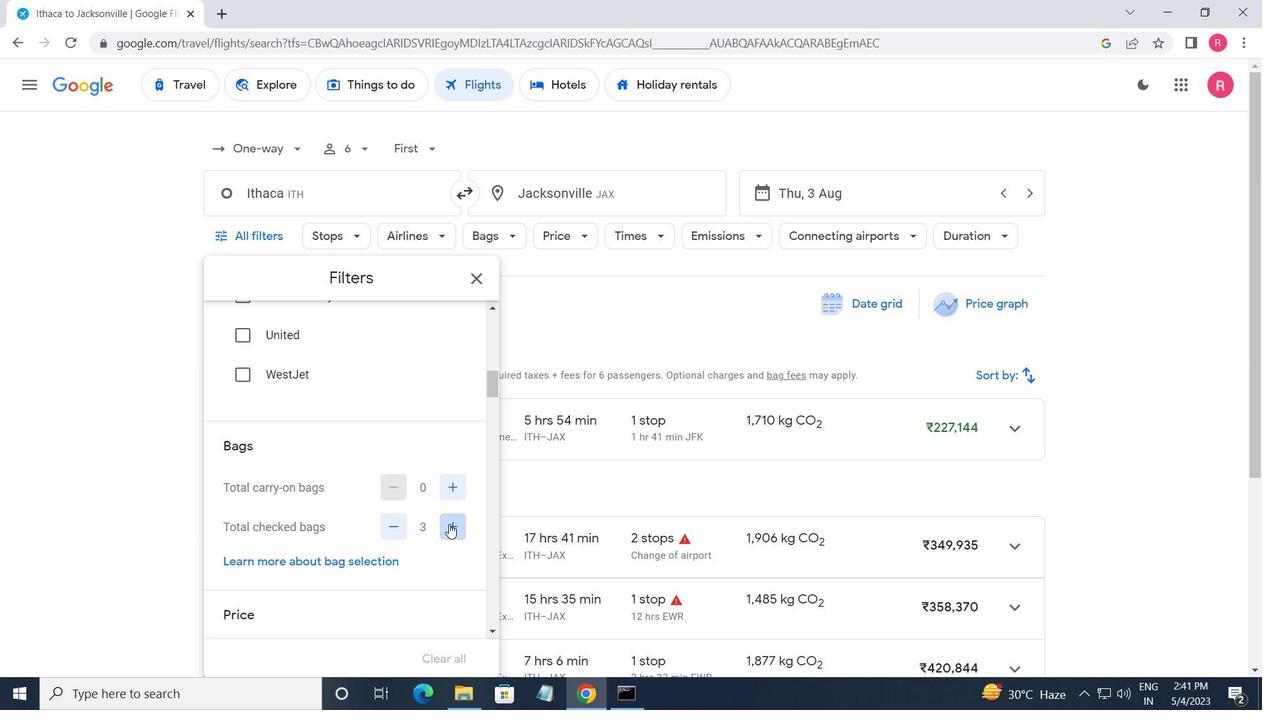 
Action: Mouse pressed left at (449, 524)
Screenshot: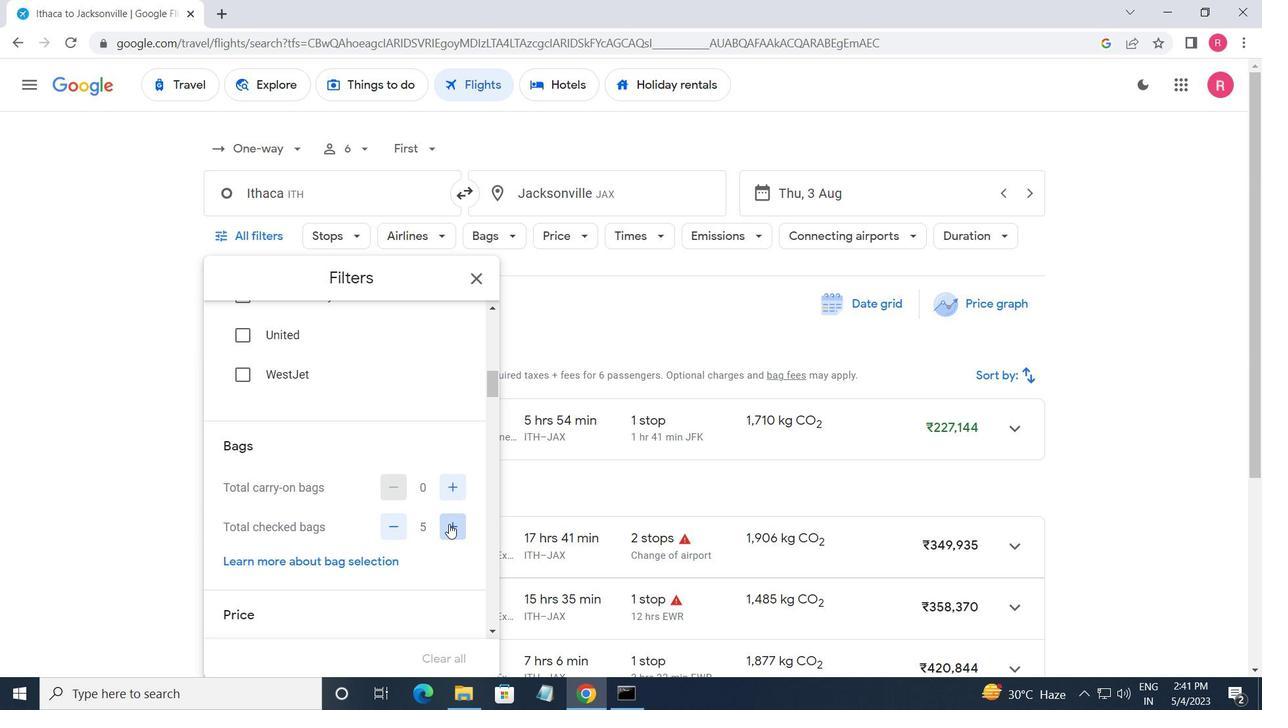 
Action: Mouse pressed left at (449, 524)
Screenshot: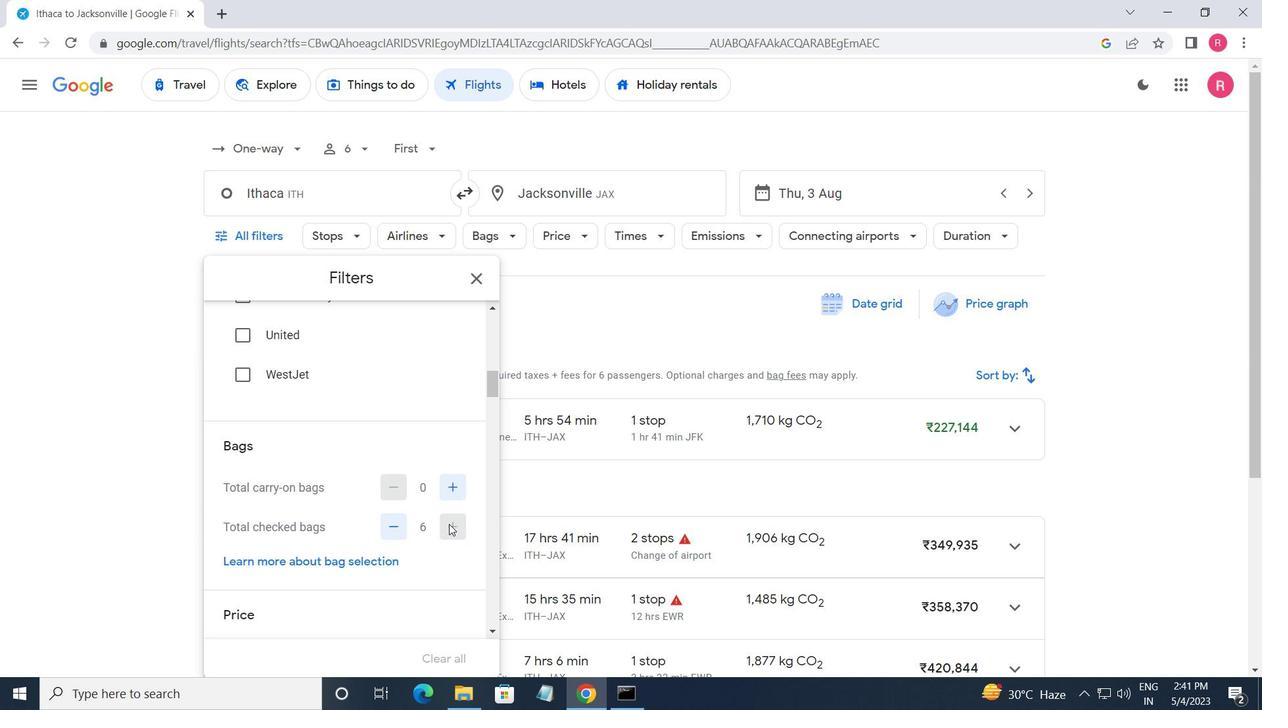 
Action: Mouse moved to (397, 466)
Screenshot: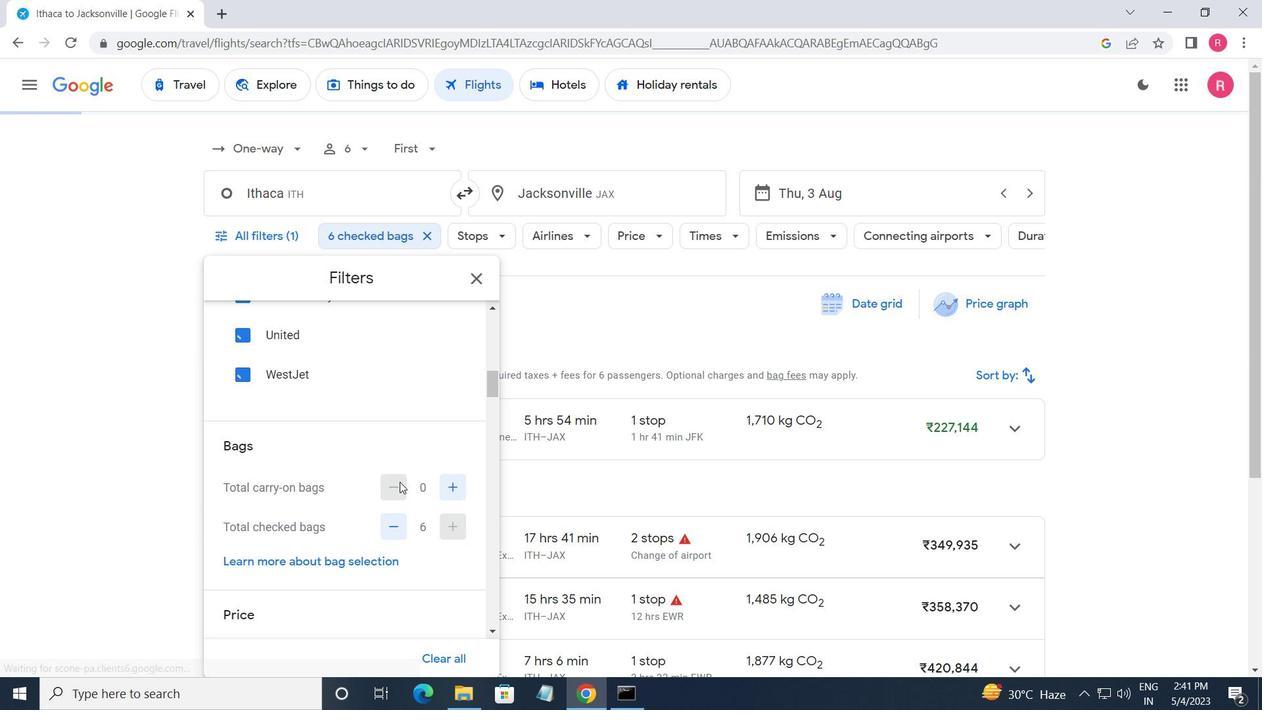 
Action: Mouse scrolled (397, 465) with delta (0, 0)
Screenshot: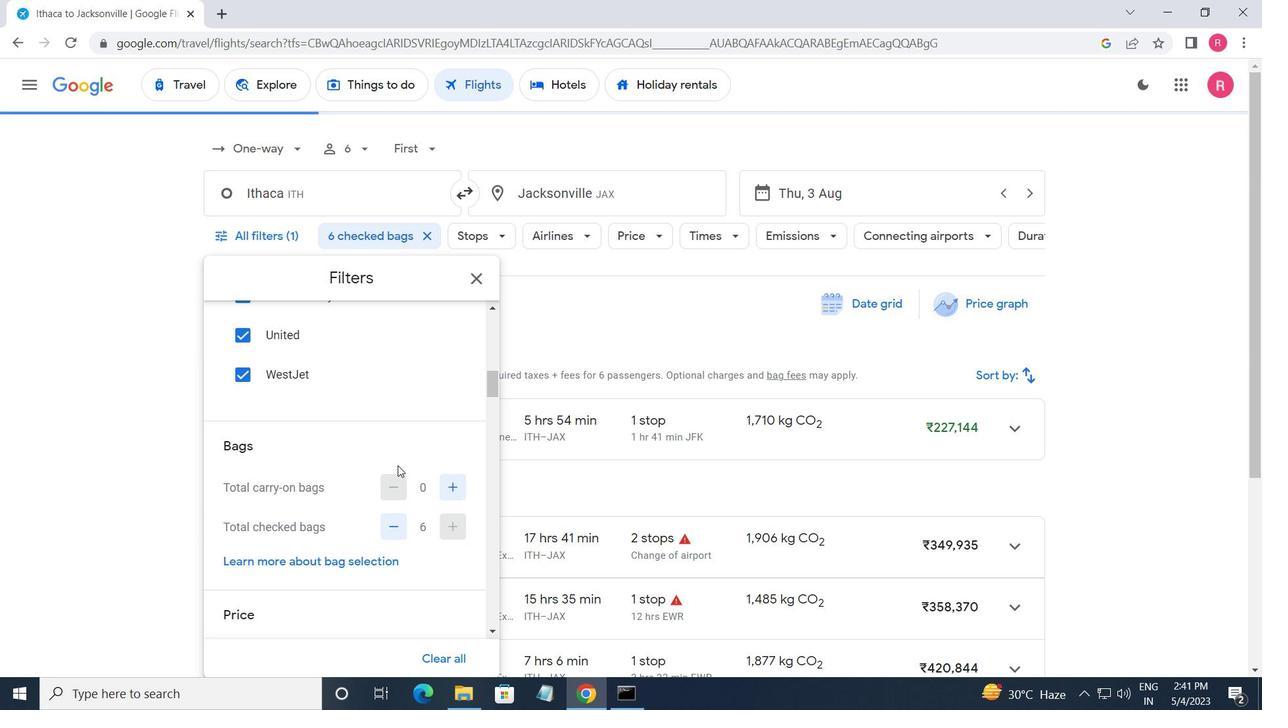 
Action: Mouse moved to (399, 470)
Screenshot: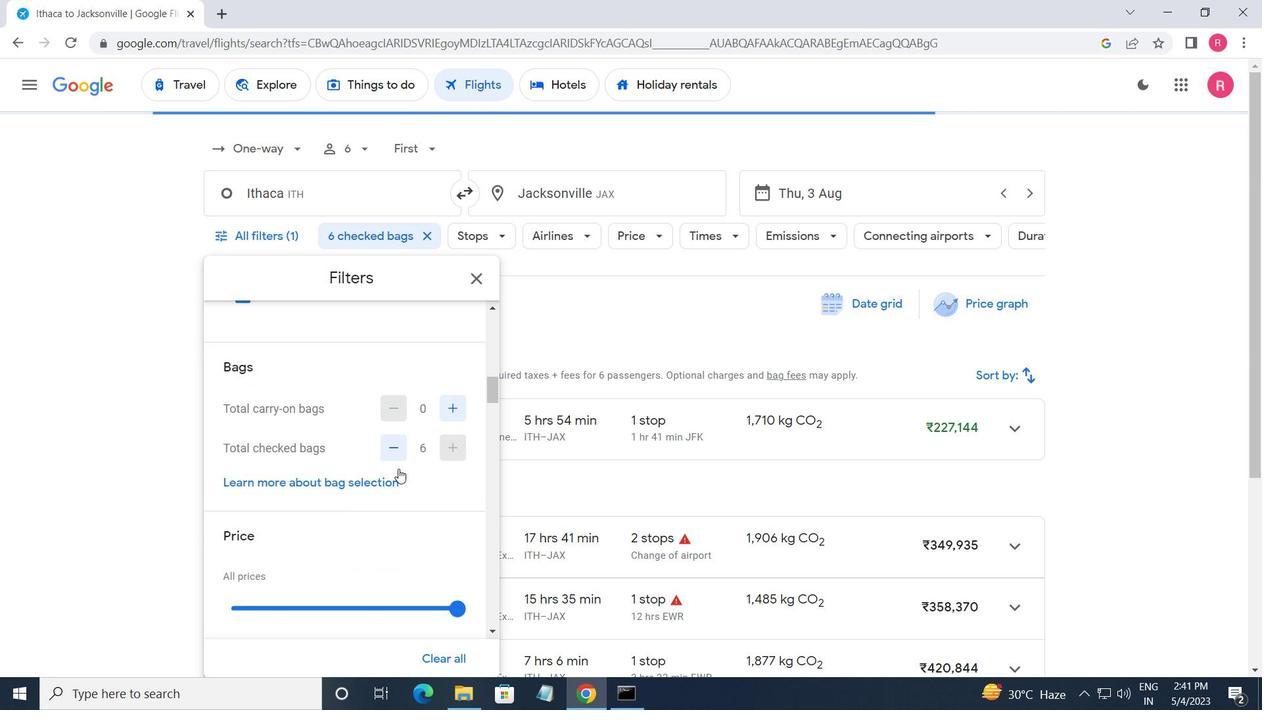 
Action: Mouse scrolled (399, 469) with delta (0, 0)
Screenshot: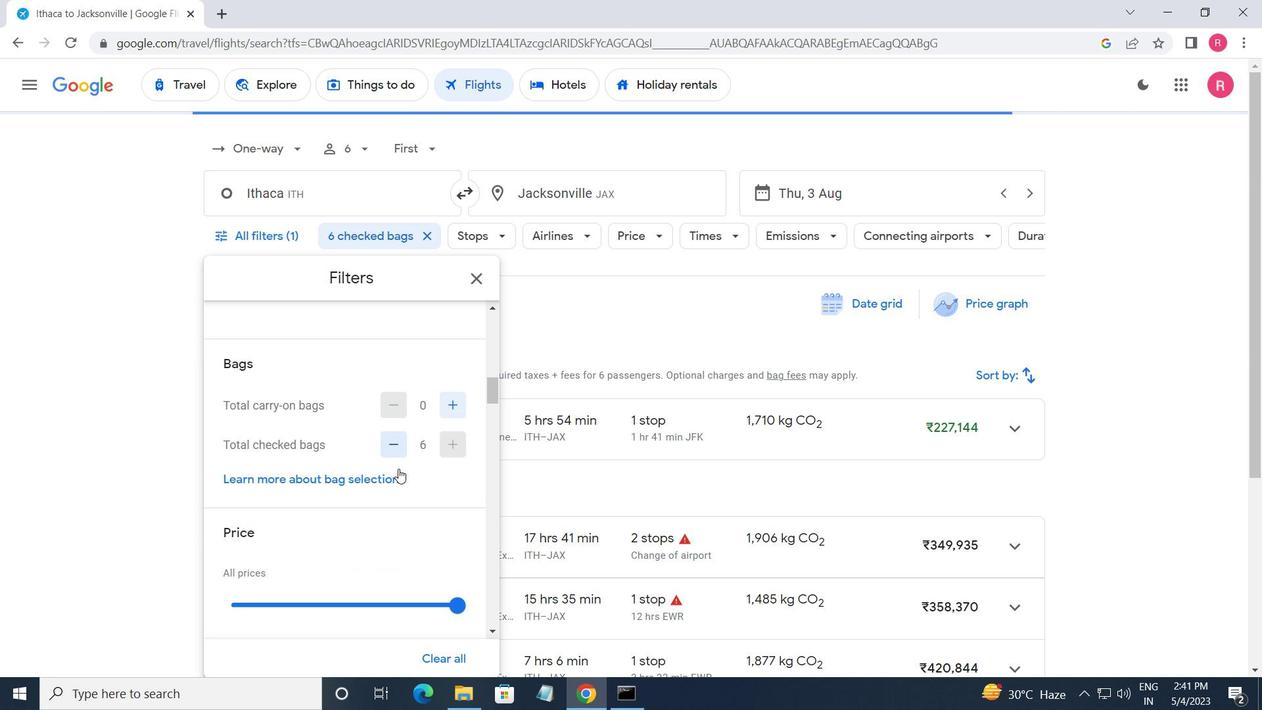 
Action: Mouse moved to (401, 470)
Screenshot: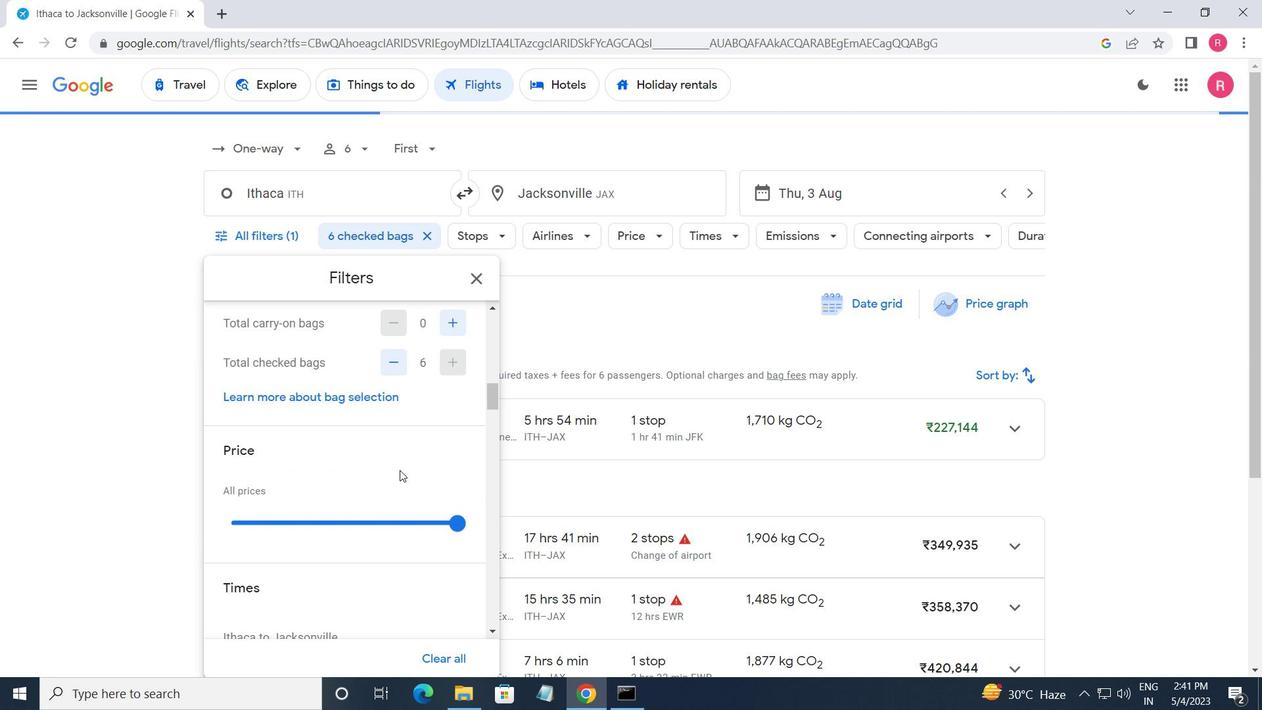 
Action: Mouse scrolled (401, 469) with delta (0, 0)
Screenshot: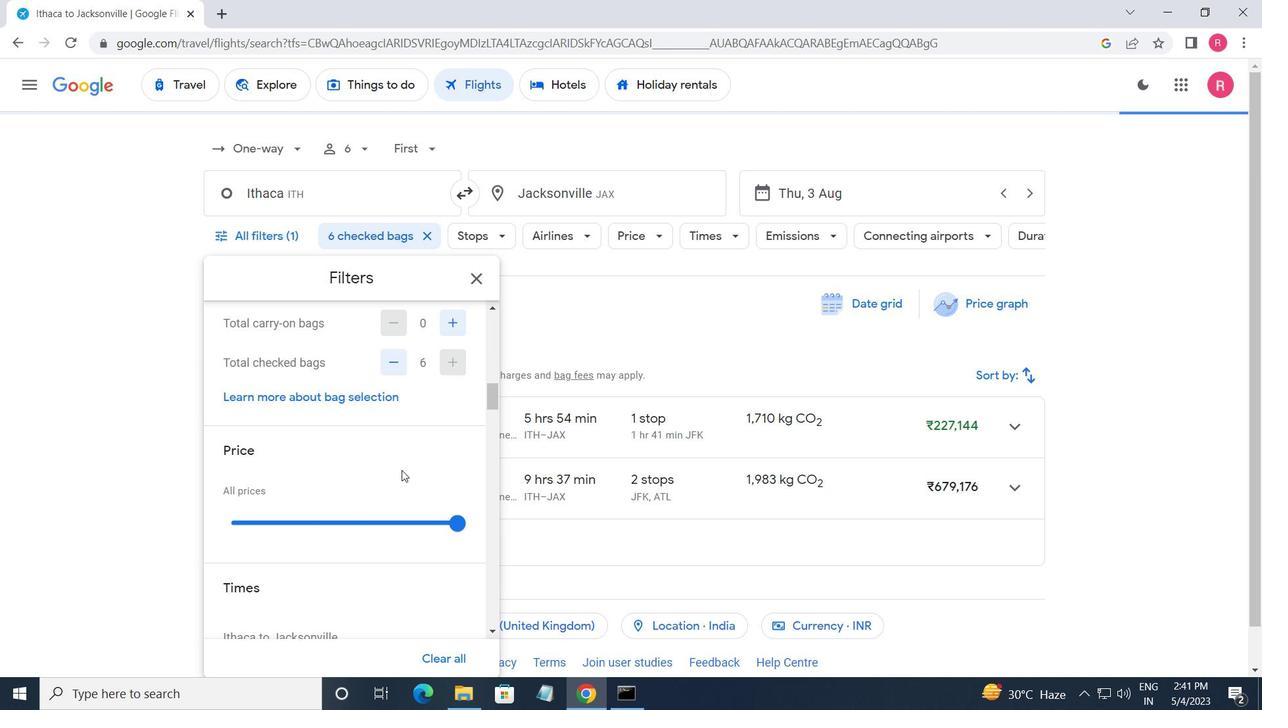 
Action: Mouse moved to (455, 445)
Screenshot: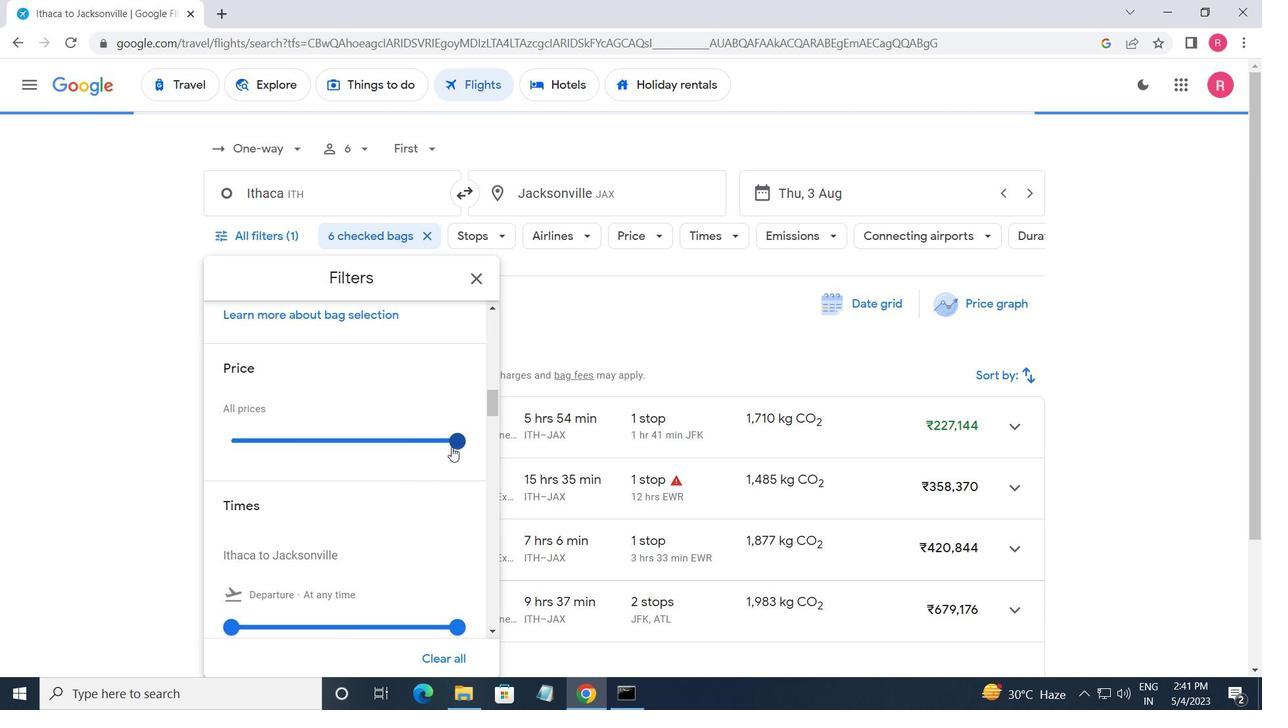 
Action: Mouse pressed left at (455, 445)
Screenshot: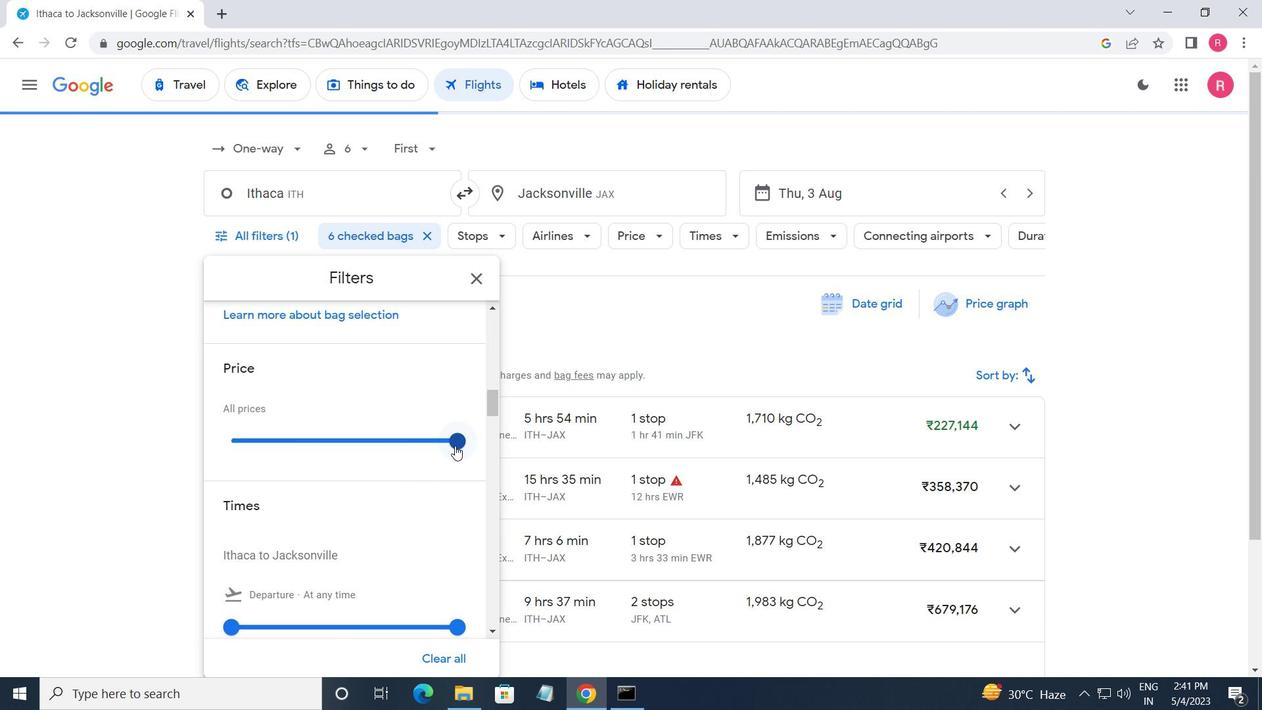 
Action: Mouse moved to (271, 455)
Screenshot: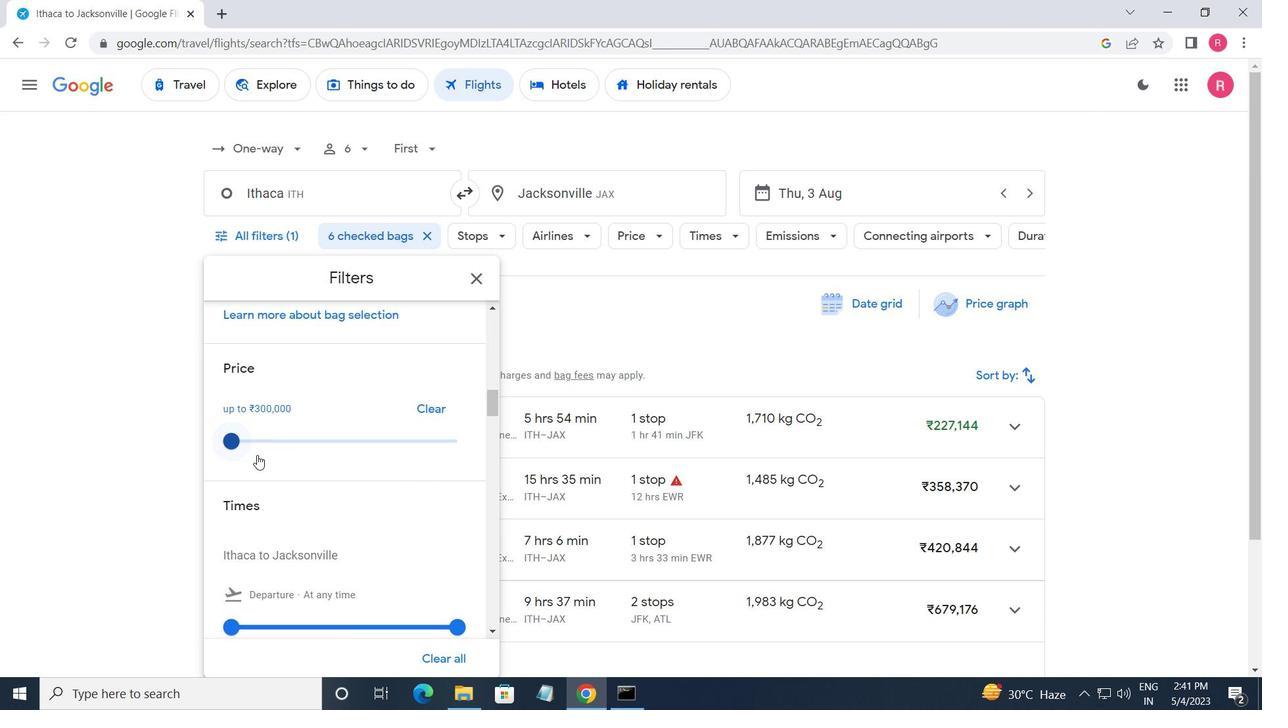 
Action: Mouse scrolled (271, 454) with delta (0, 0)
Screenshot: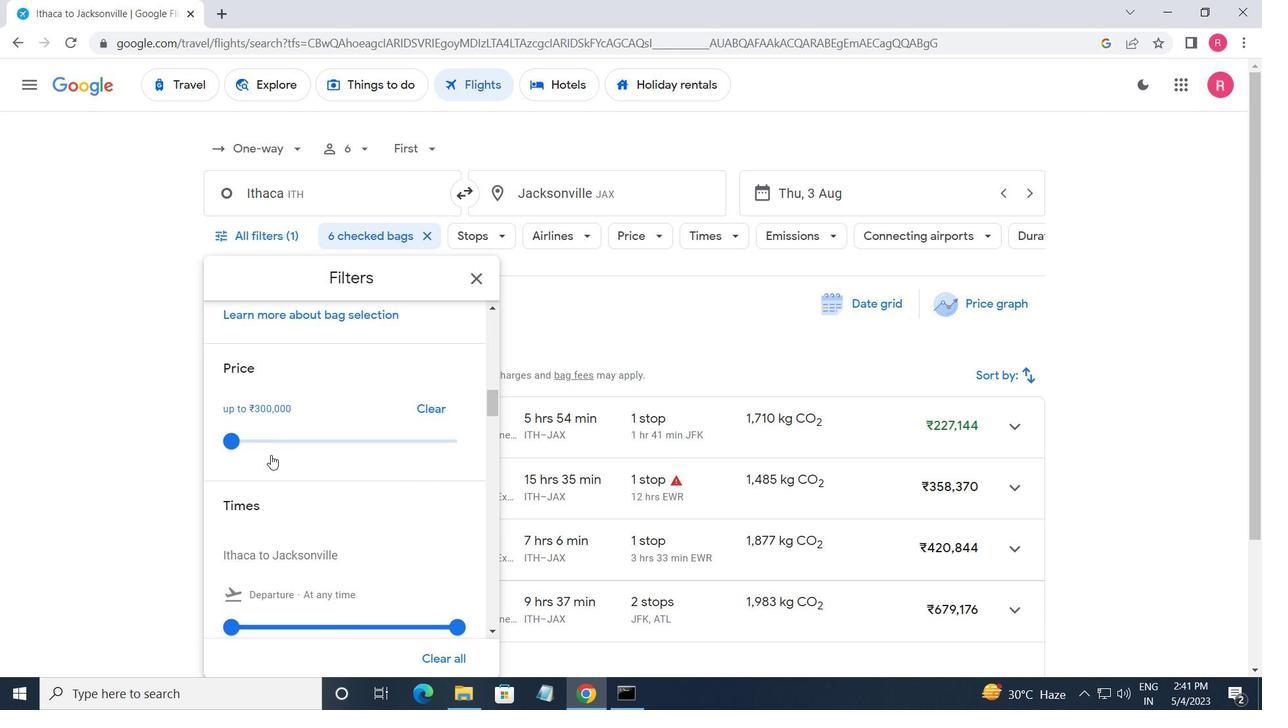 
Action: Mouse moved to (279, 458)
Screenshot: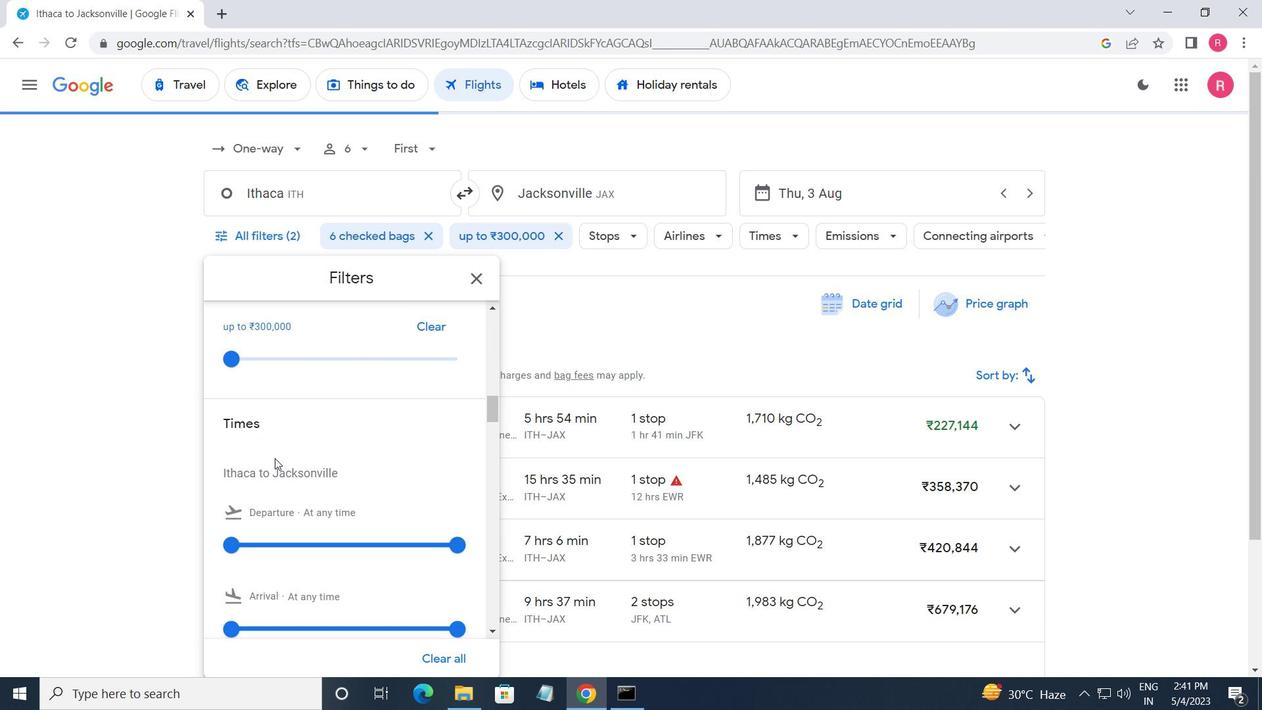 
Action: Mouse scrolled (279, 457) with delta (0, 0)
Screenshot: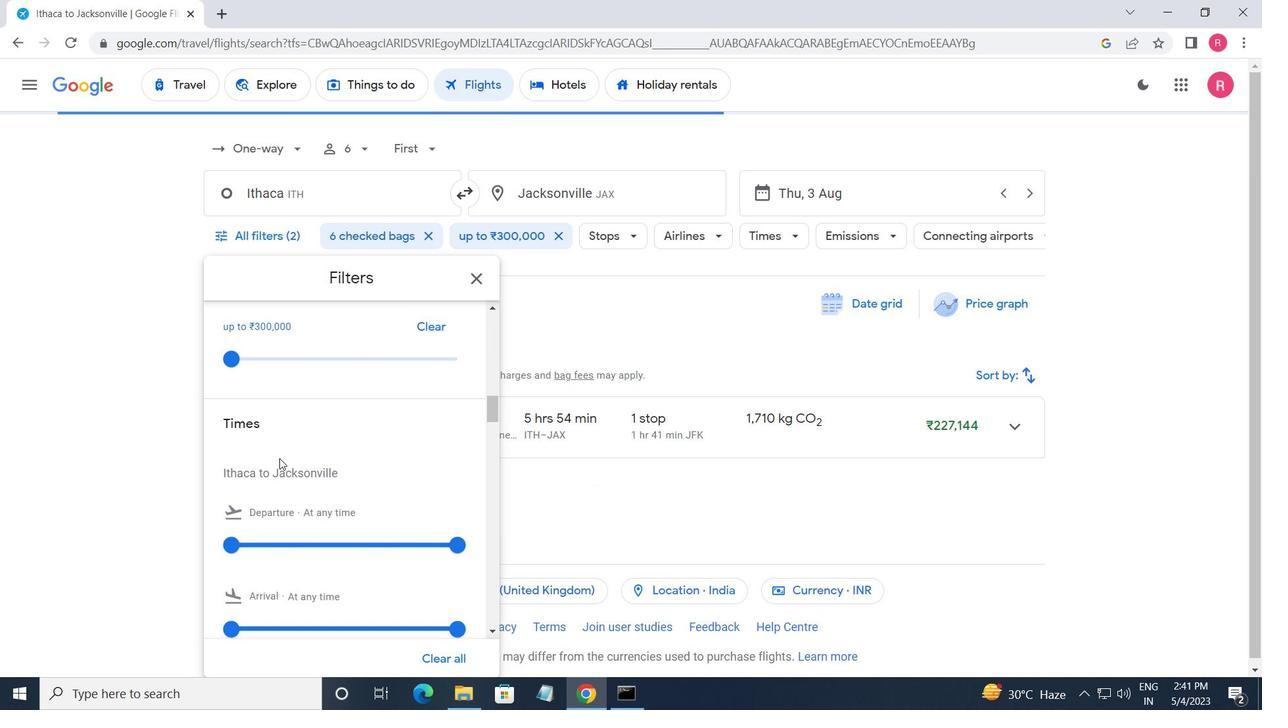 
Action: Mouse moved to (280, 458)
Screenshot: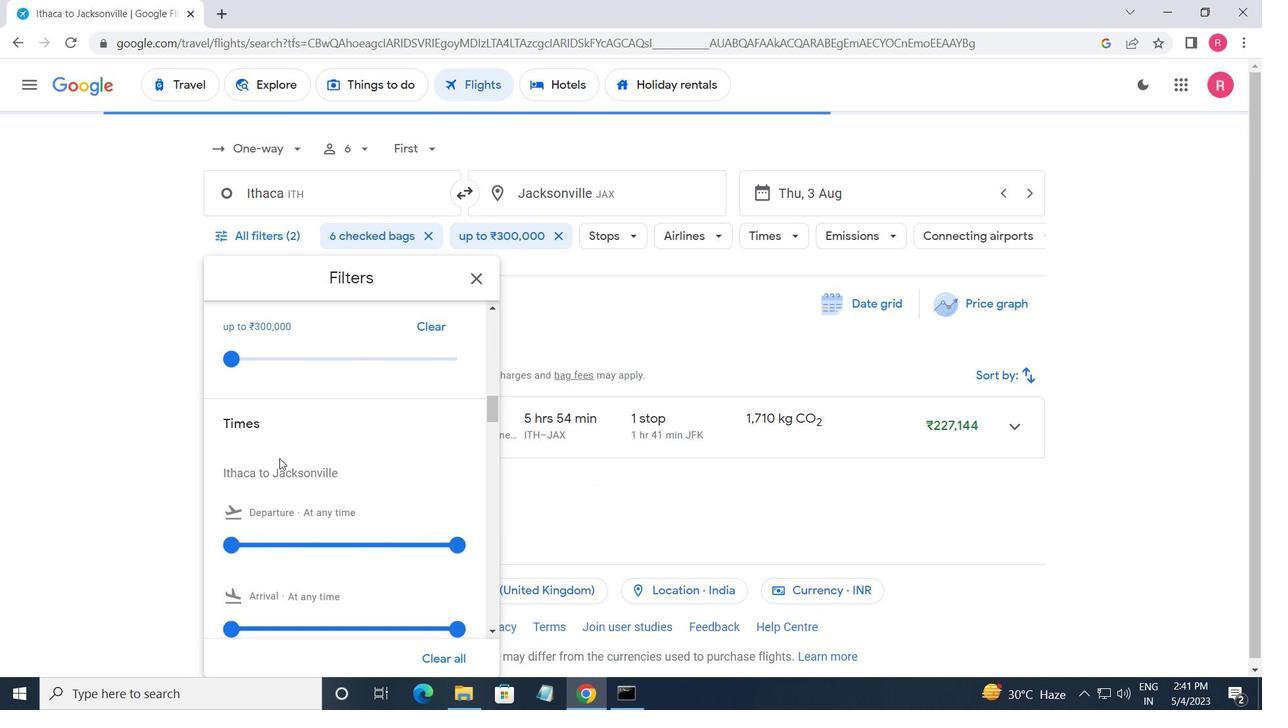 
Action: Mouse scrolled (280, 457) with delta (0, 0)
Screenshot: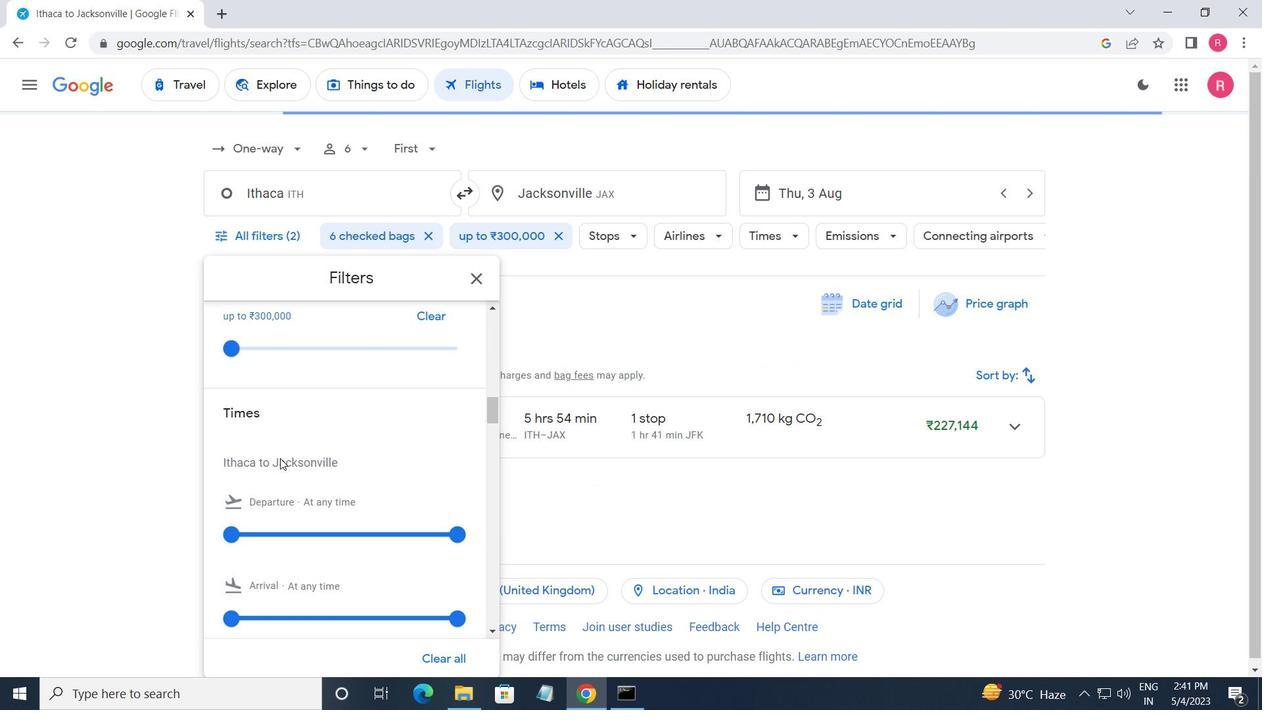 
Action: Mouse moved to (232, 382)
Screenshot: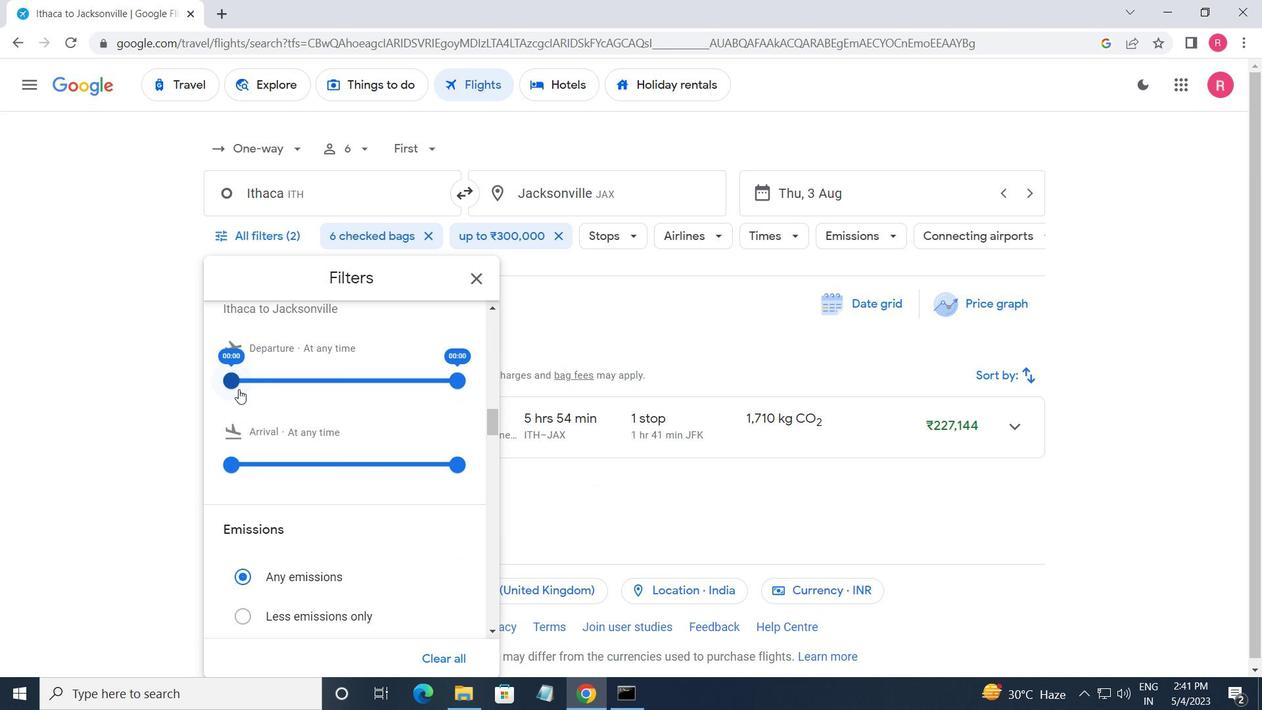 
Action: Mouse pressed left at (232, 382)
Screenshot: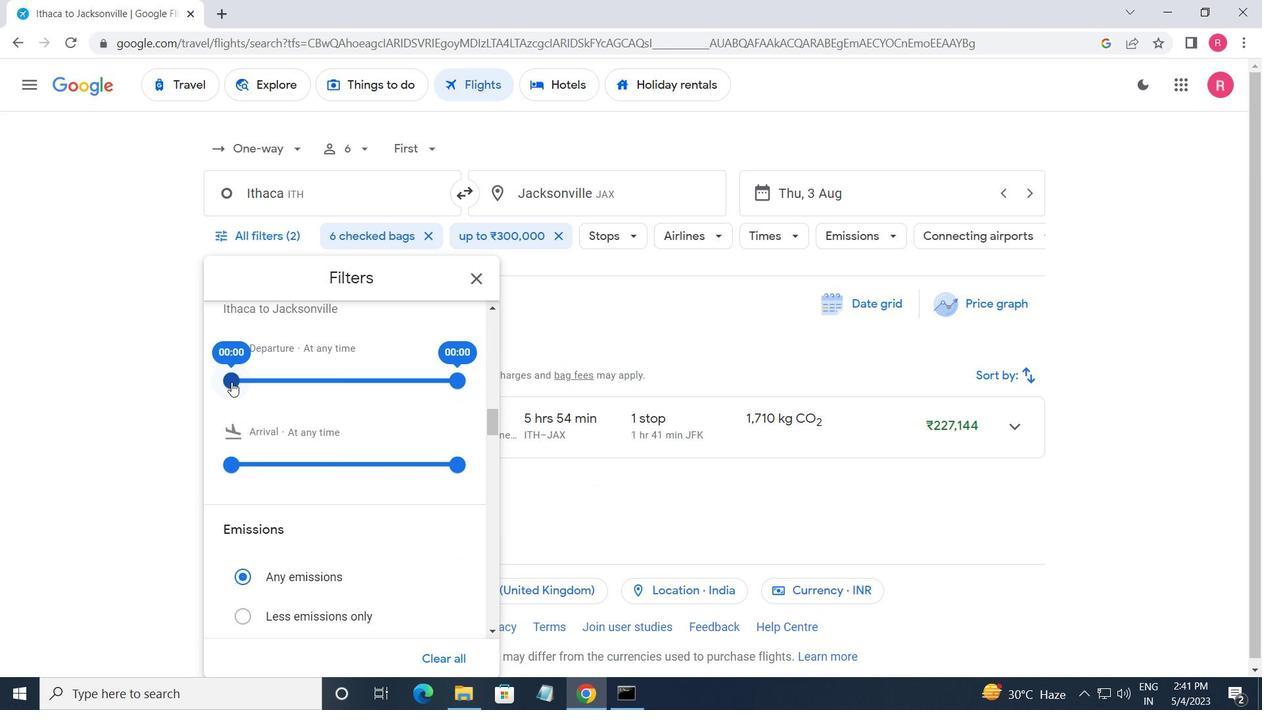 
Action: Mouse moved to (451, 380)
Screenshot: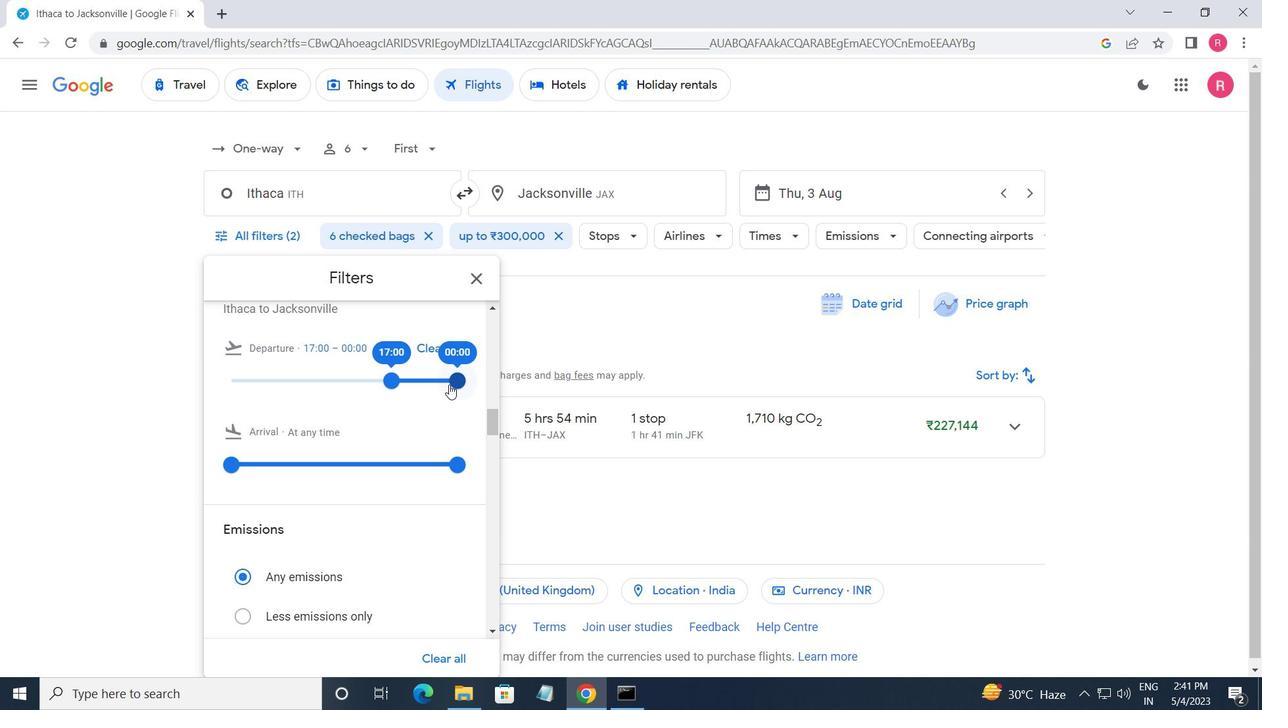 
Action: Mouse pressed left at (451, 380)
Screenshot: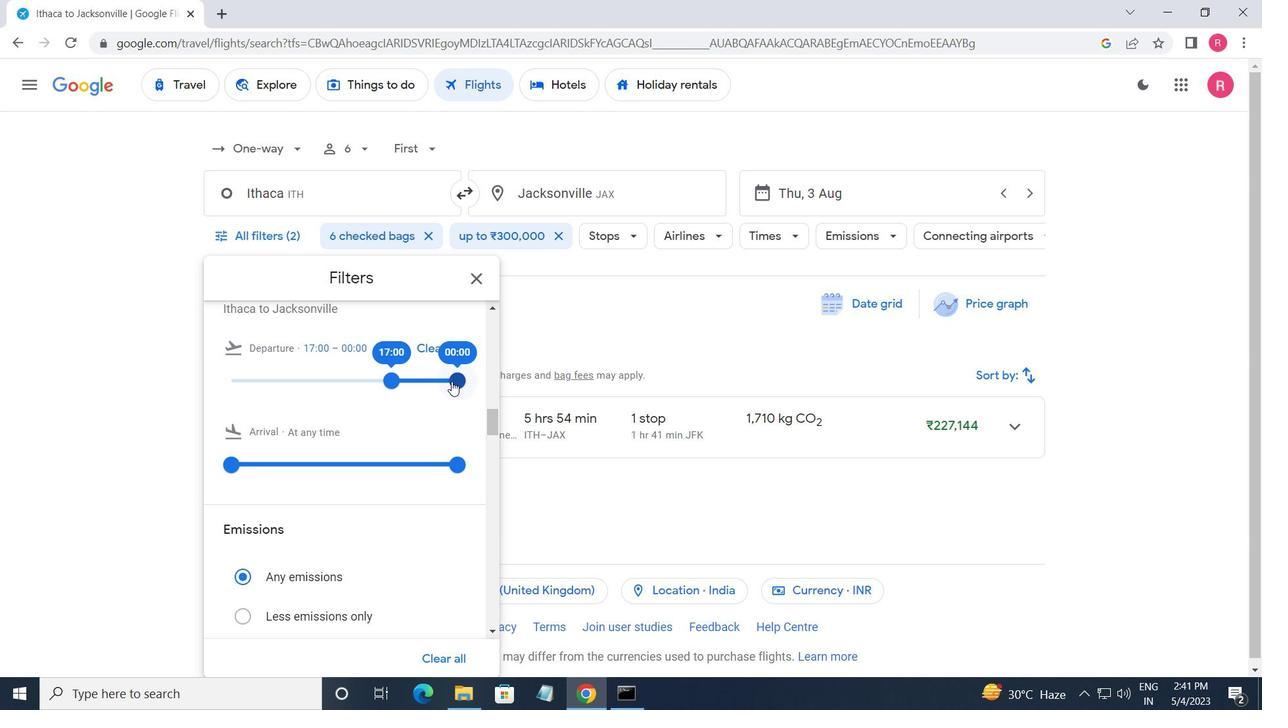 
Action: Mouse moved to (481, 282)
Screenshot: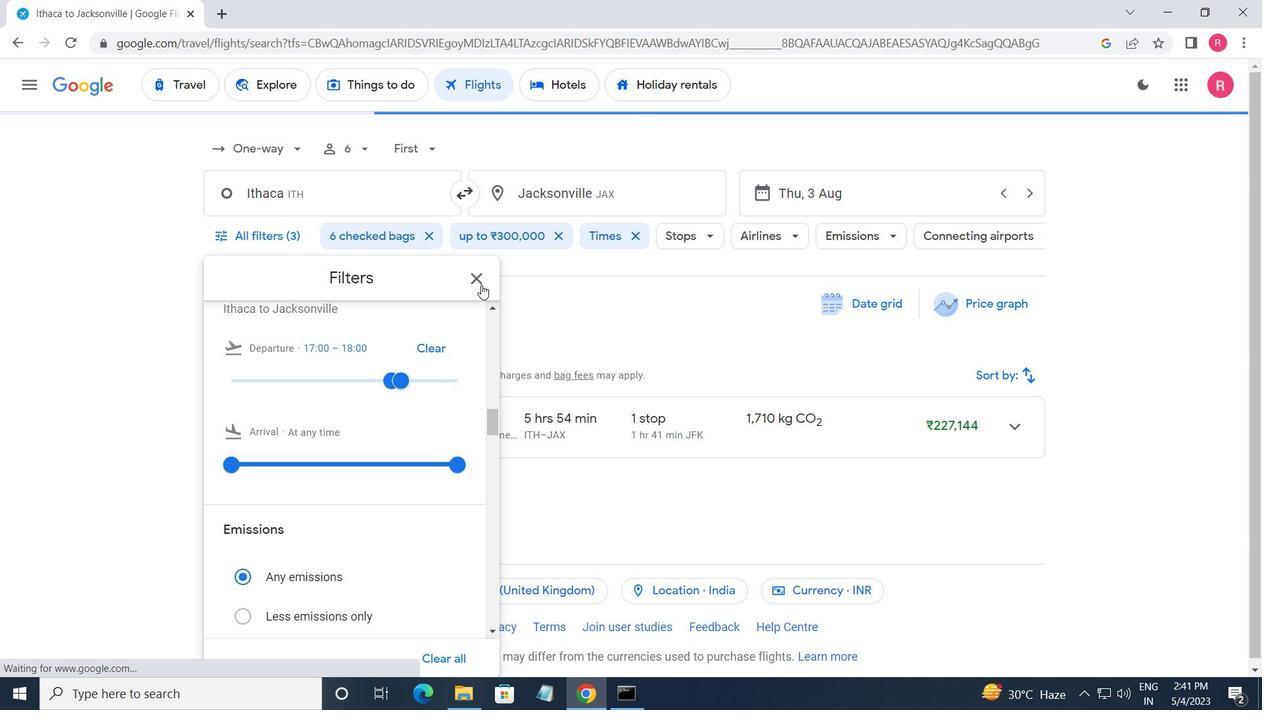 
Action: Mouse pressed left at (481, 282)
Screenshot: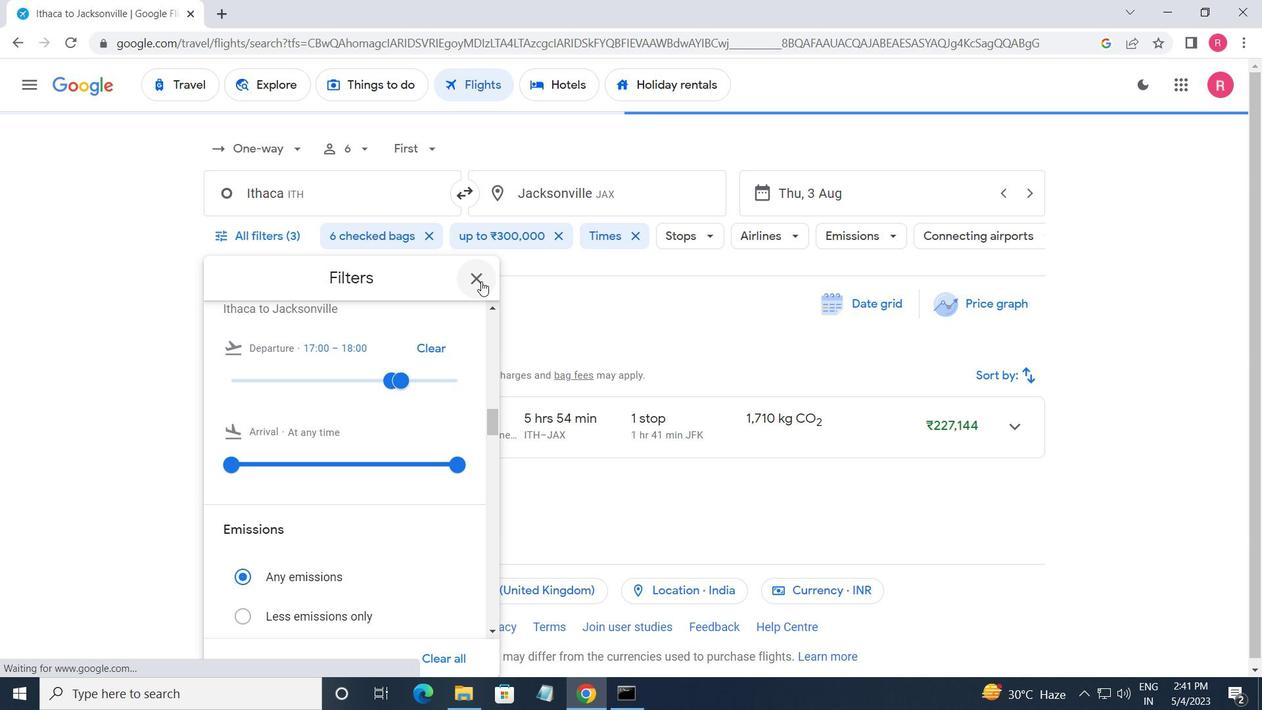
